 Task: Find connections with filter location Dewas with filter topic #homeofficewith filter profile language French with filter current company Automation Anywhere with filter school Pune jobs with filter industry Oil, Gas, and Mining with filter service category Life Coaching with filter keywords title Mining Engineer
Action: Mouse moved to (574, 76)
Screenshot: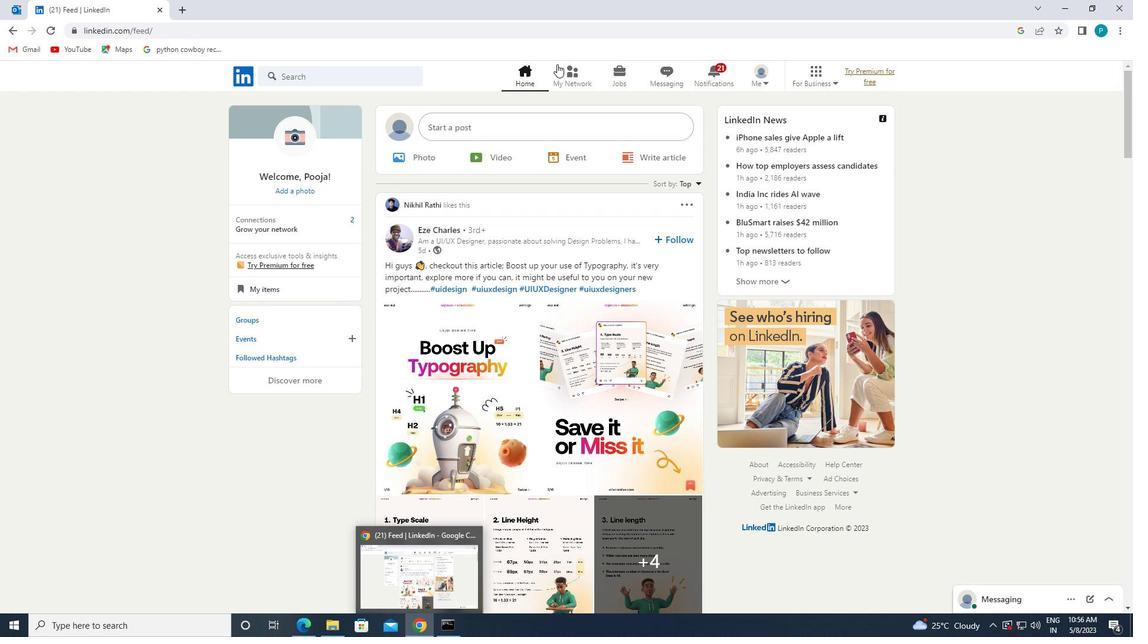 
Action: Mouse pressed left at (574, 76)
Screenshot: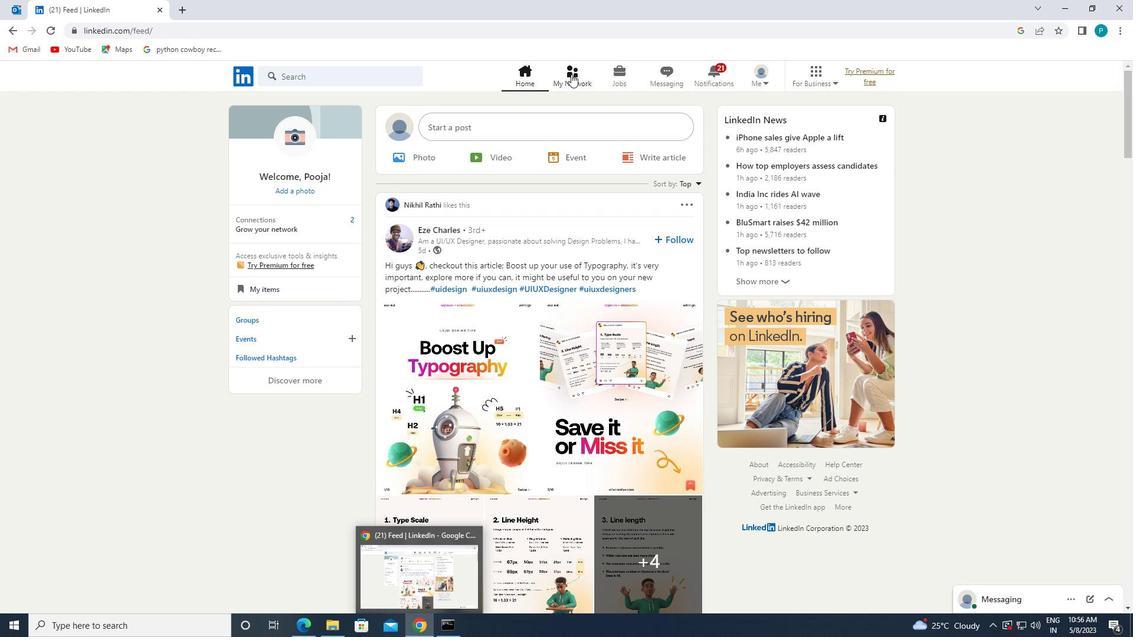 
Action: Mouse moved to (332, 137)
Screenshot: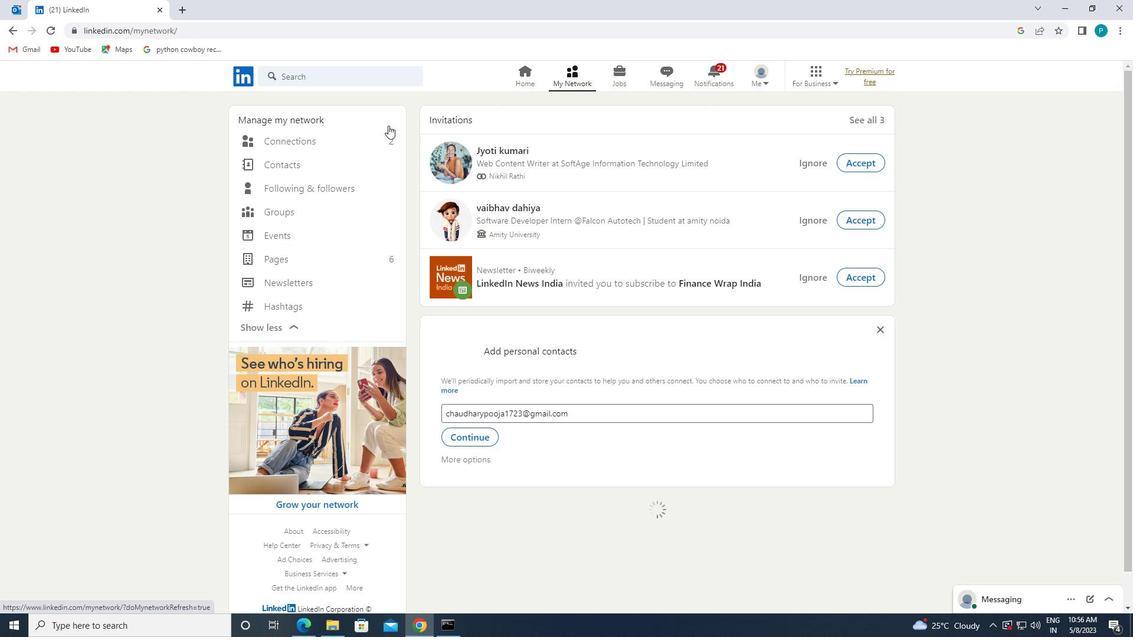 
Action: Mouse pressed left at (332, 137)
Screenshot: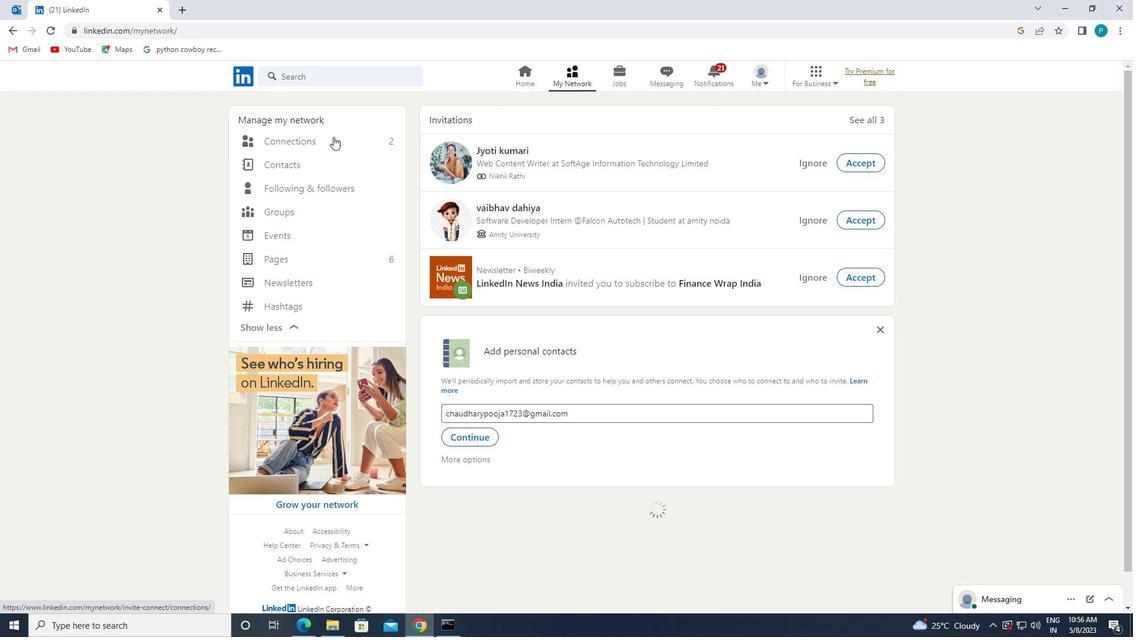 
Action: Mouse moved to (644, 141)
Screenshot: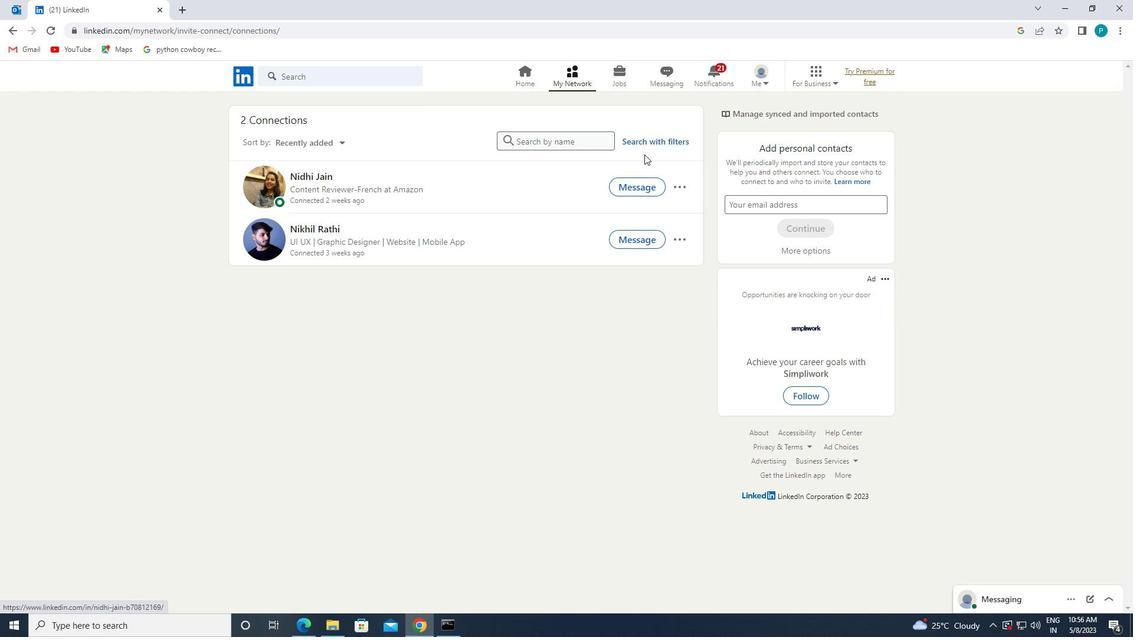 
Action: Mouse pressed left at (644, 141)
Screenshot: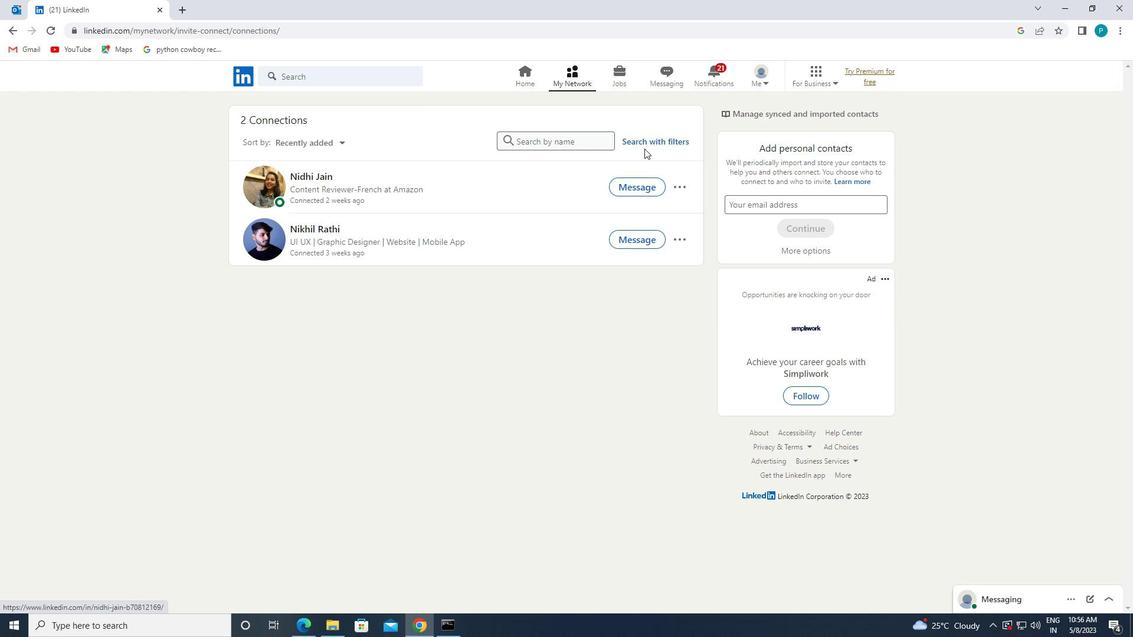 
Action: Mouse moved to (598, 104)
Screenshot: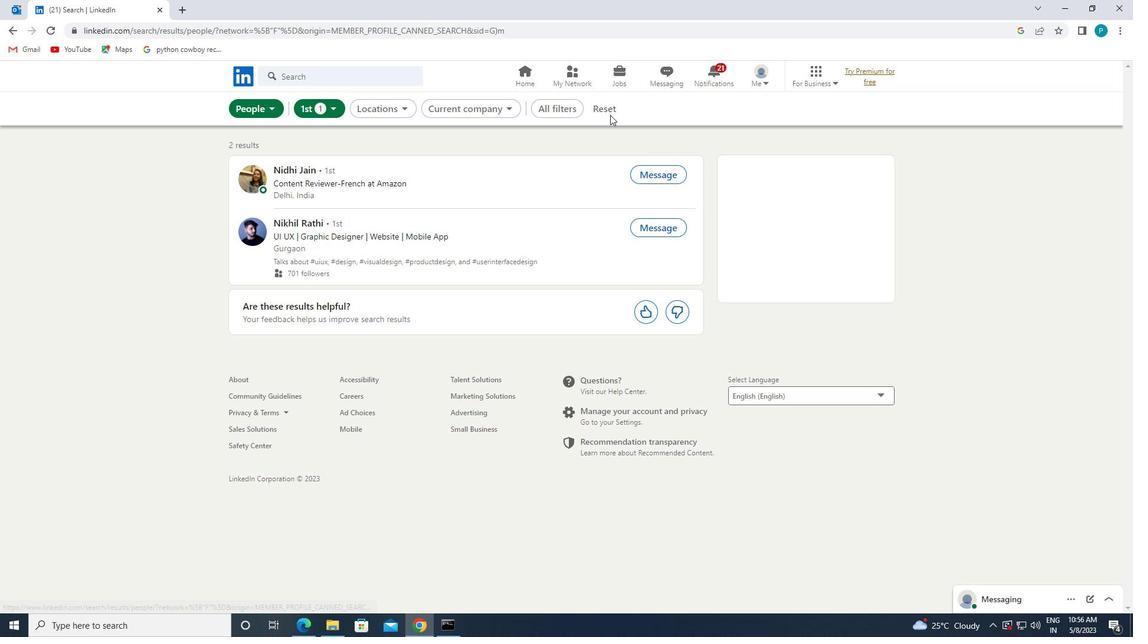 
Action: Mouse pressed left at (598, 104)
Screenshot: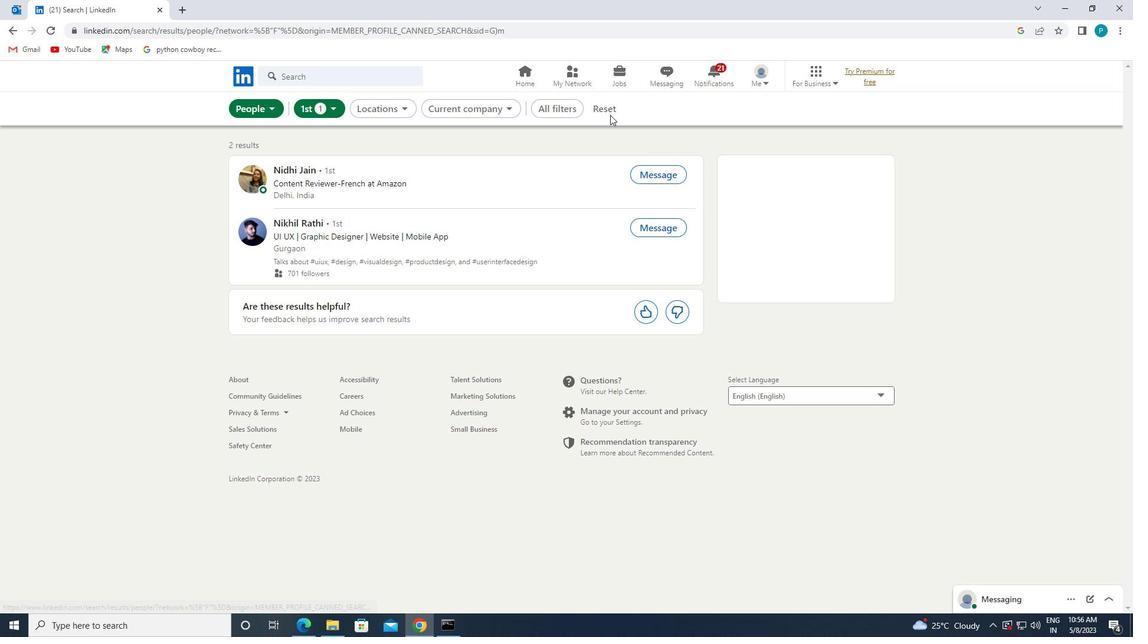 
Action: Mouse moved to (595, 102)
Screenshot: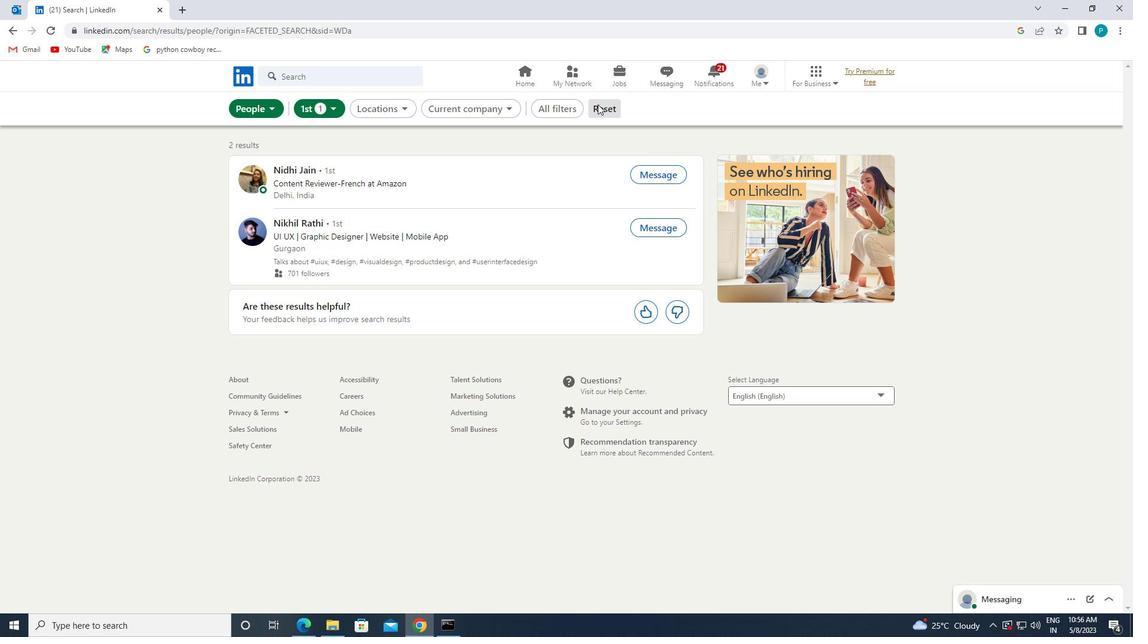 
Action: Mouse pressed left at (595, 102)
Screenshot: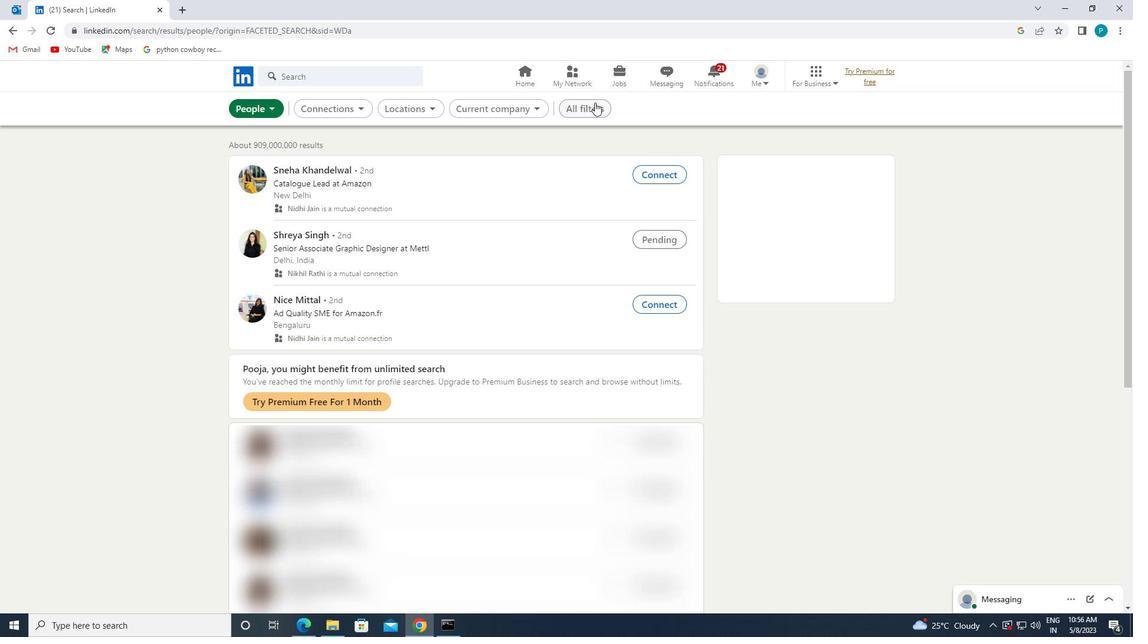 
Action: Mouse moved to (1080, 359)
Screenshot: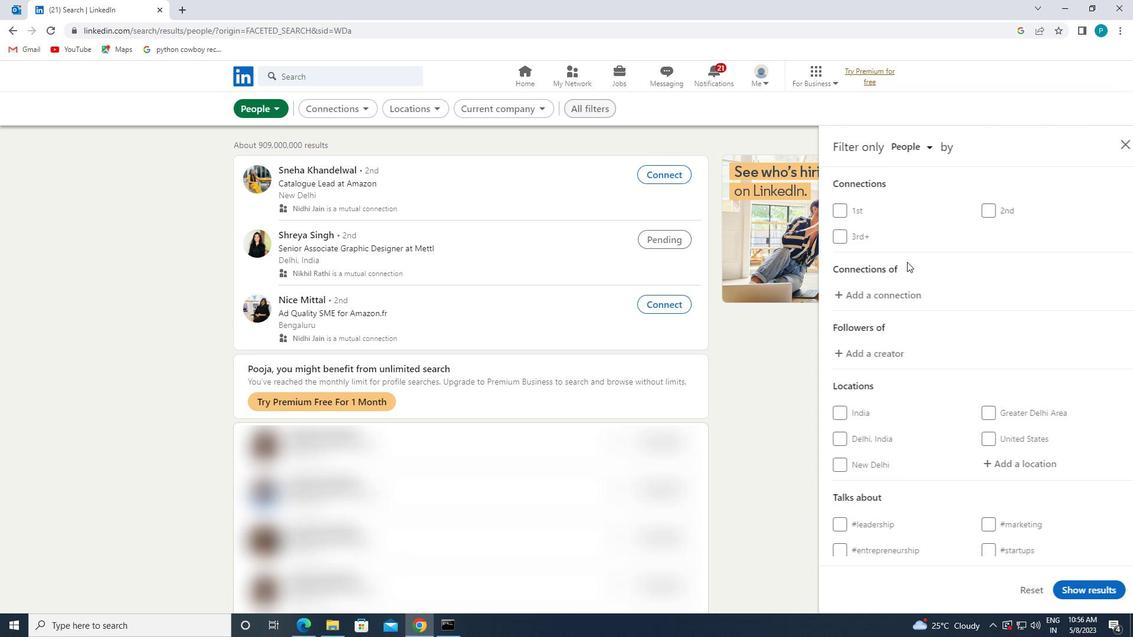 
Action: Mouse scrolled (1080, 358) with delta (0, 0)
Screenshot: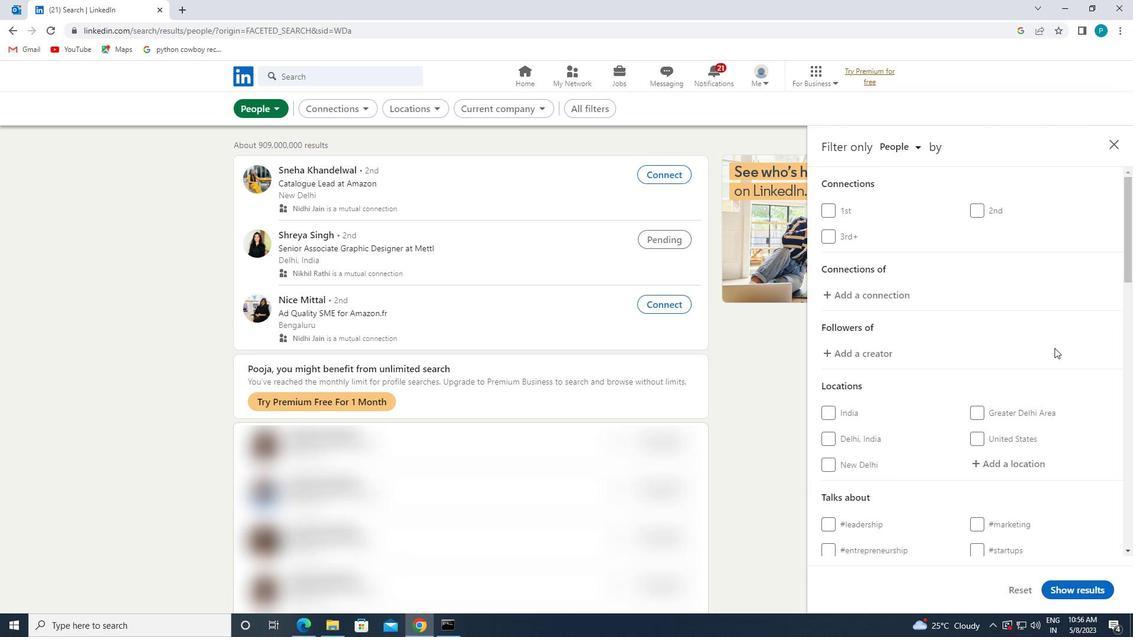 
Action: Mouse scrolled (1080, 358) with delta (0, 0)
Screenshot: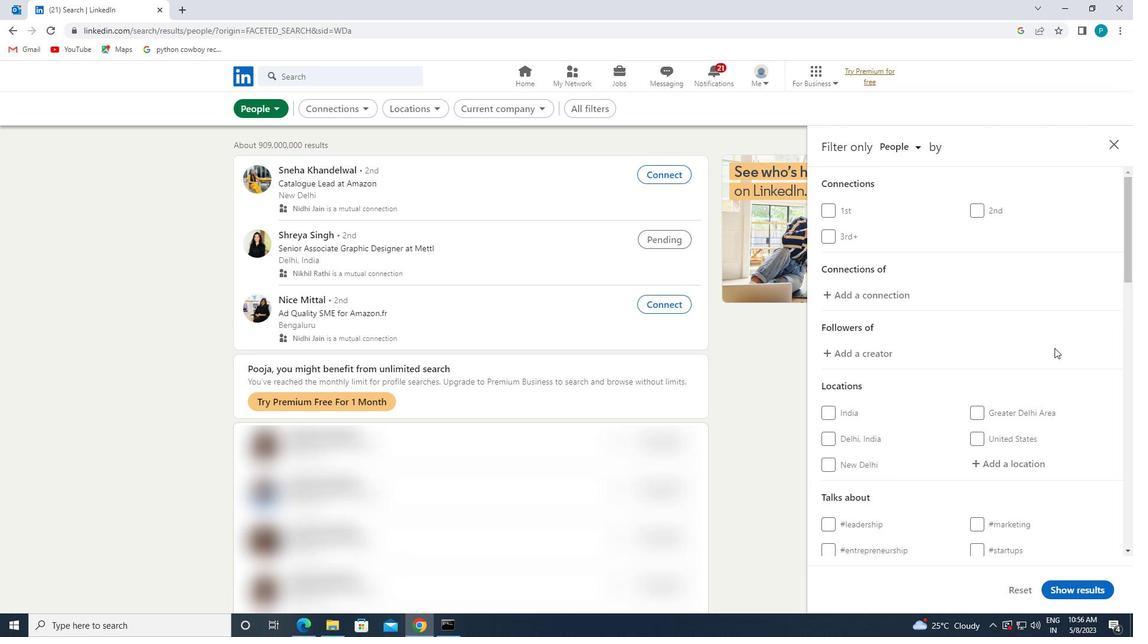 
Action: Mouse scrolled (1080, 358) with delta (0, 0)
Screenshot: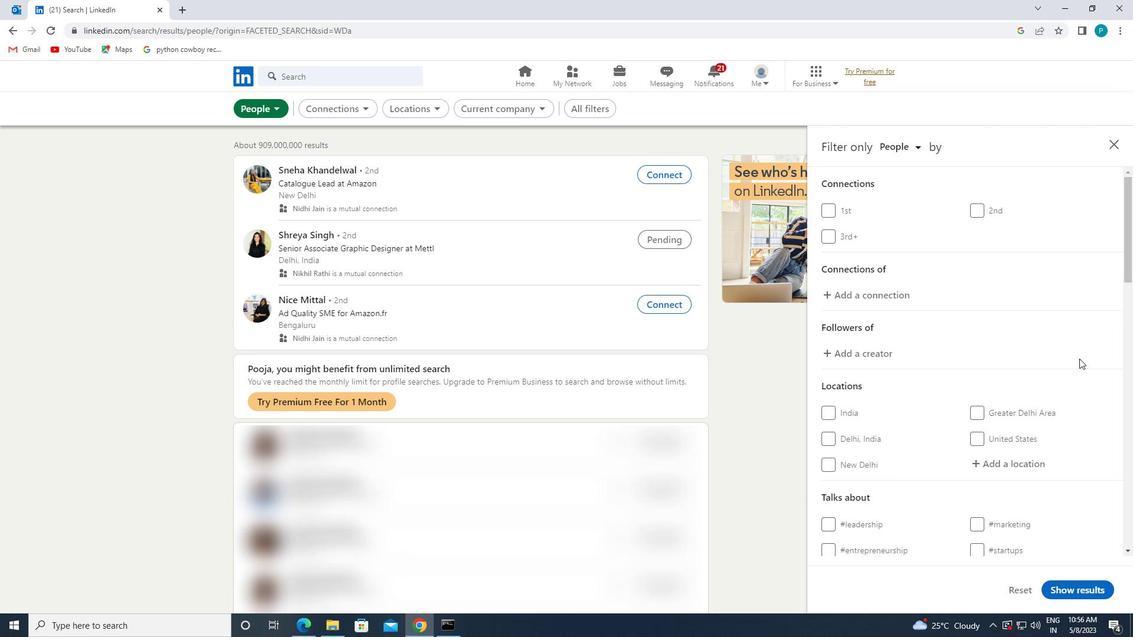 
Action: Mouse moved to (994, 288)
Screenshot: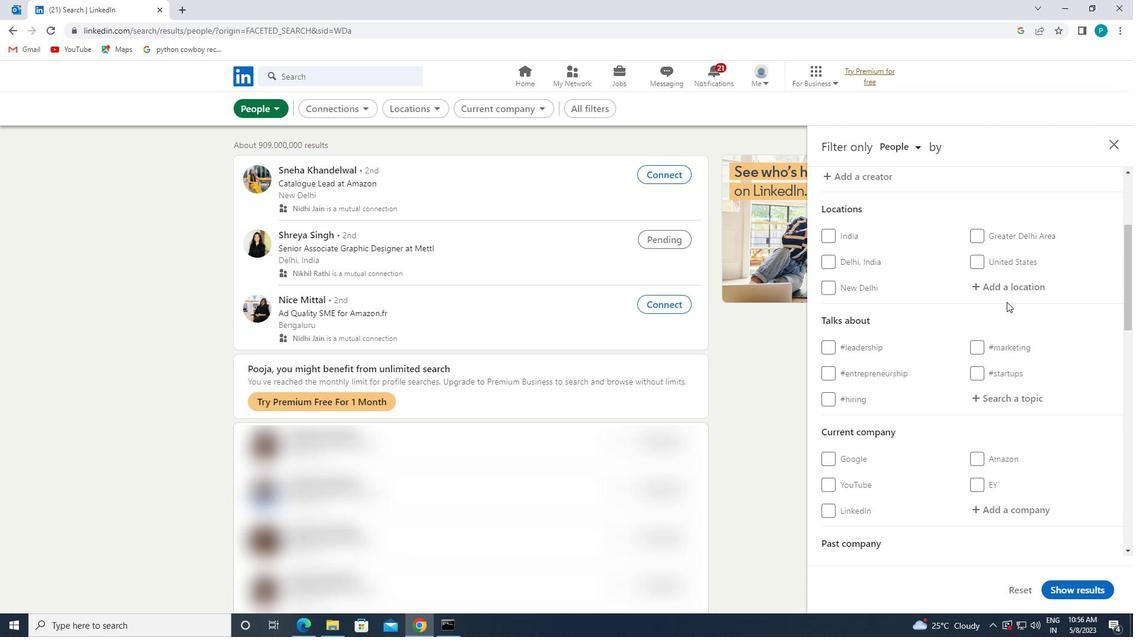 
Action: Mouse pressed left at (994, 288)
Screenshot: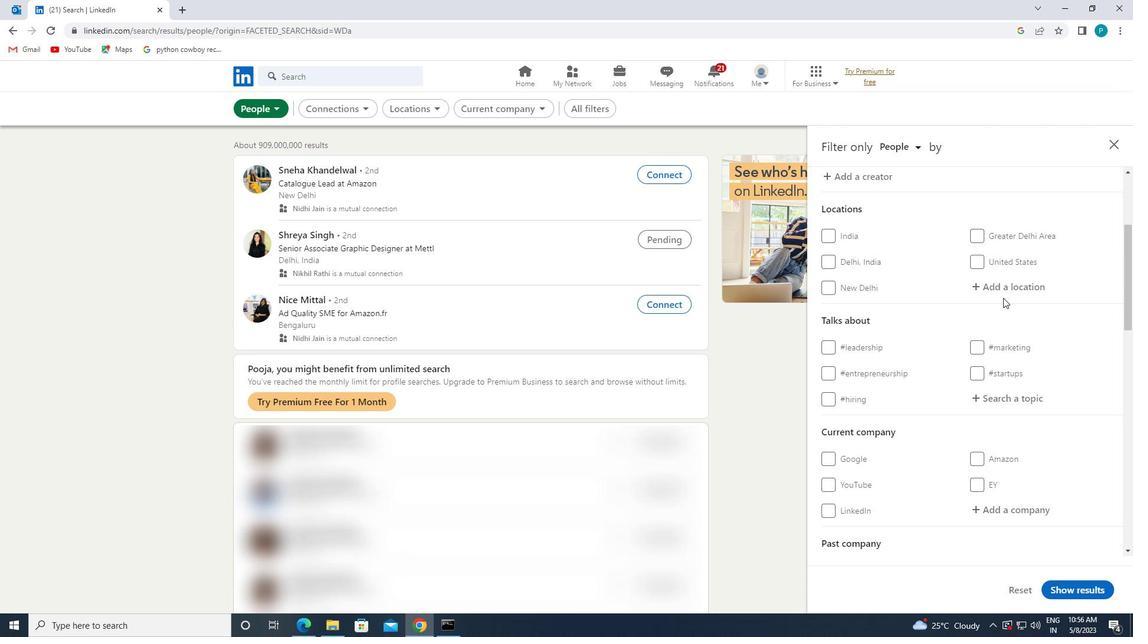 
Action: Key pressed <Key.caps_lock>d<Key.caps_lock>ewas
Screenshot: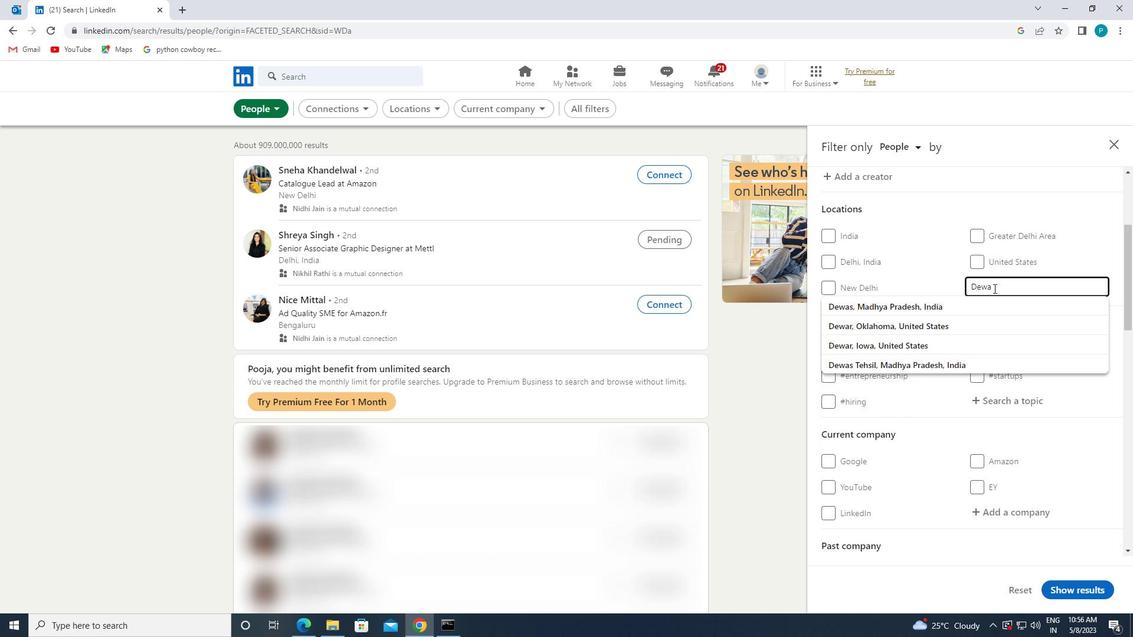 
Action: Mouse moved to (969, 304)
Screenshot: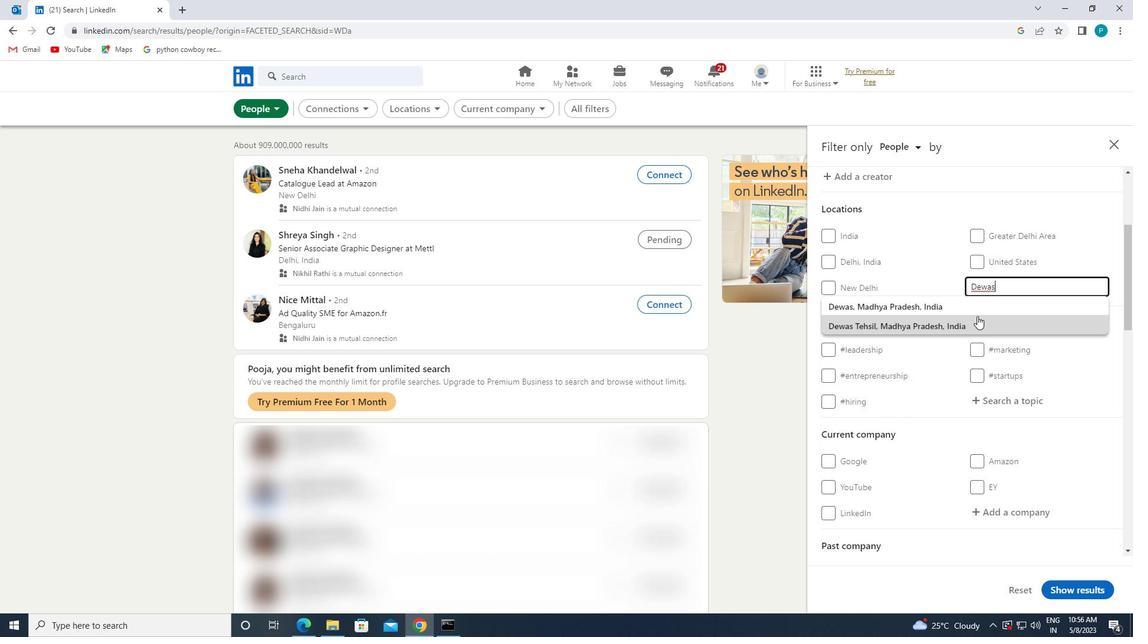 
Action: Mouse pressed left at (969, 304)
Screenshot: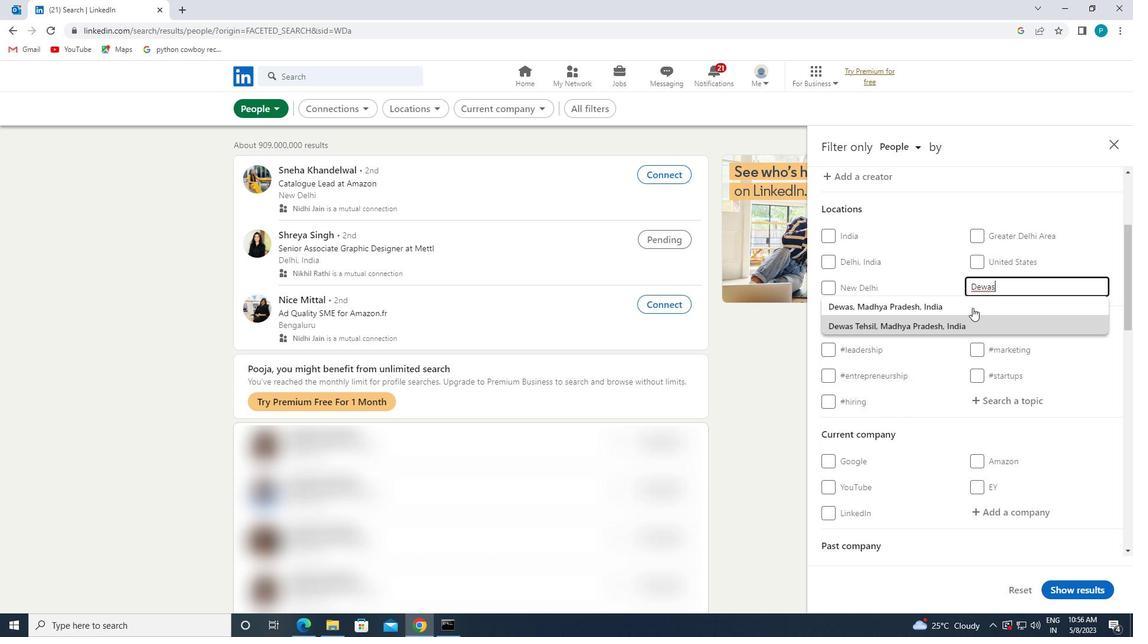 
Action: Mouse moved to (972, 317)
Screenshot: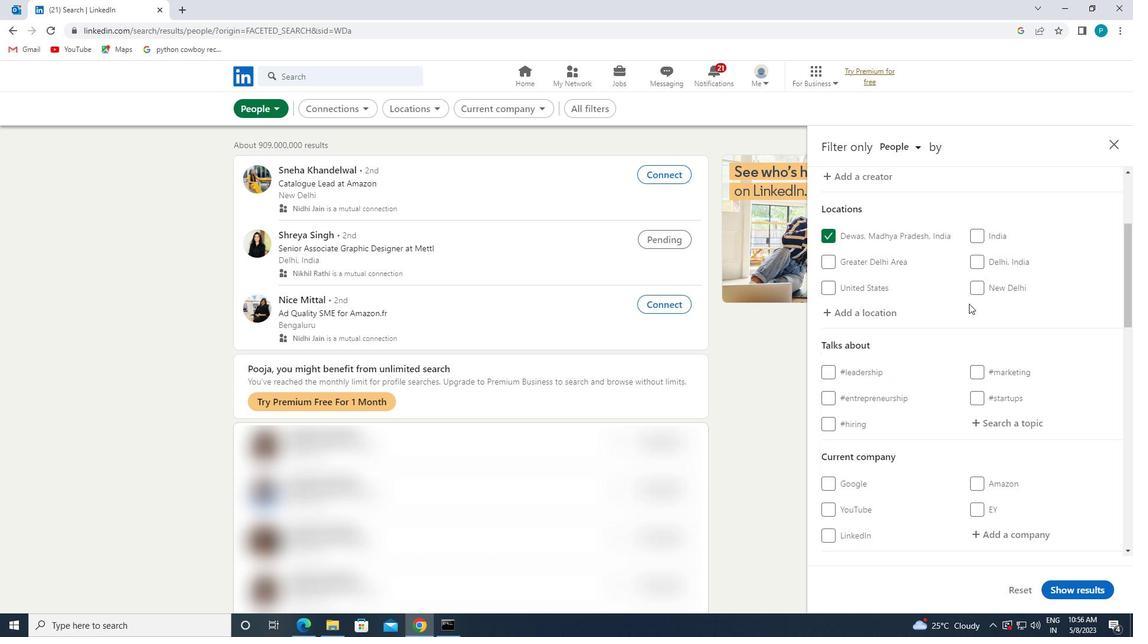 
Action: Mouse scrolled (972, 316) with delta (0, 0)
Screenshot: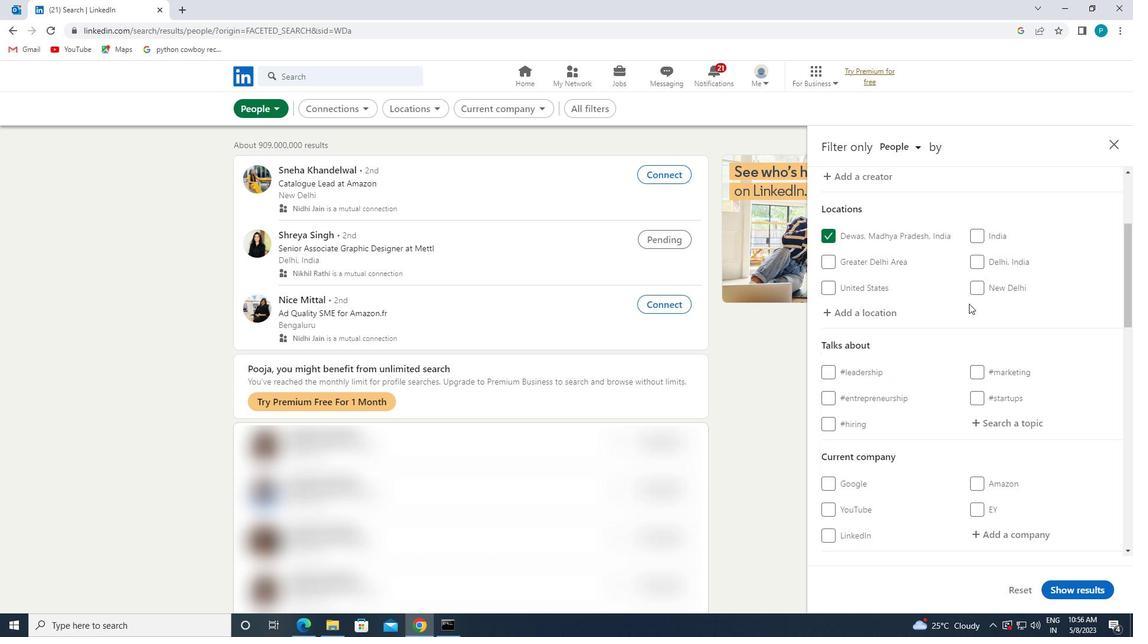 
Action: Mouse moved to (973, 322)
Screenshot: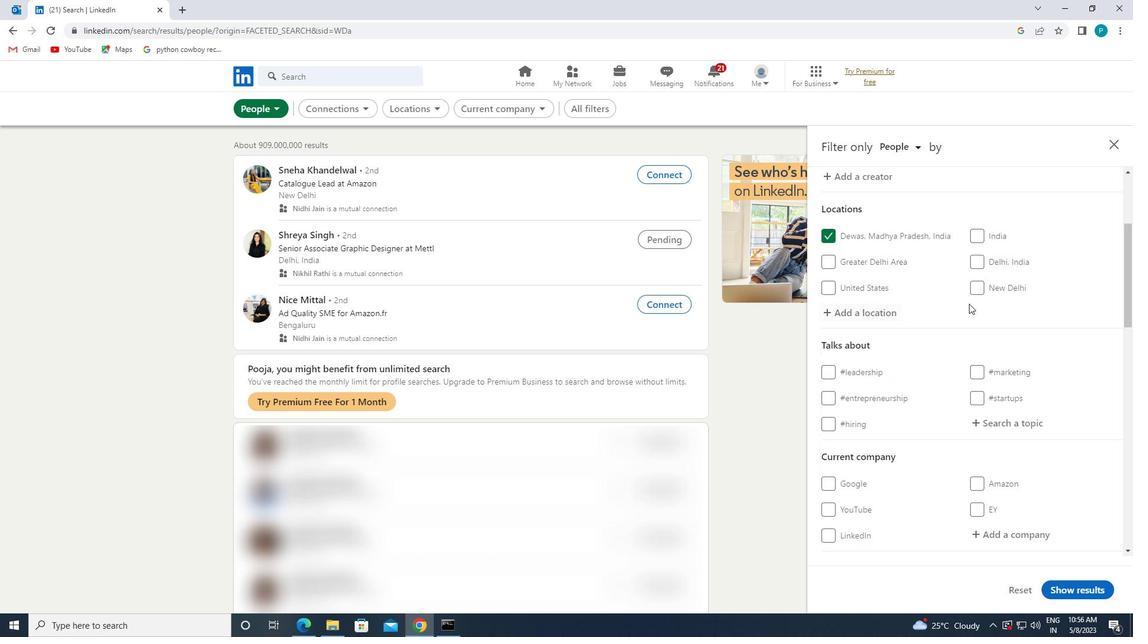 
Action: Mouse scrolled (973, 321) with delta (0, 0)
Screenshot: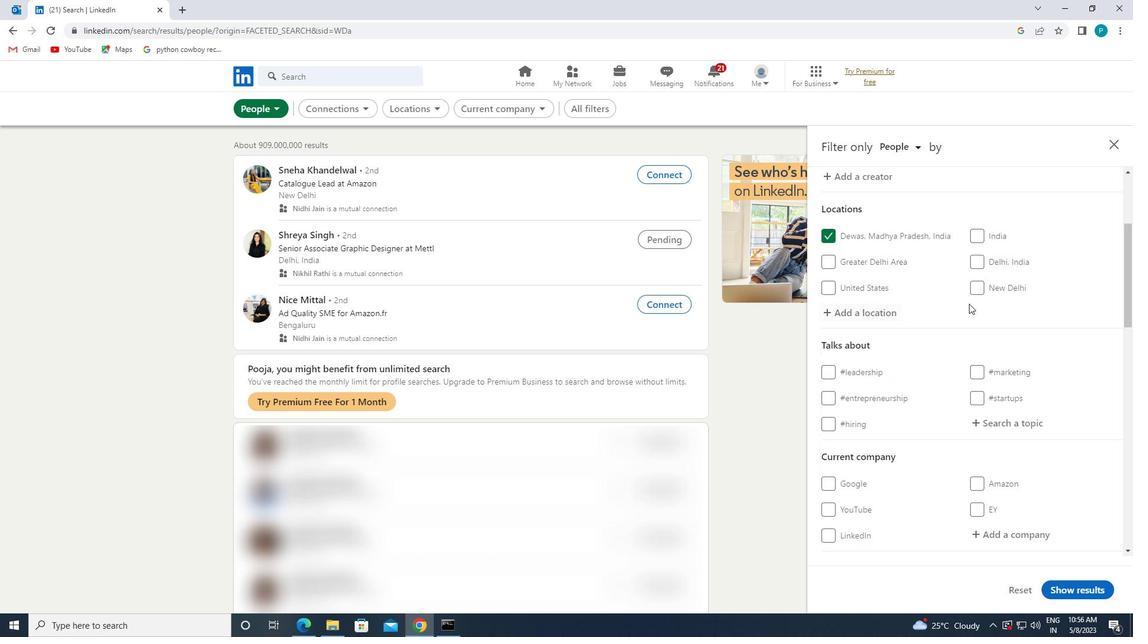 
Action: Mouse moved to (989, 286)
Screenshot: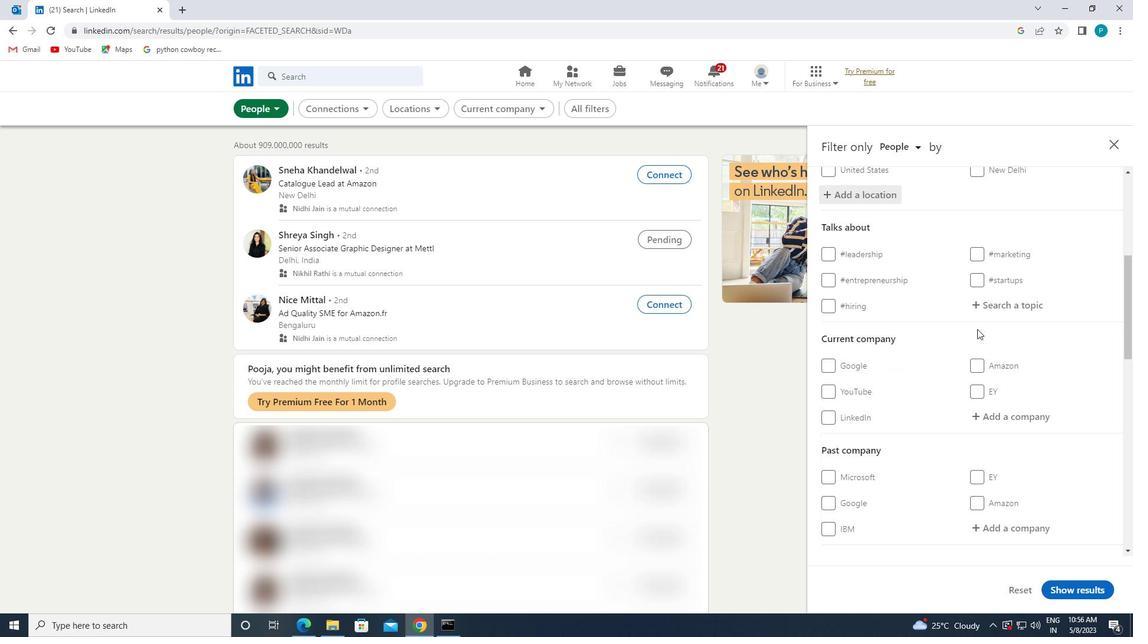 
Action: Mouse pressed left at (989, 286)
Screenshot: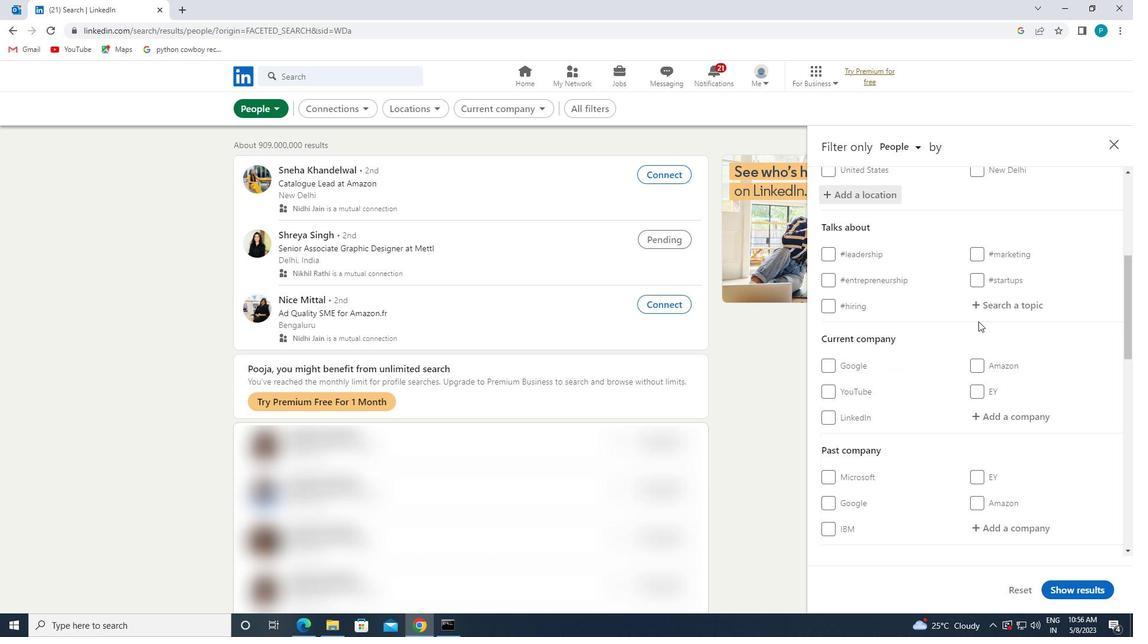 
Action: Mouse moved to (993, 298)
Screenshot: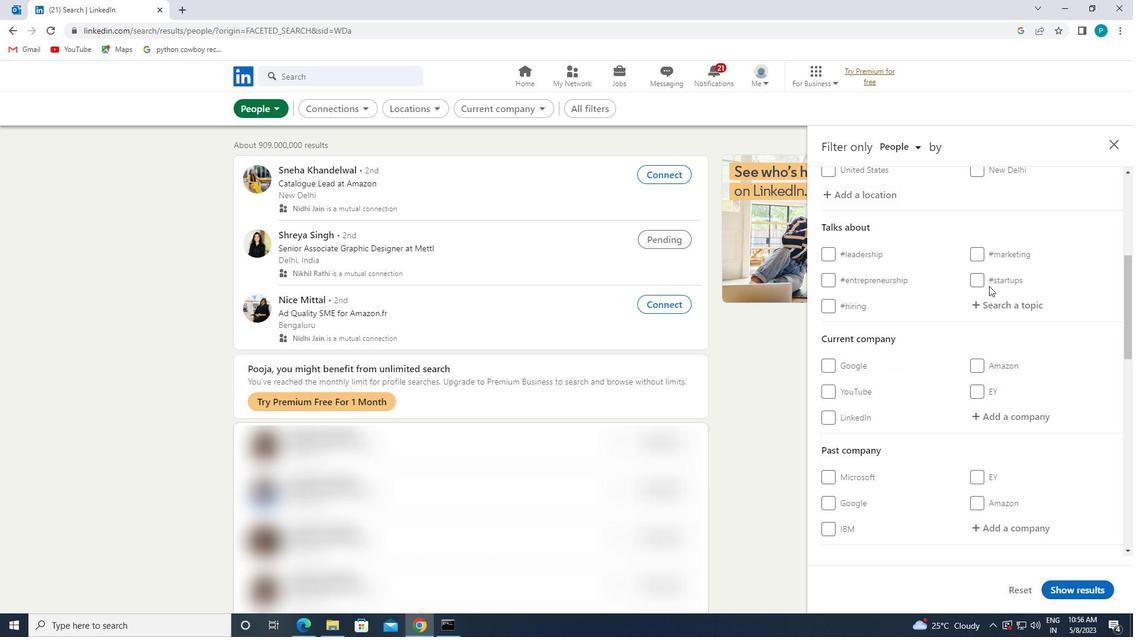 
Action: Mouse pressed left at (993, 298)
Screenshot: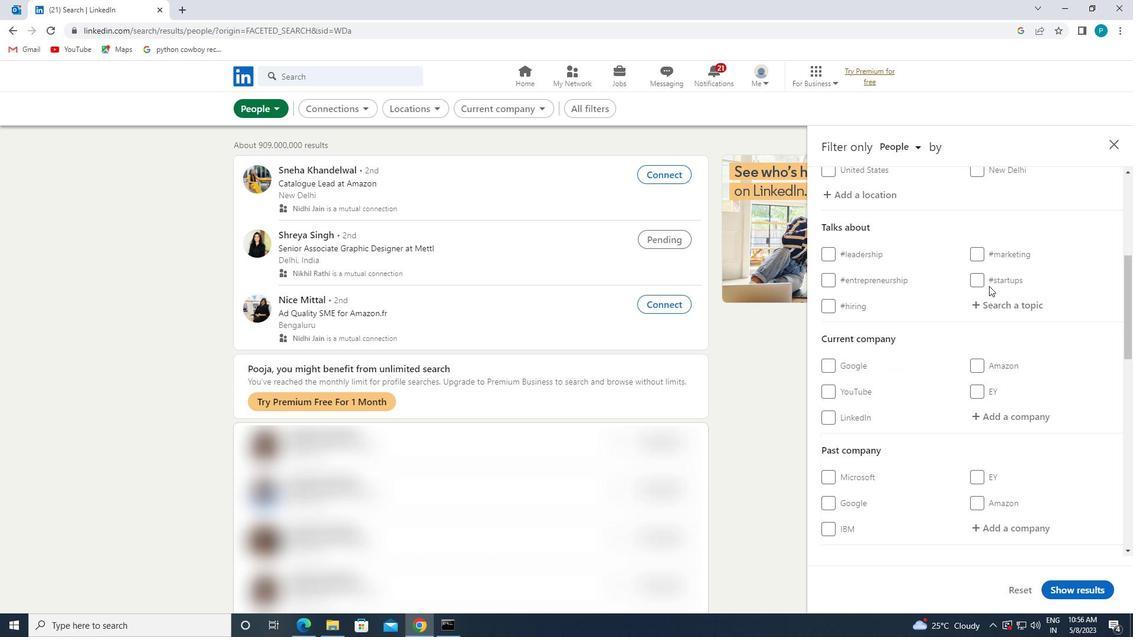 
Action: Key pressed <Key.shift>#HOMEOFFOCE
Screenshot: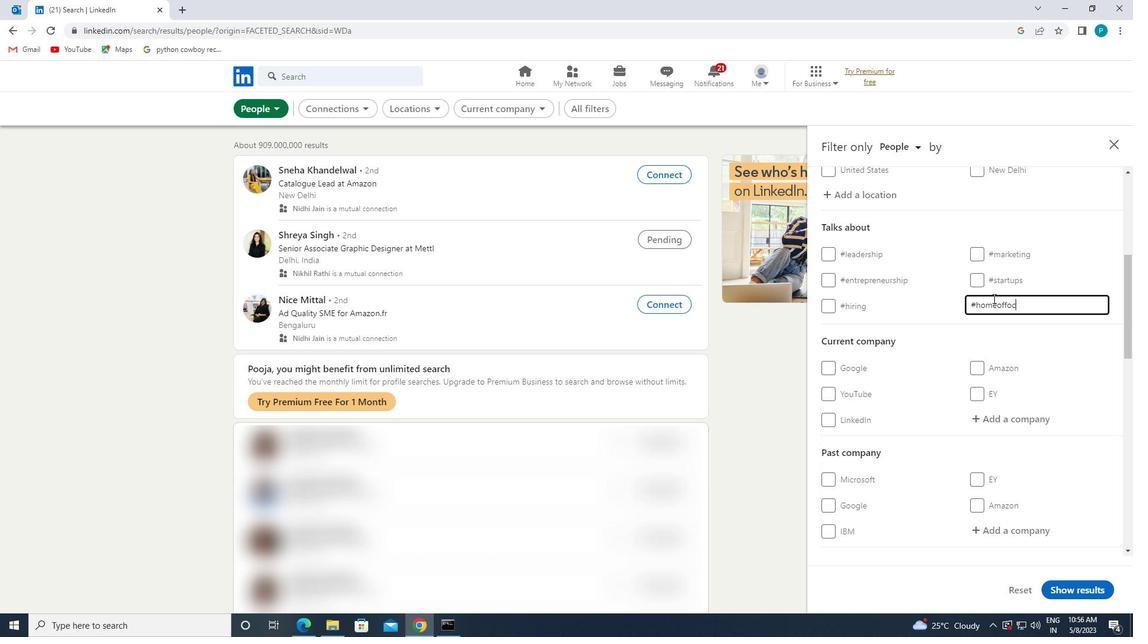 
Action: Mouse moved to (981, 313)
Screenshot: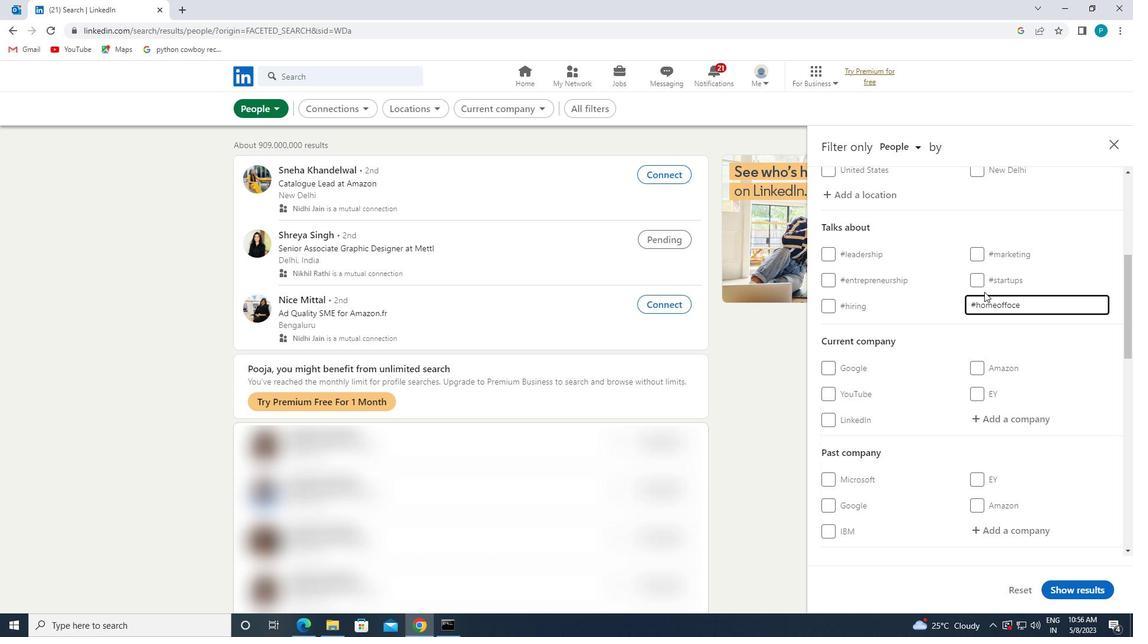 
Action: Mouse scrolled (981, 312) with delta (0, 0)
Screenshot: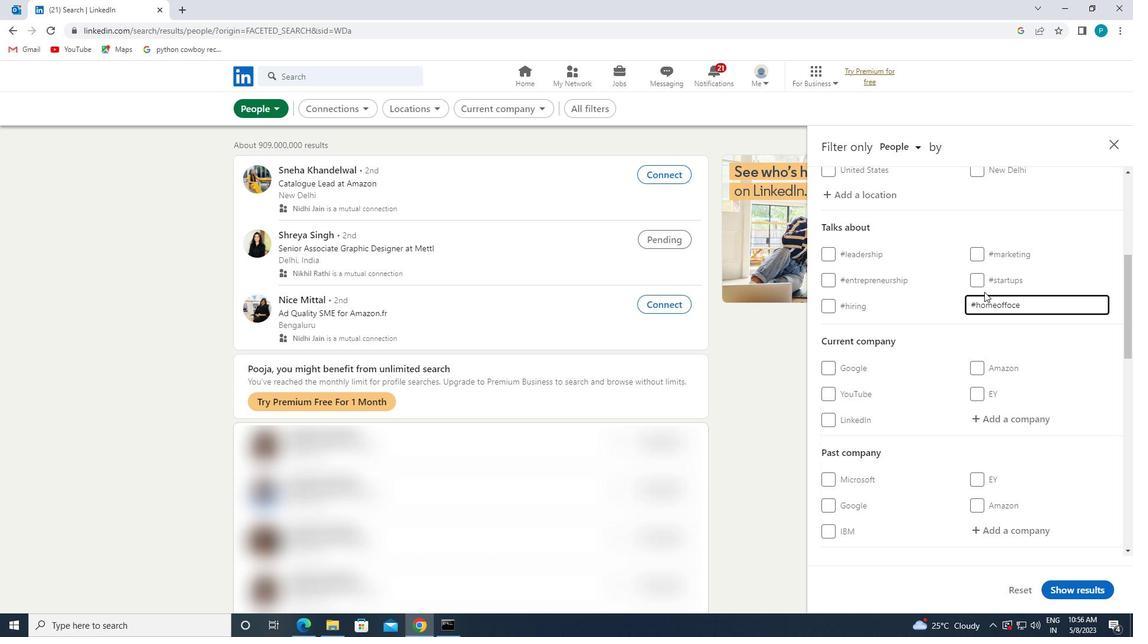 
Action: Mouse moved to (980, 317)
Screenshot: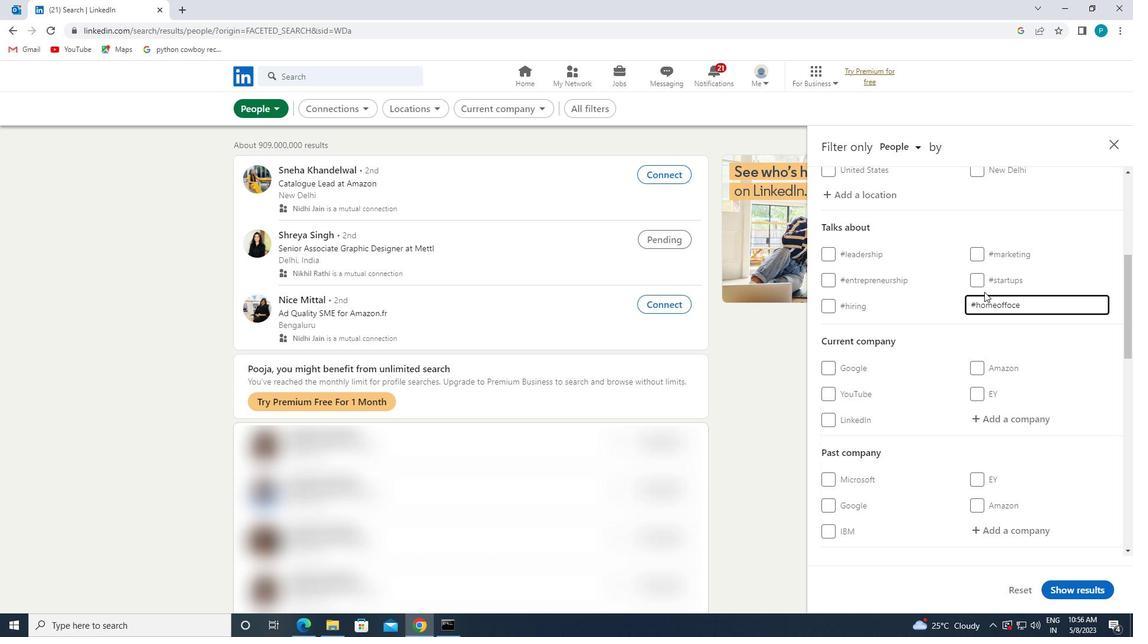 
Action: Mouse scrolled (980, 316) with delta (0, 0)
Screenshot: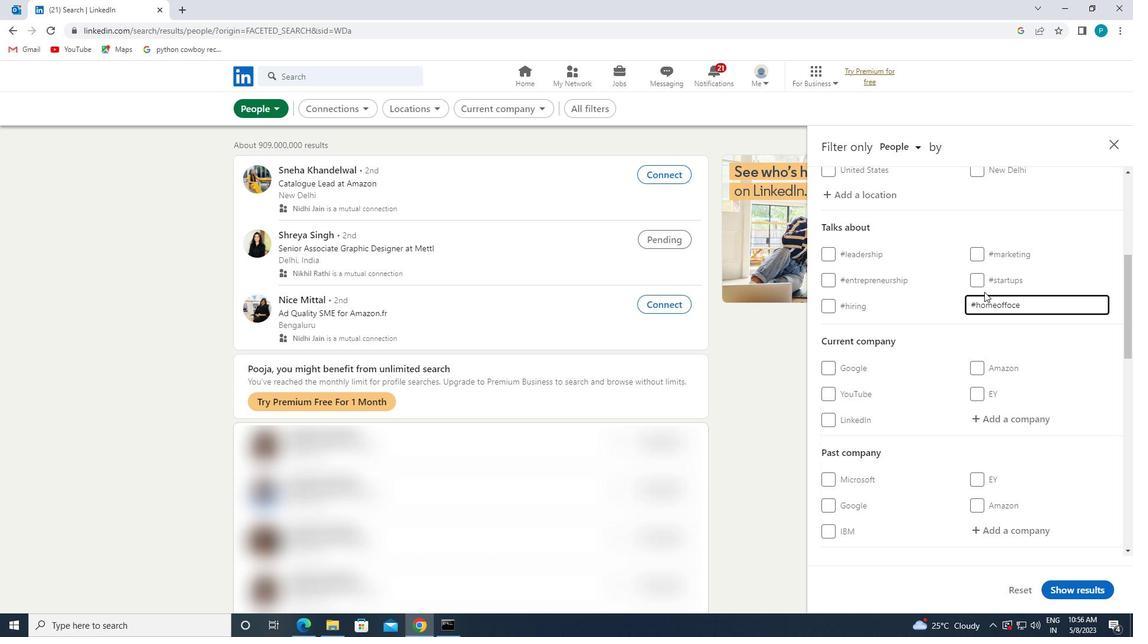 
Action: Mouse moved to (1012, 184)
Screenshot: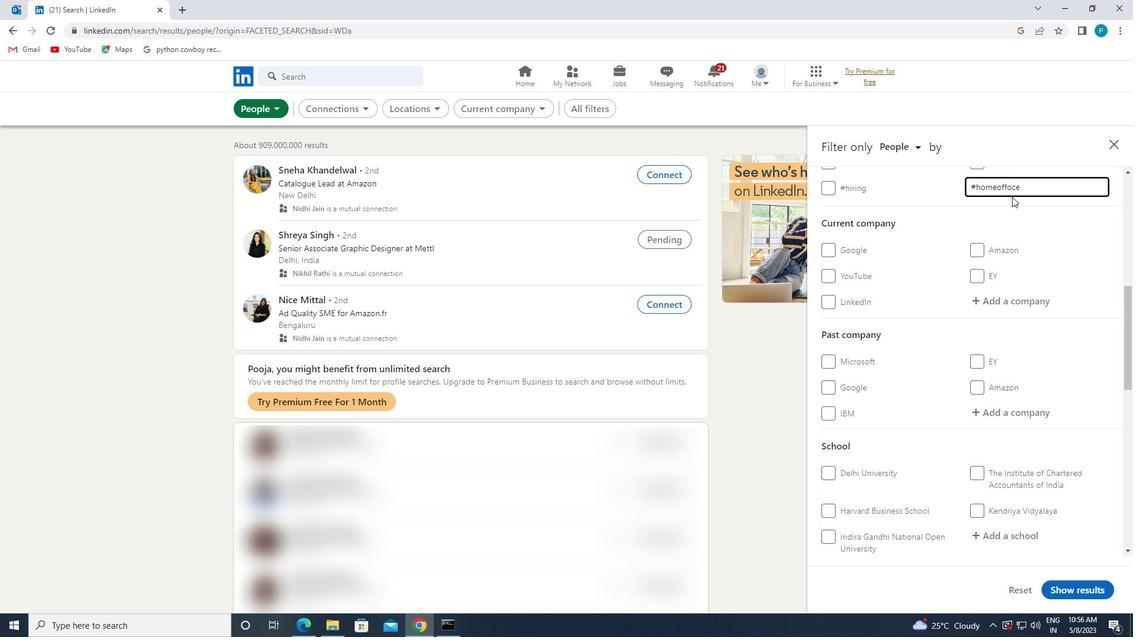 
Action: Mouse pressed left at (1012, 184)
Screenshot: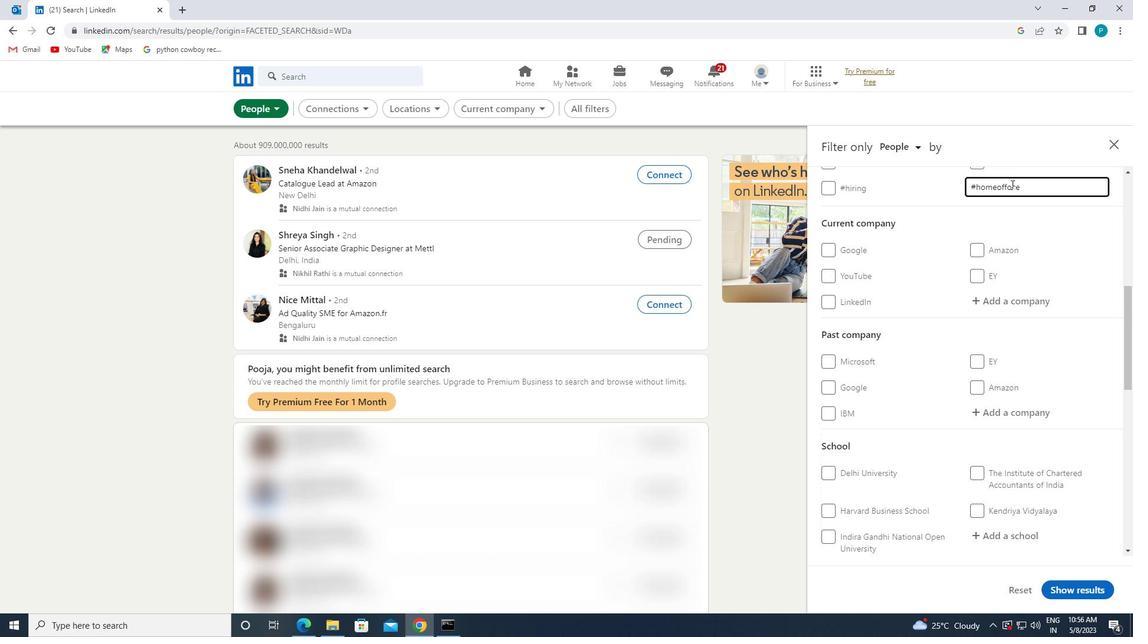 
Action: Key pressed <Key.backspace>I
Screenshot: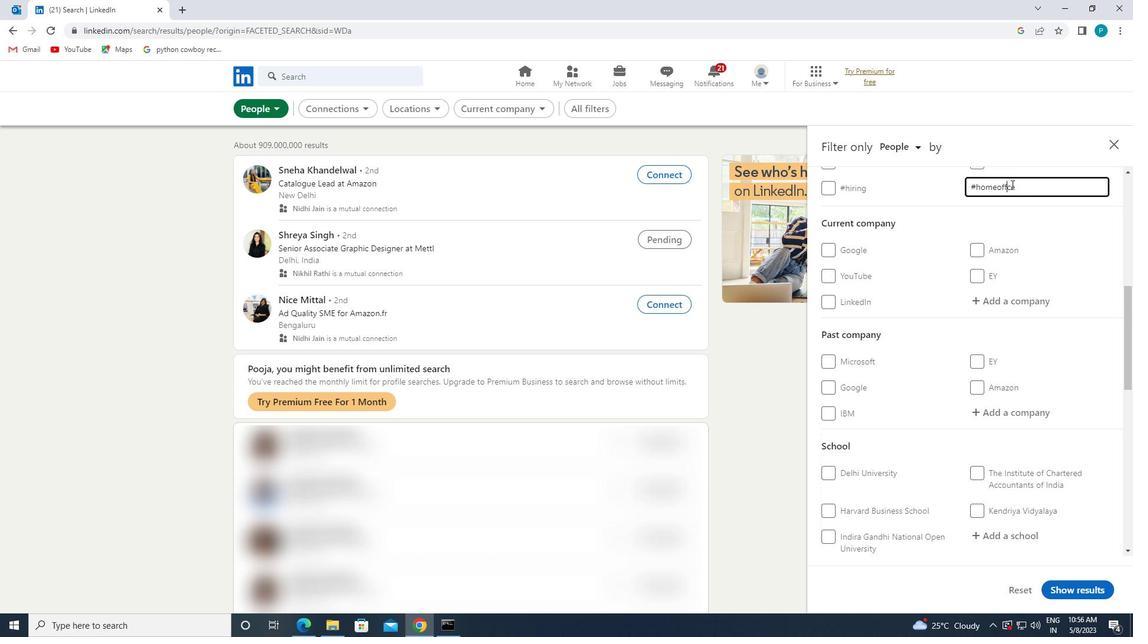 
Action: Mouse moved to (1024, 285)
Screenshot: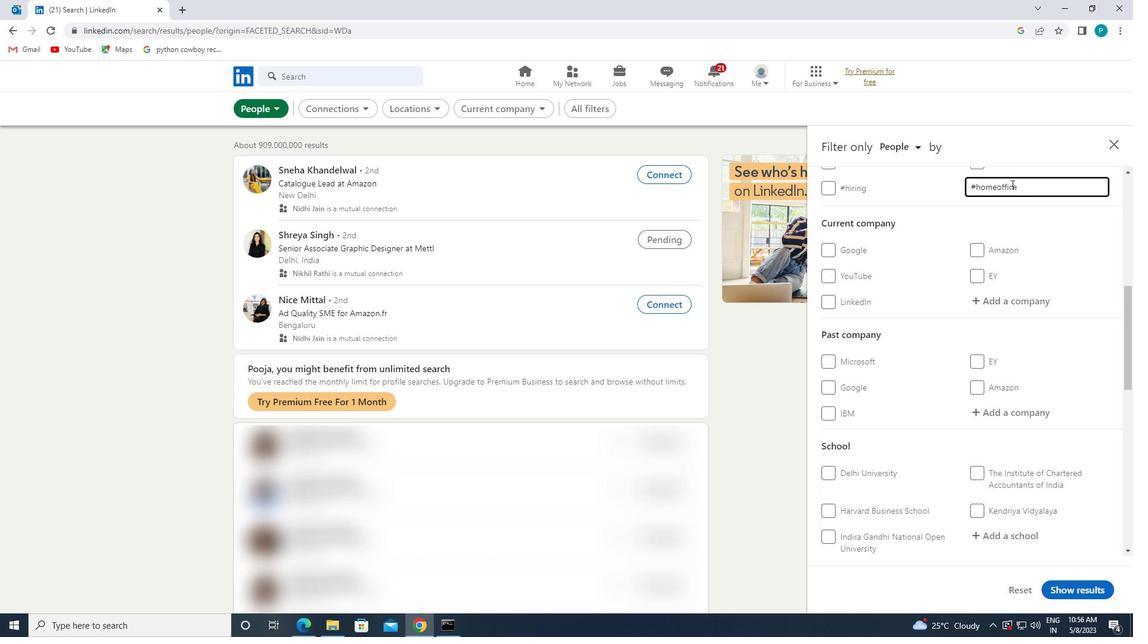
Action: Mouse scrolled (1024, 284) with delta (0, 0)
Screenshot: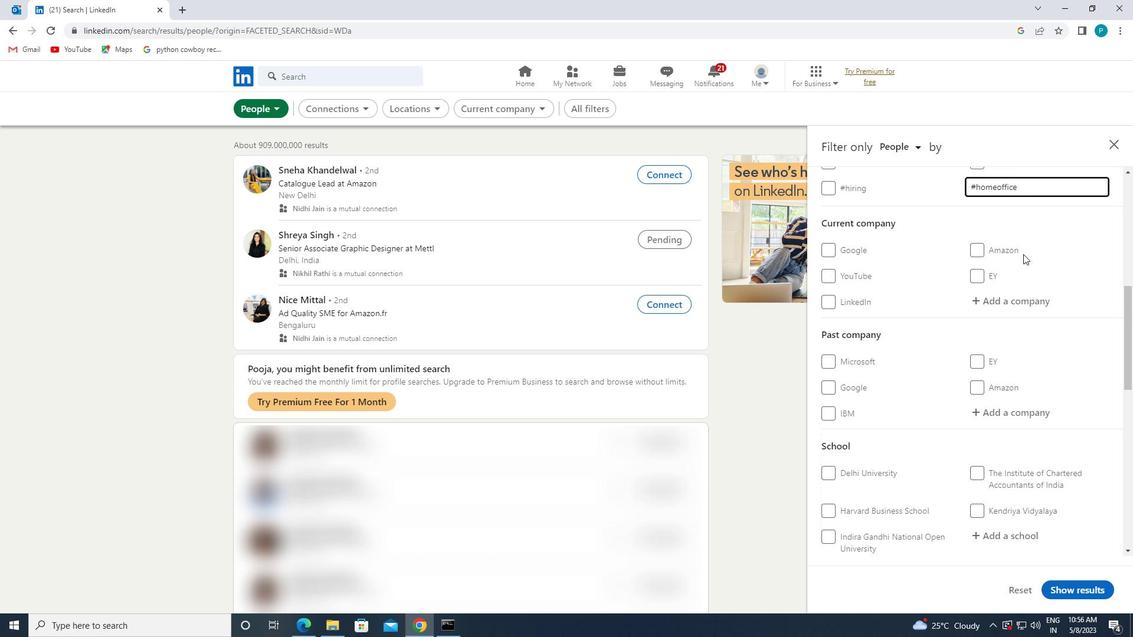 
Action: Mouse scrolled (1024, 284) with delta (0, 0)
Screenshot: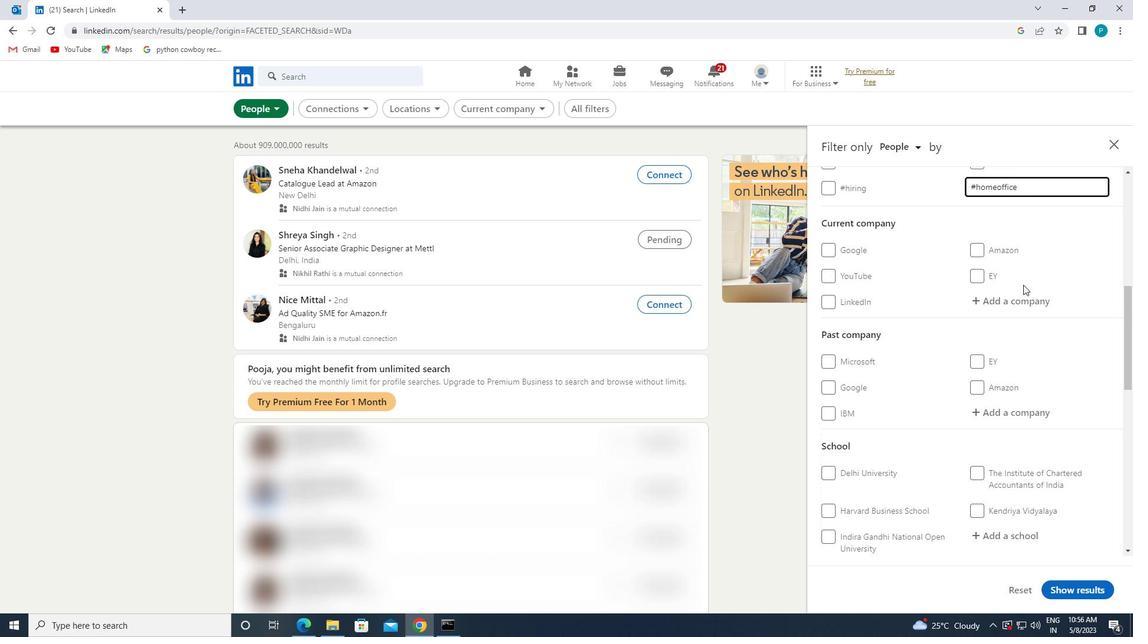 
Action: Mouse scrolled (1024, 284) with delta (0, 0)
Screenshot: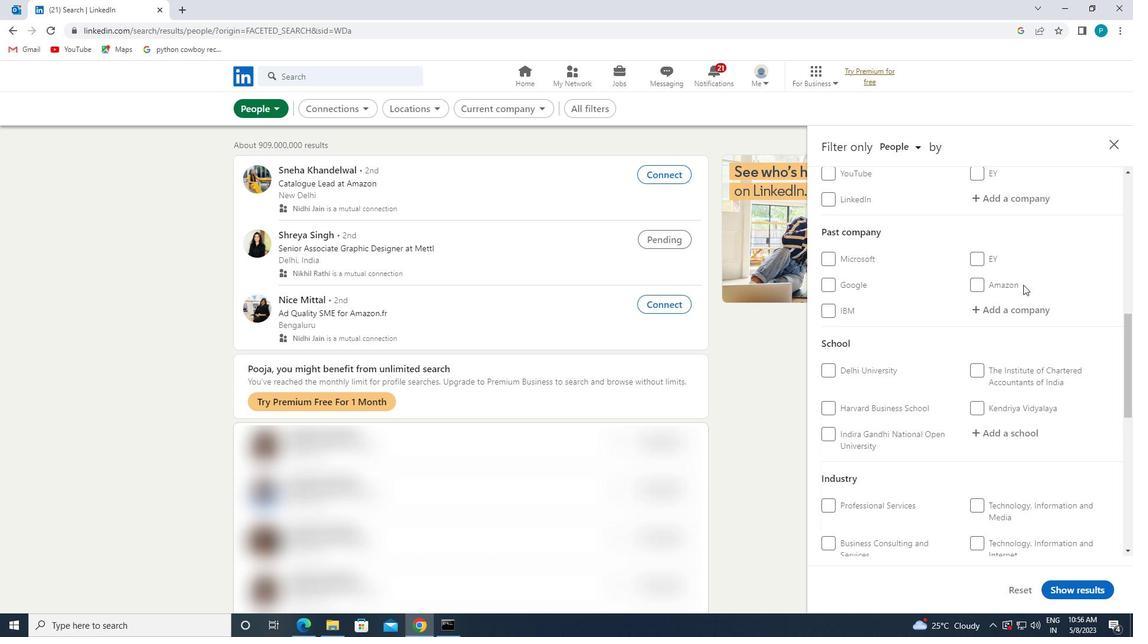 
Action: Mouse scrolled (1024, 284) with delta (0, 0)
Screenshot: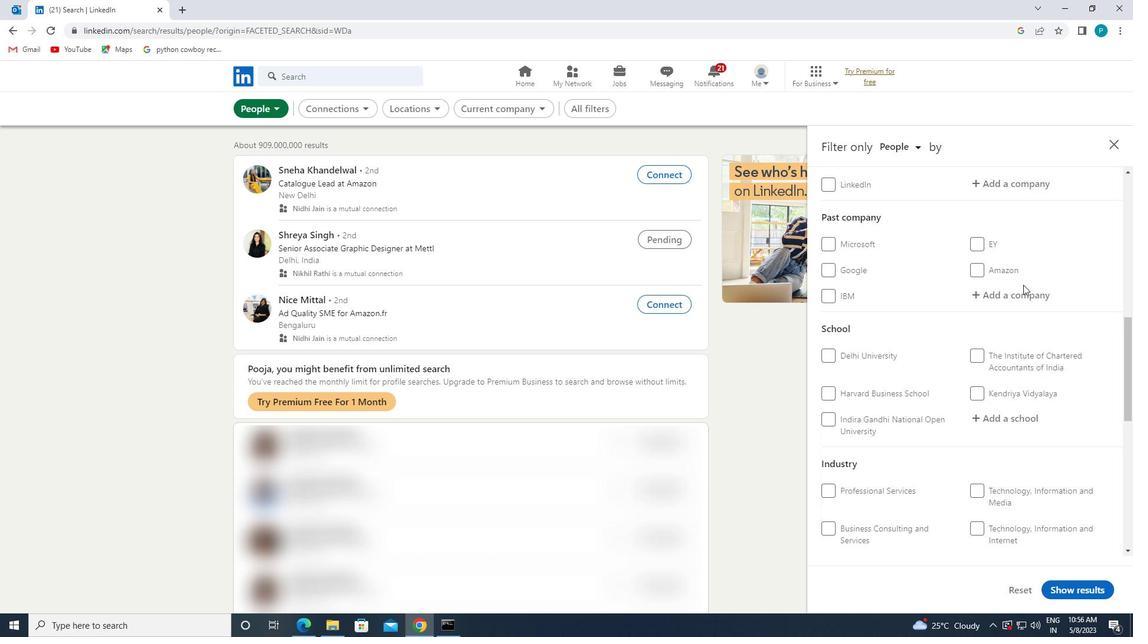 
Action: Mouse moved to (1024, 291)
Screenshot: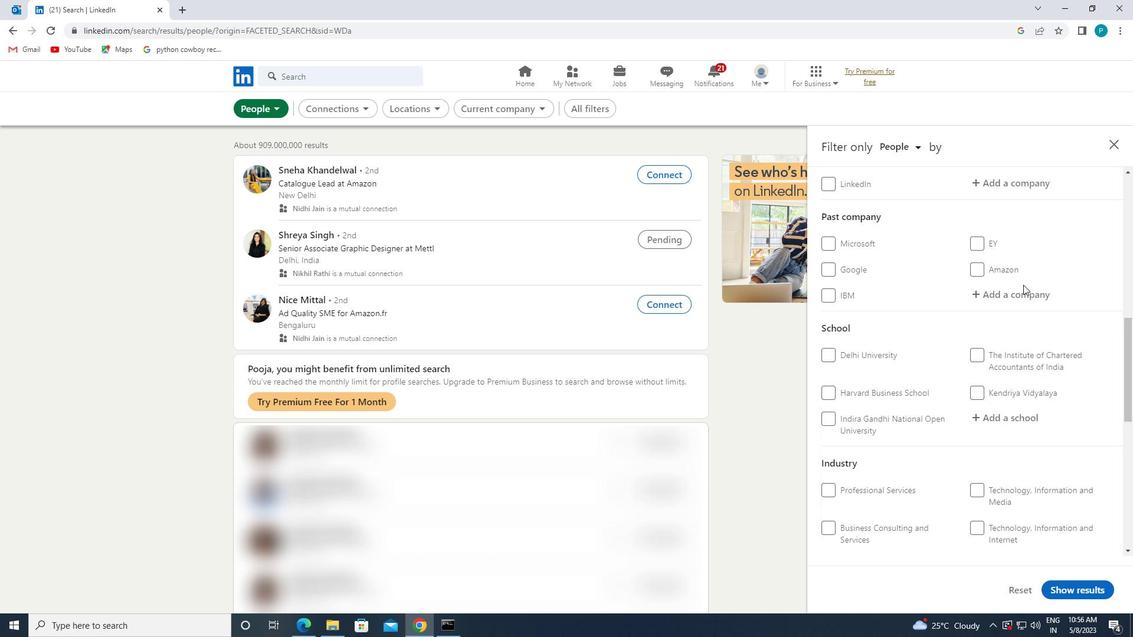 
Action: Mouse scrolled (1024, 290) with delta (0, 0)
Screenshot: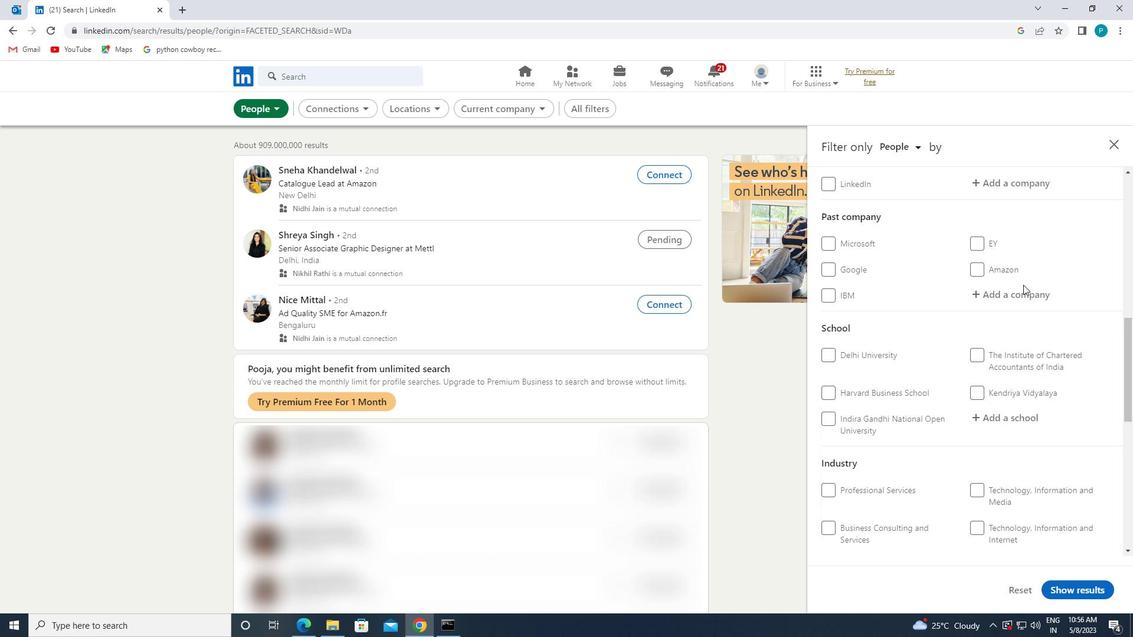 
Action: Mouse moved to (1019, 297)
Screenshot: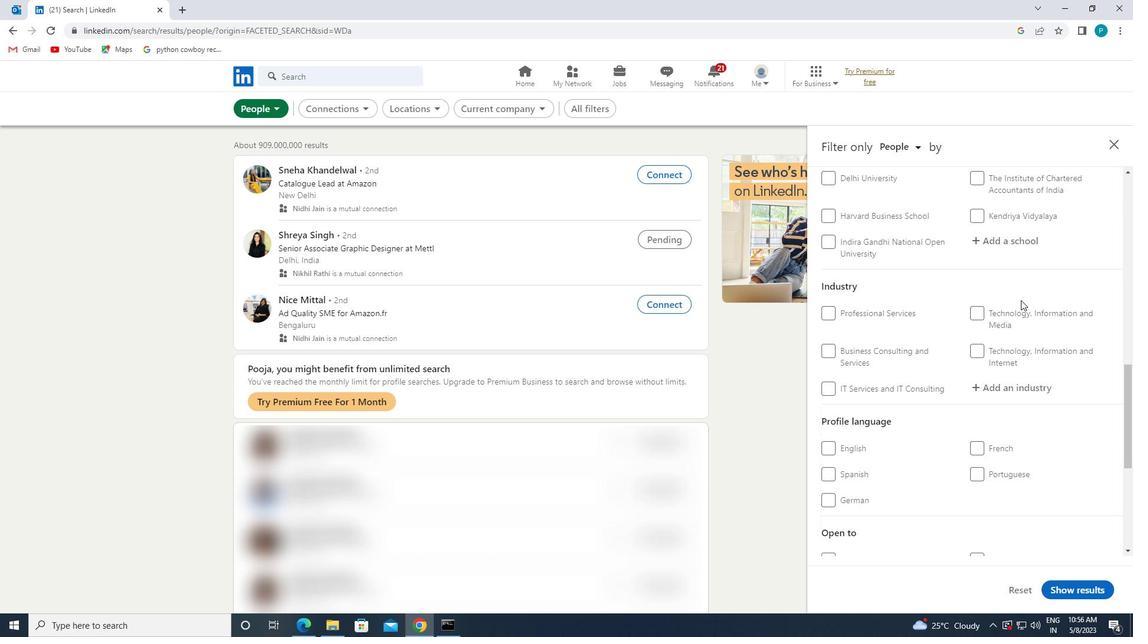 
Action: Mouse scrolled (1019, 296) with delta (0, 0)
Screenshot: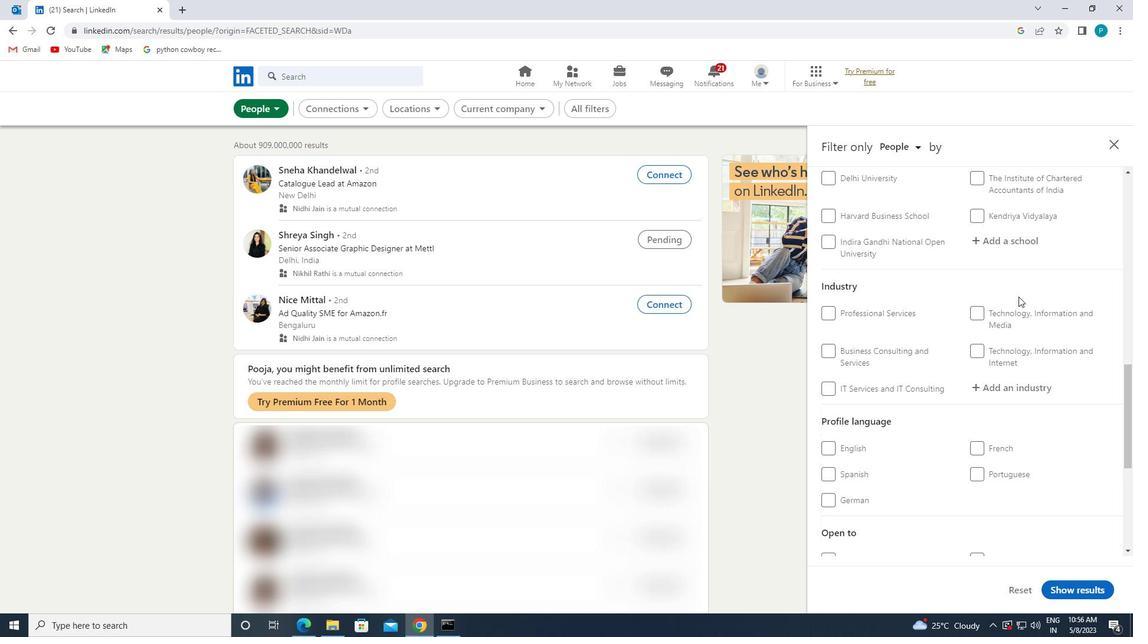 
Action: Mouse scrolled (1019, 296) with delta (0, 0)
Screenshot: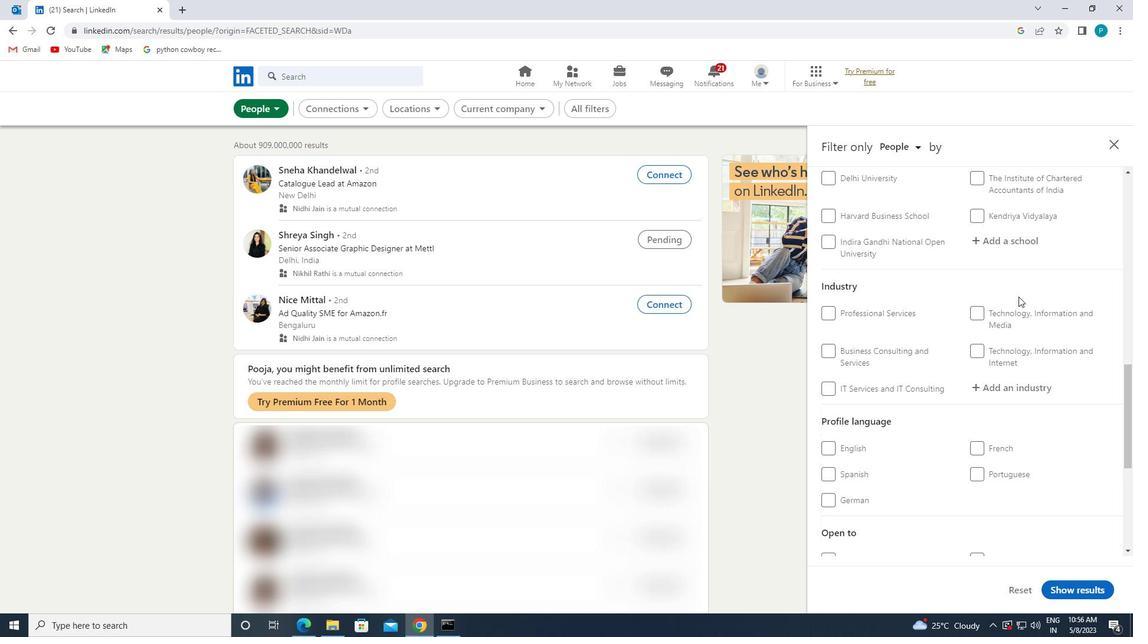 
Action: Mouse scrolled (1019, 296) with delta (0, 0)
Screenshot: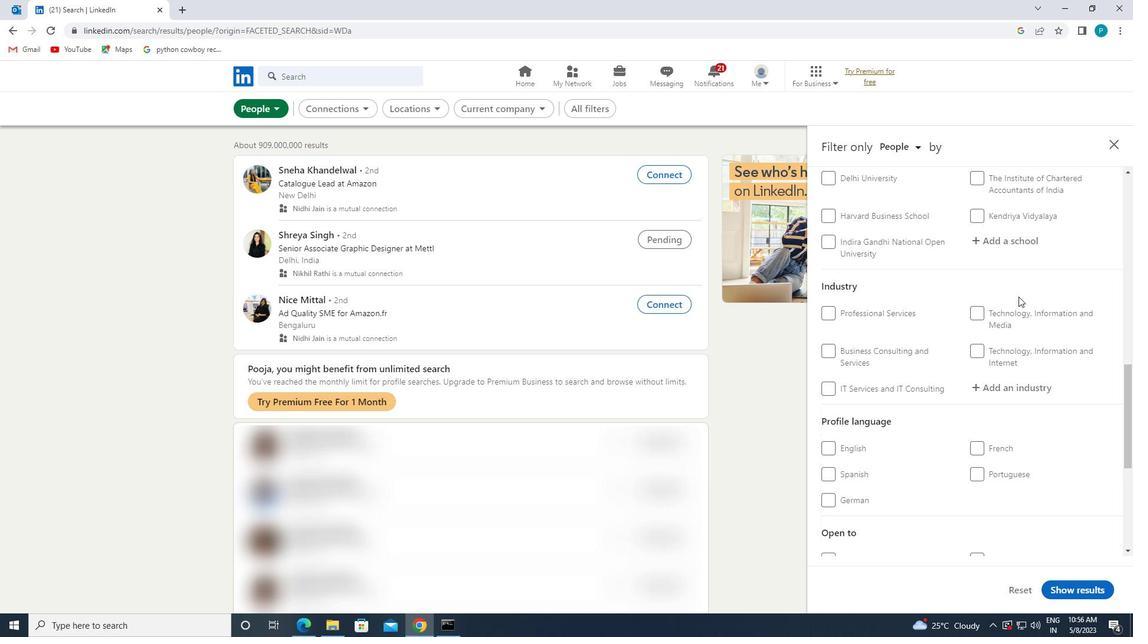
Action: Mouse moved to (987, 271)
Screenshot: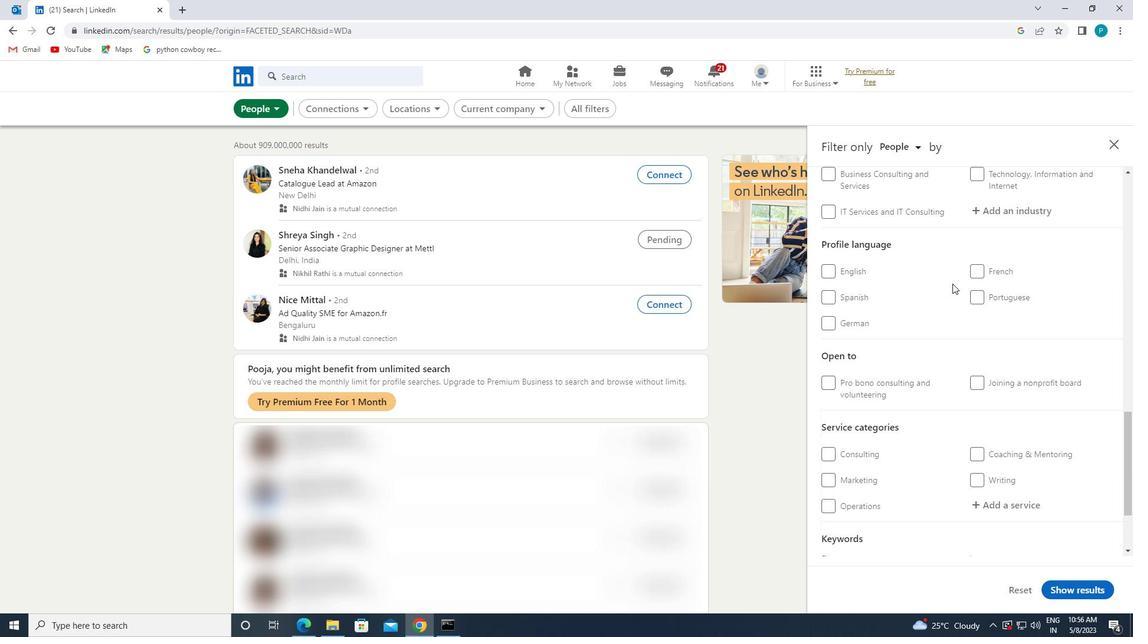
Action: Mouse pressed left at (987, 271)
Screenshot: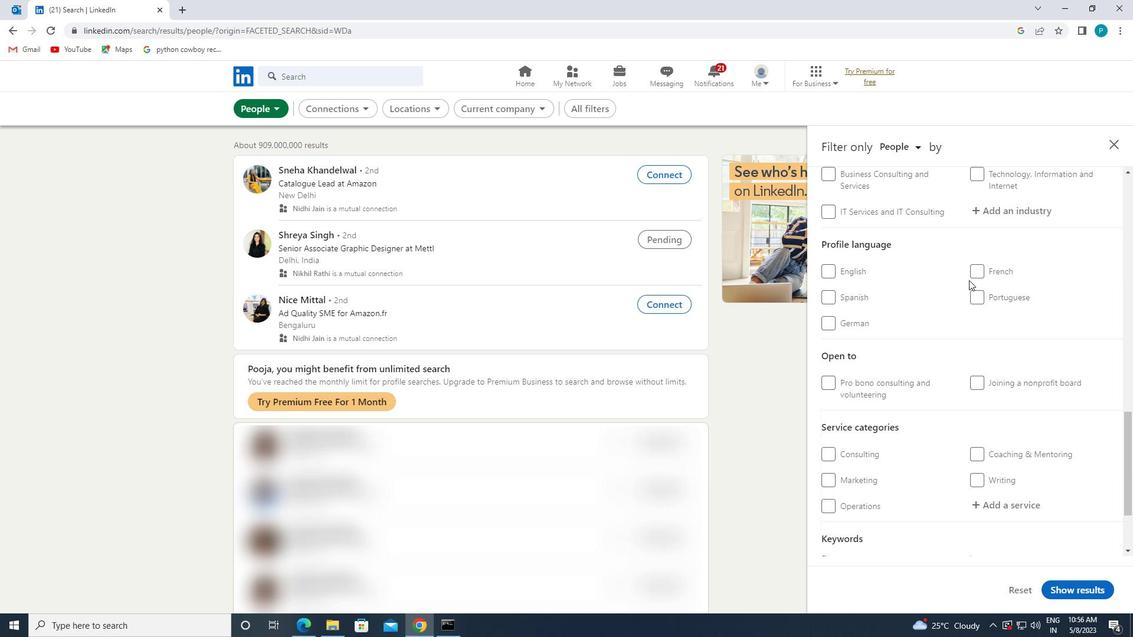 
Action: Mouse moved to (1005, 263)
Screenshot: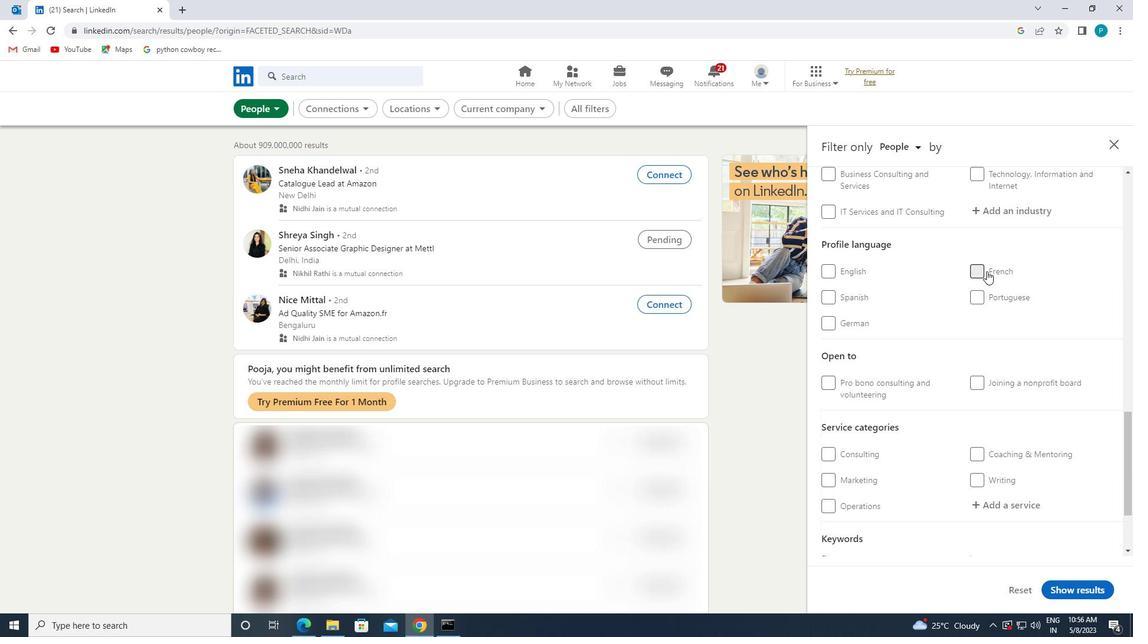 
Action: Mouse scrolled (1005, 264) with delta (0, 0)
Screenshot: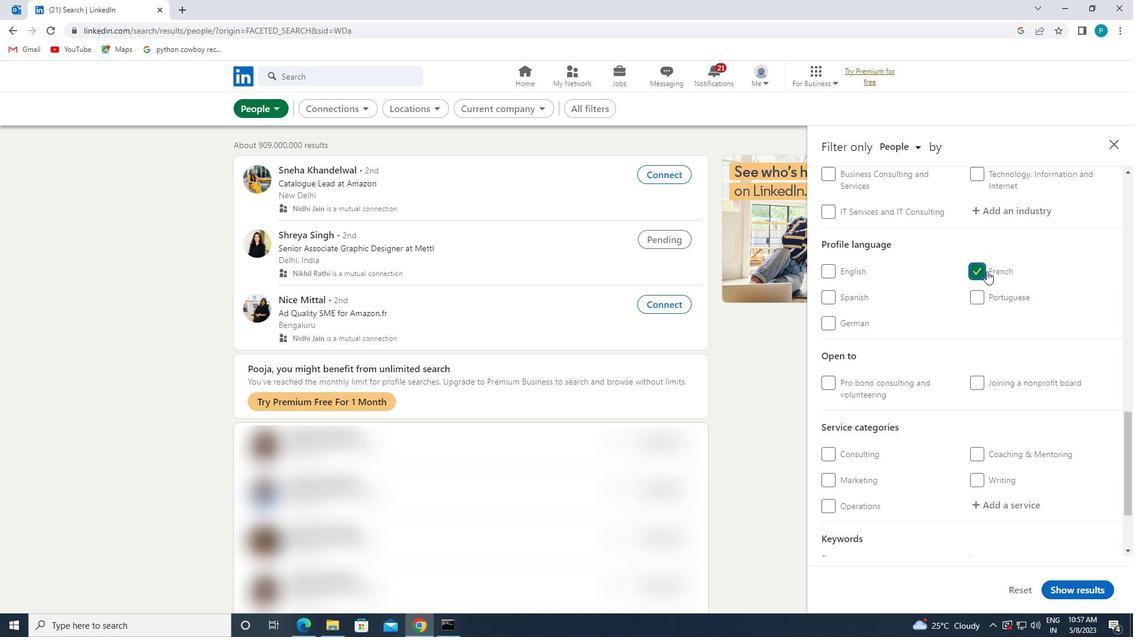 
Action: Mouse scrolled (1005, 264) with delta (0, 0)
Screenshot: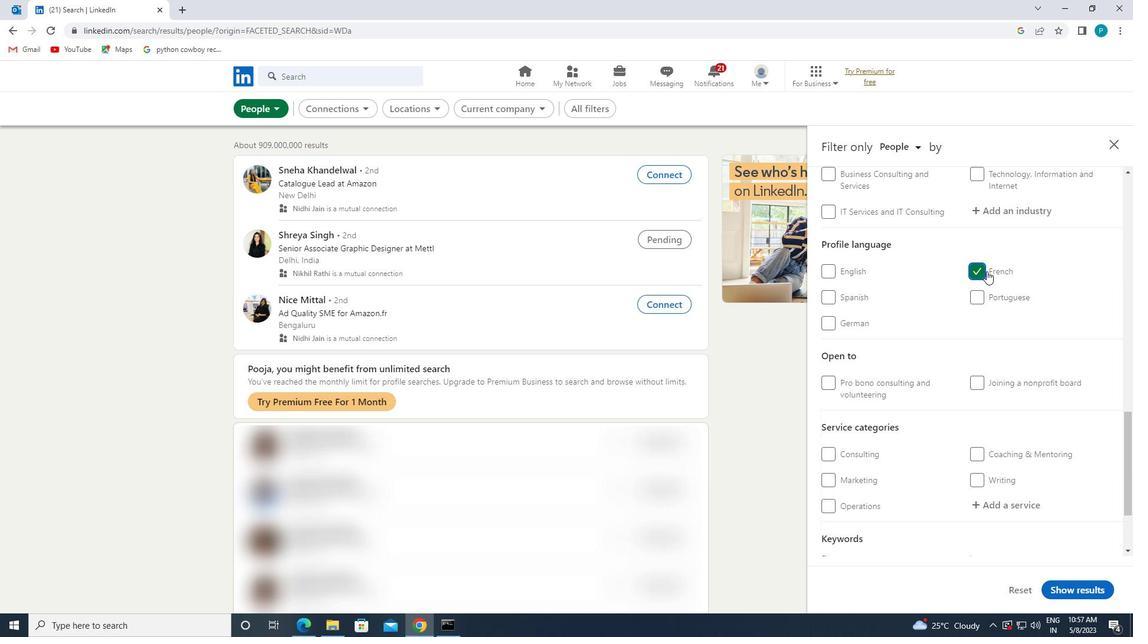 
Action: Mouse scrolled (1005, 264) with delta (0, 0)
Screenshot: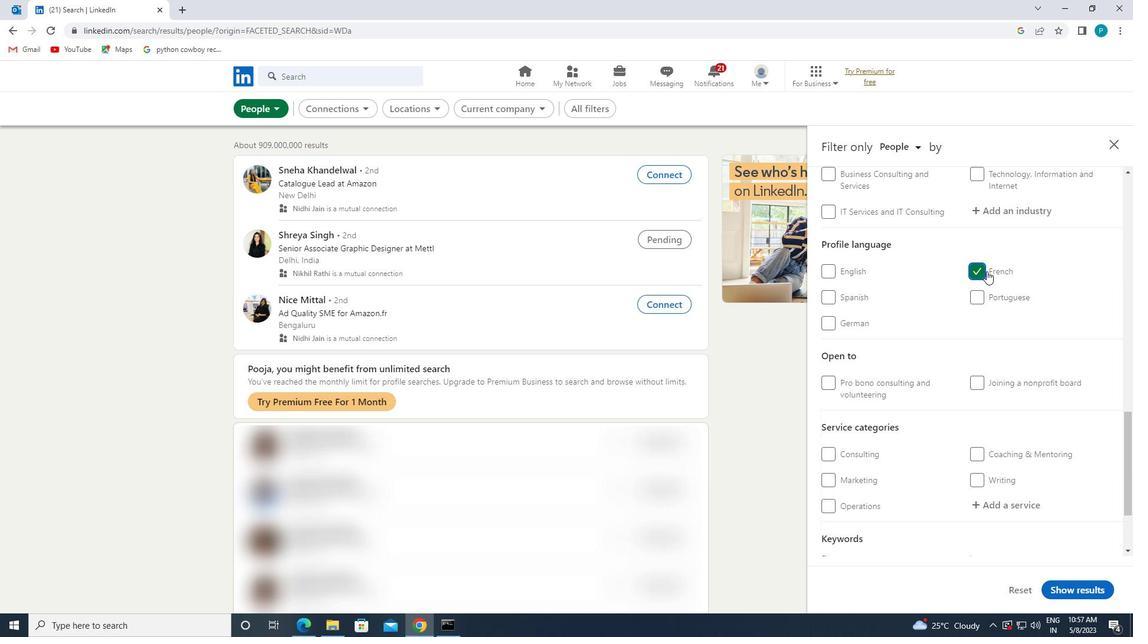 
Action: Mouse scrolled (1005, 264) with delta (0, 0)
Screenshot: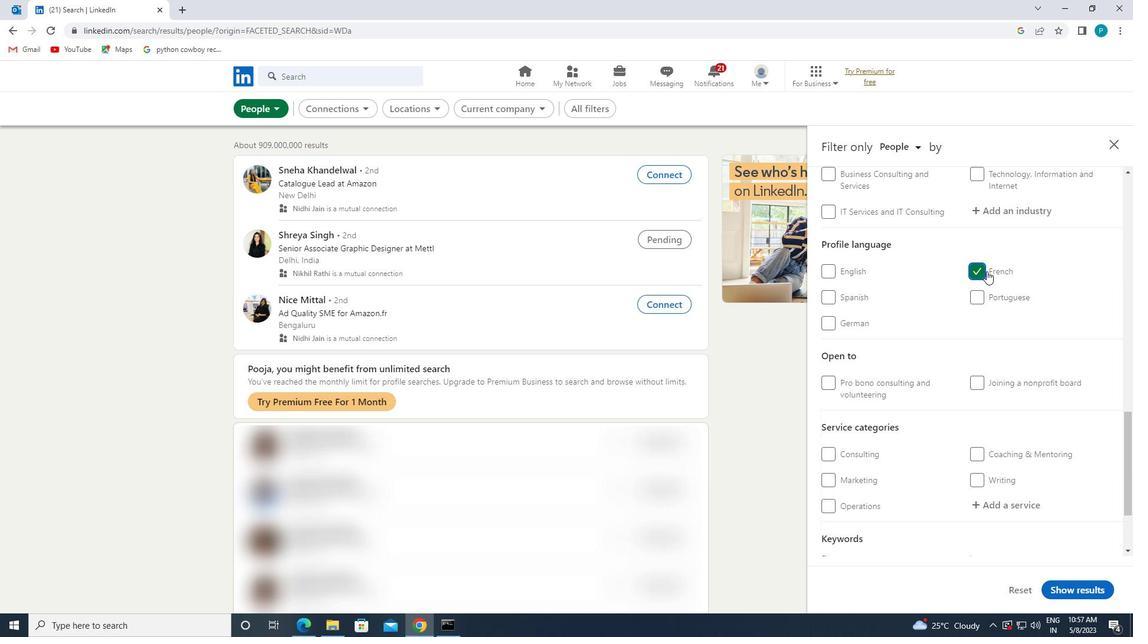 
Action: Mouse scrolled (1005, 264) with delta (0, 0)
Screenshot: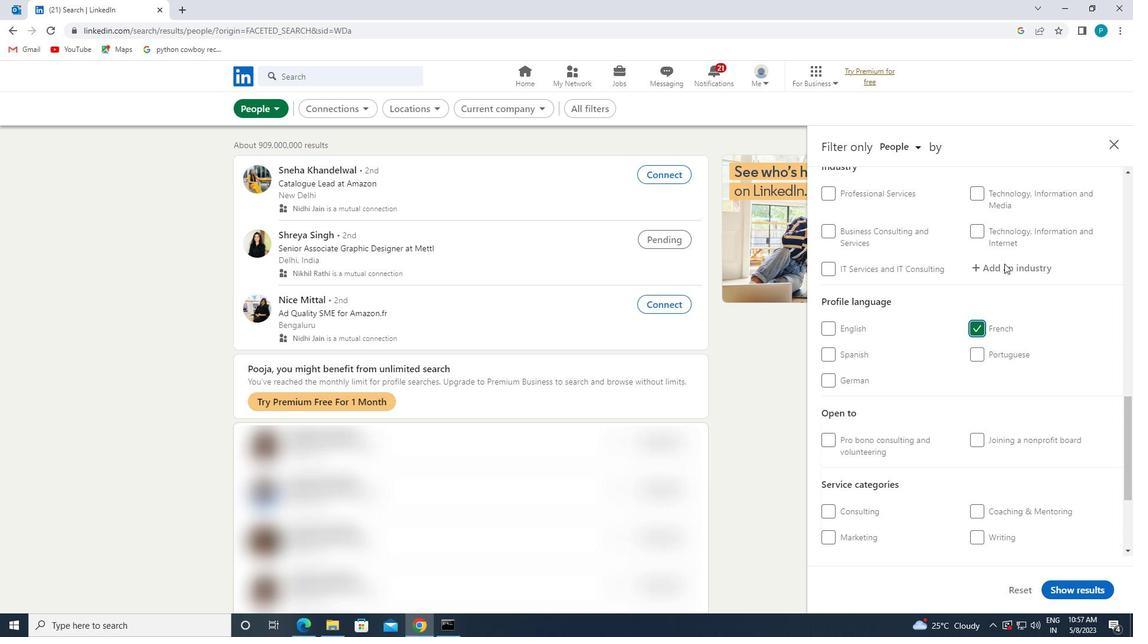 
Action: Mouse scrolled (1005, 264) with delta (0, 0)
Screenshot: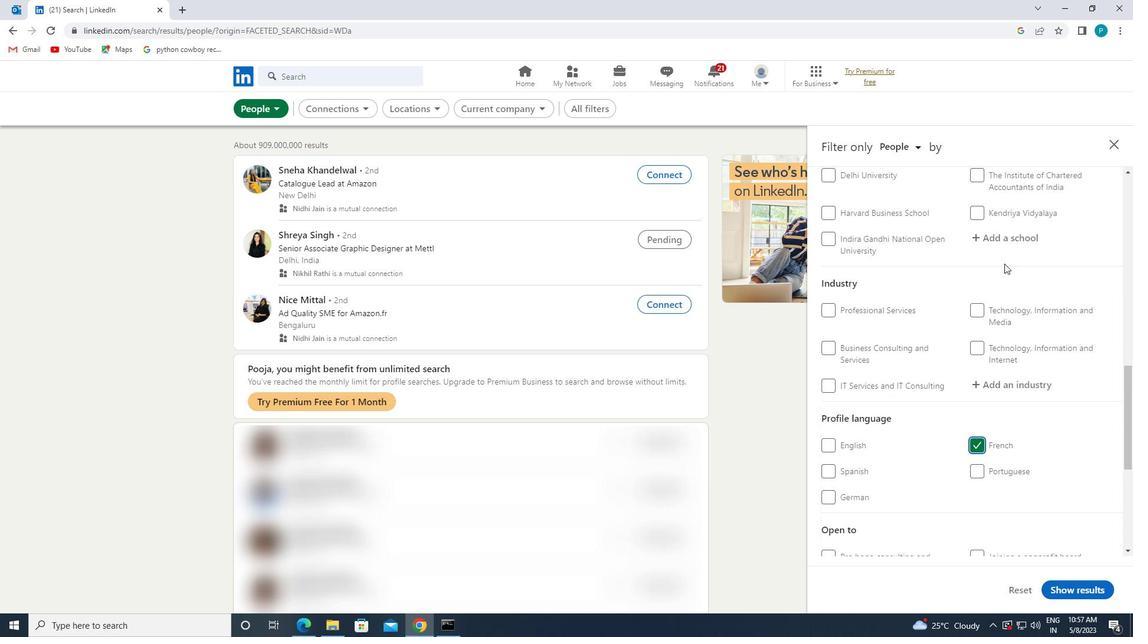 
Action: Mouse scrolled (1005, 264) with delta (0, 0)
Screenshot: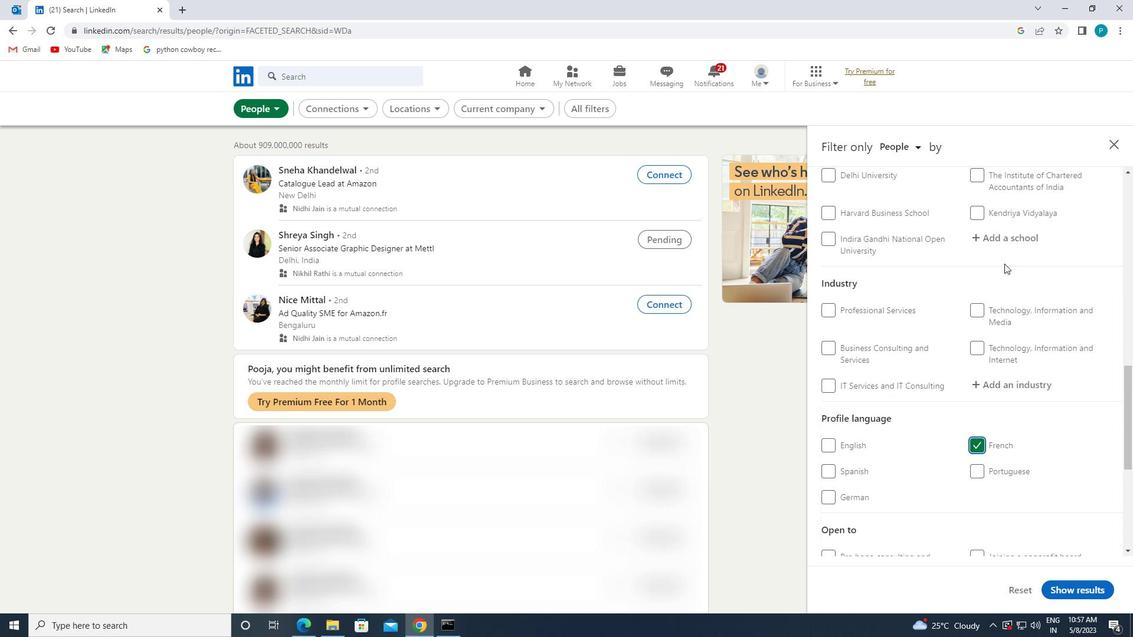 
Action: Mouse scrolled (1005, 264) with delta (0, 0)
Screenshot: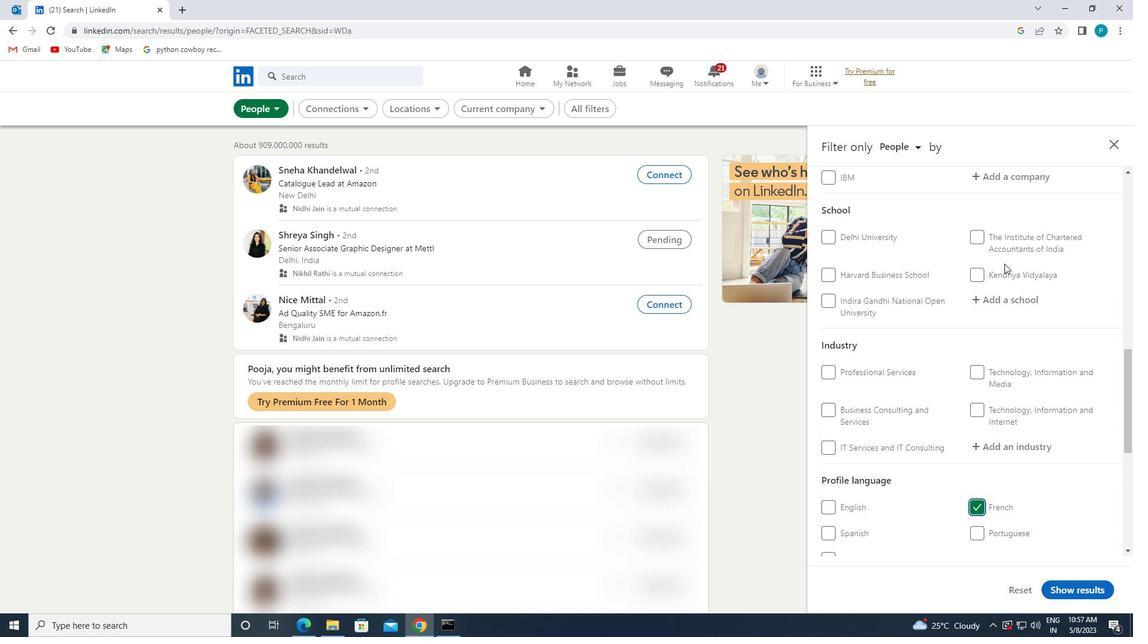 
Action: Mouse scrolled (1005, 264) with delta (0, 0)
Screenshot: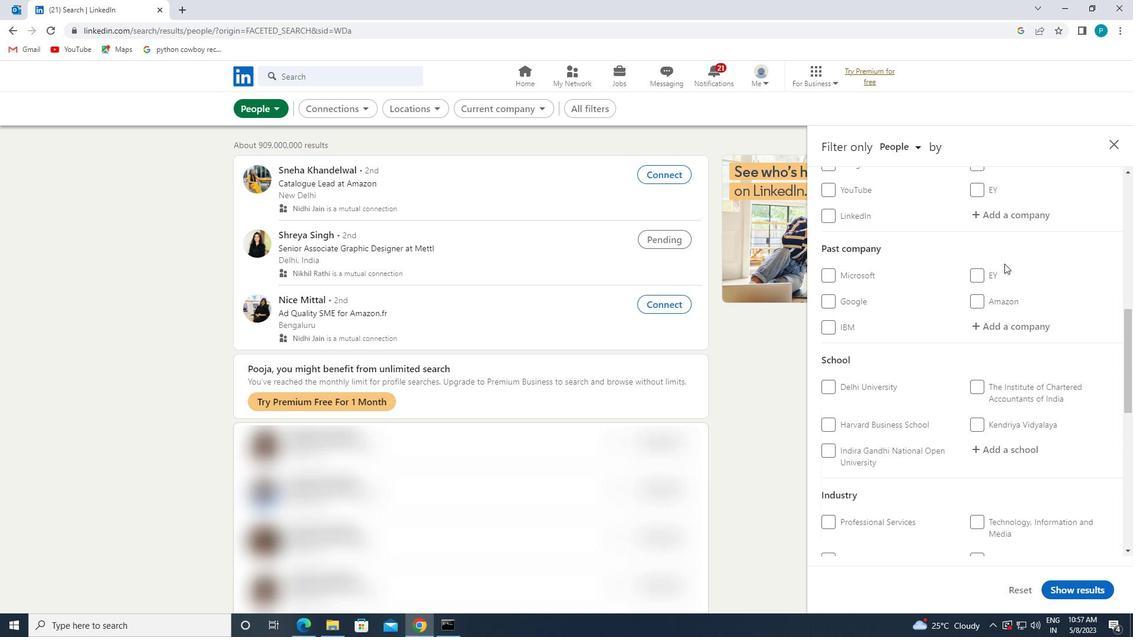 
Action: Mouse scrolled (1005, 264) with delta (0, 0)
Screenshot: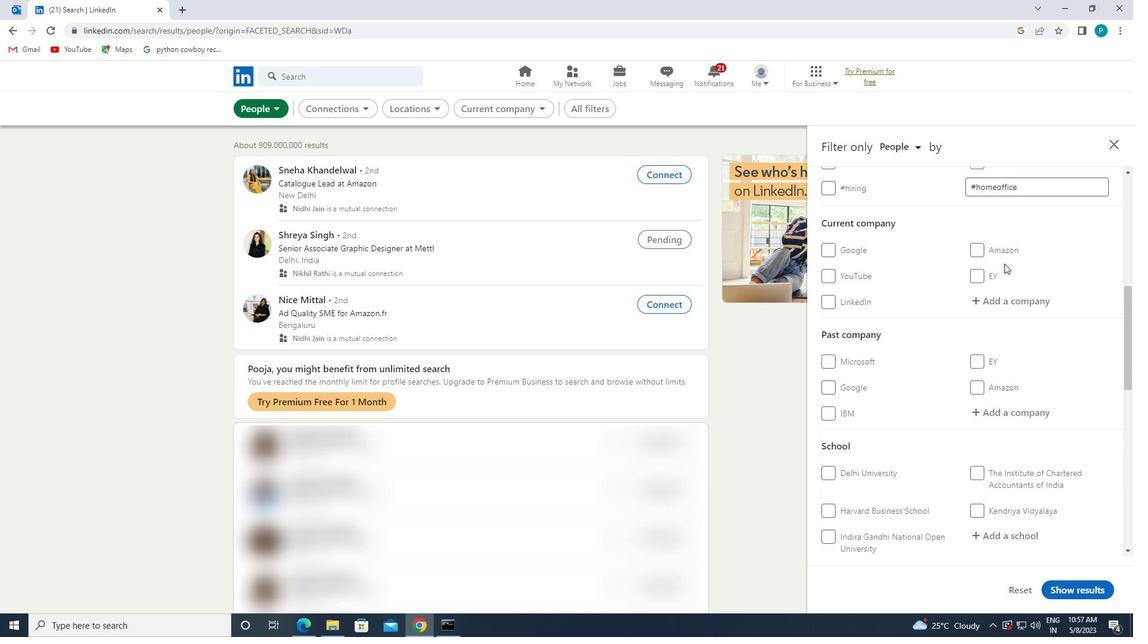 
Action: Mouse moved to (1001, 319)
Screenshot: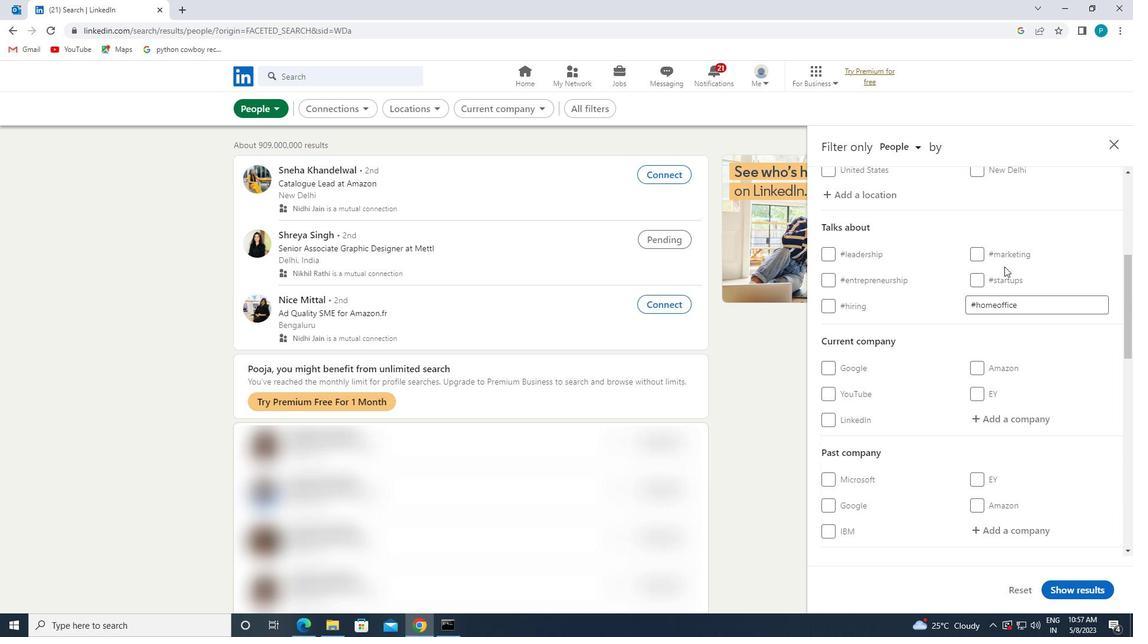 
Action: Mouse scrolled (1001, 318) with delta (0, 0)
Screenshot: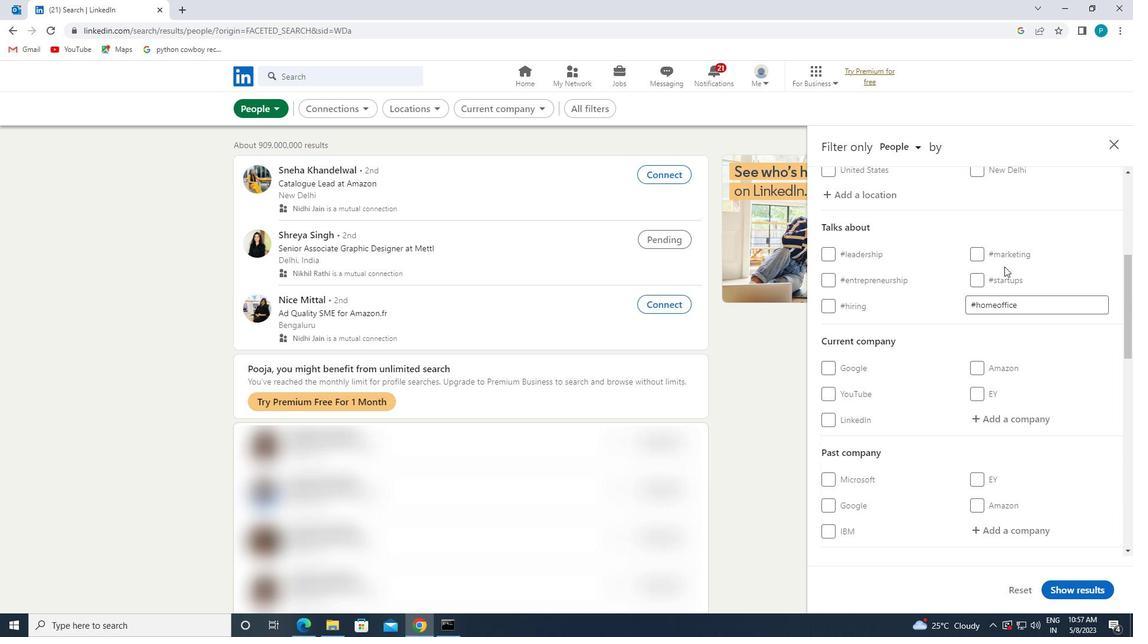 
Action: Mouse moved to (994, 350)
Screenshot: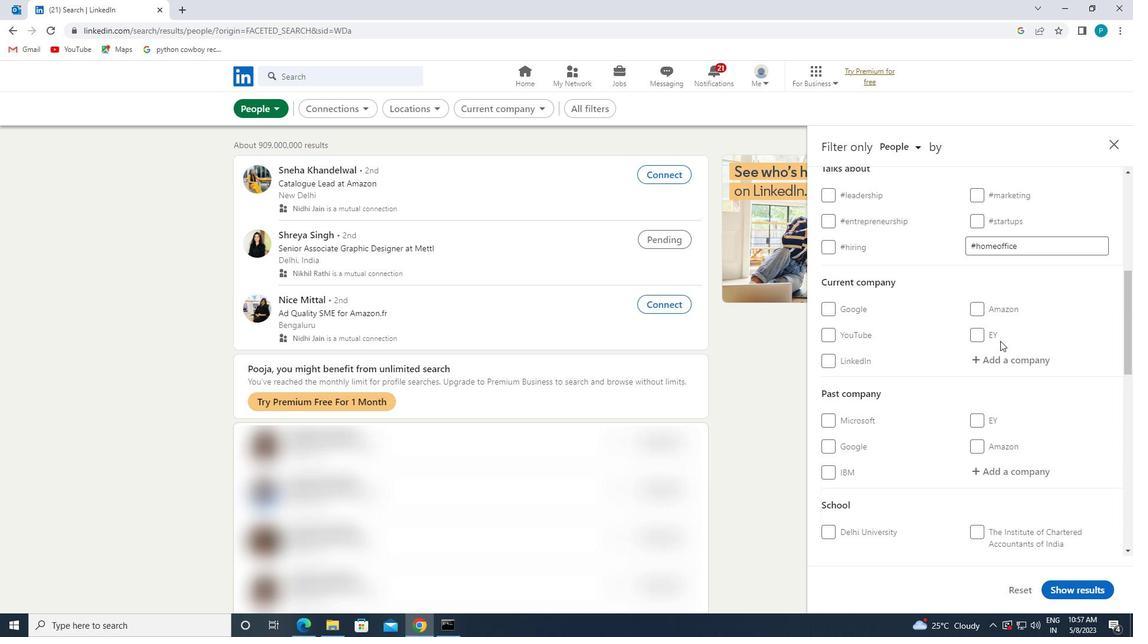 
Action: Mouse pressed left at (994, 350)
Screenshot: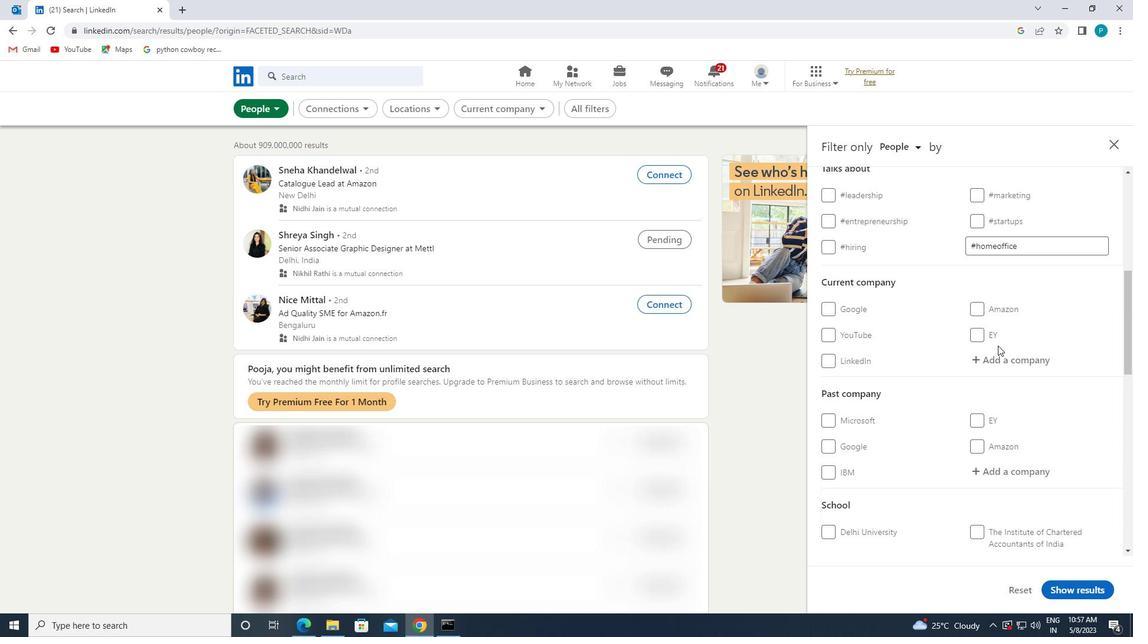
Action: Key pressed <Key.caps_lock>A<Key.caps_lock>UTP<Key.backspace>OMATION
Screenshot: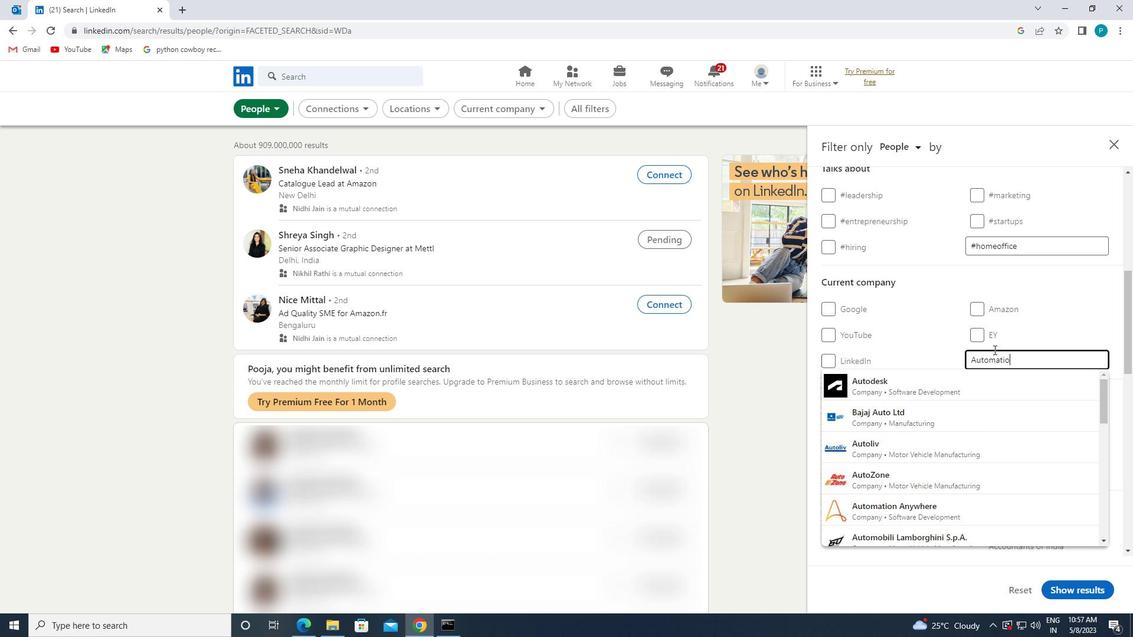 
Action: Mouse moved to (992, 386)
Screenshot: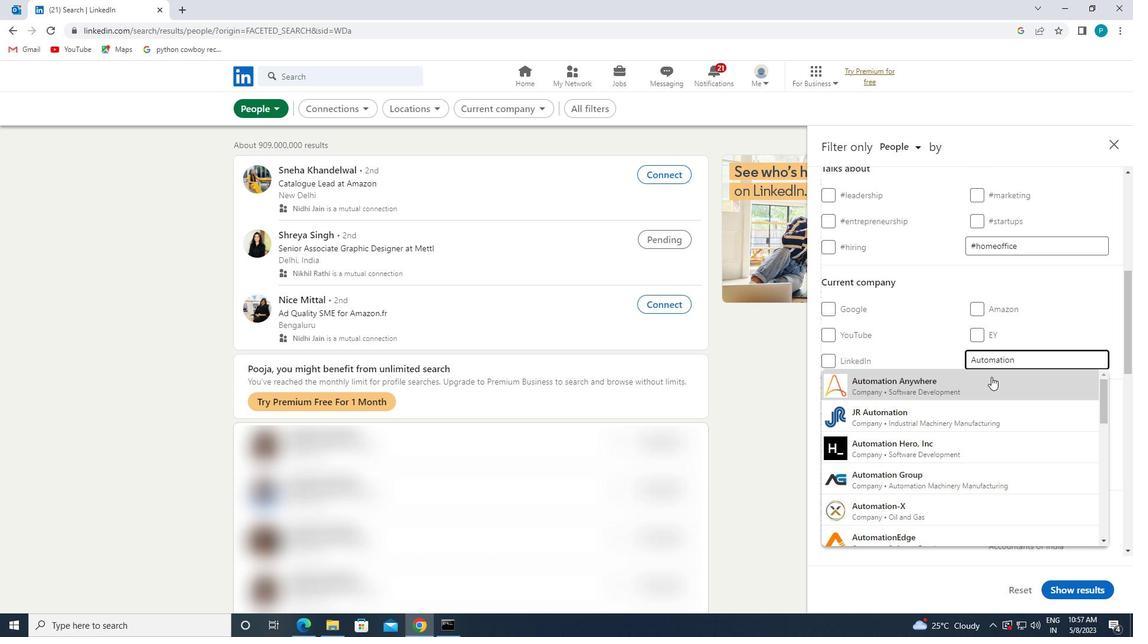 
Action: Mouse pressed left at (992, 386)
Screenshot: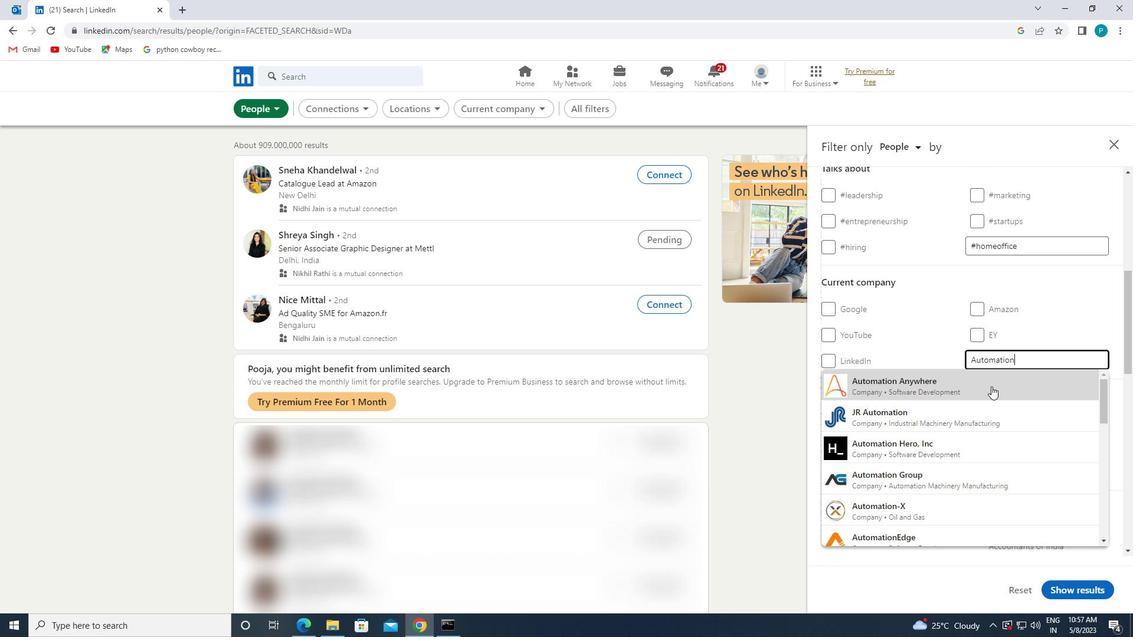 
Action: Mouse scrolled (992, 386) with delta (0, 0)
Screenshot: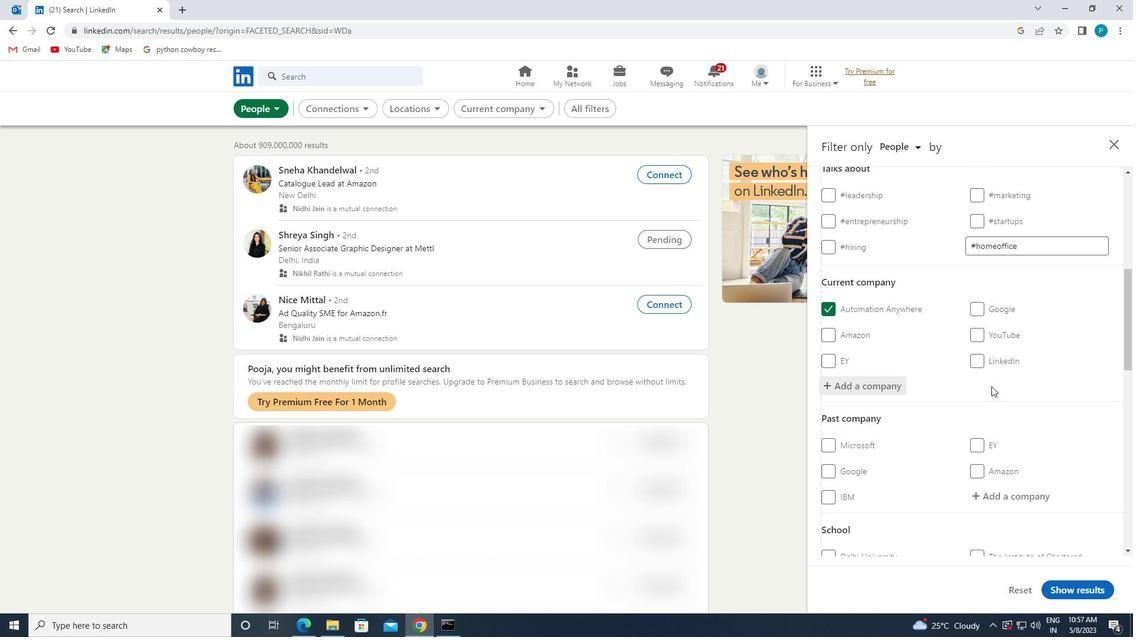
Action: Mouse scrolled (992, 386) with delta (0, 0)
Screenshot: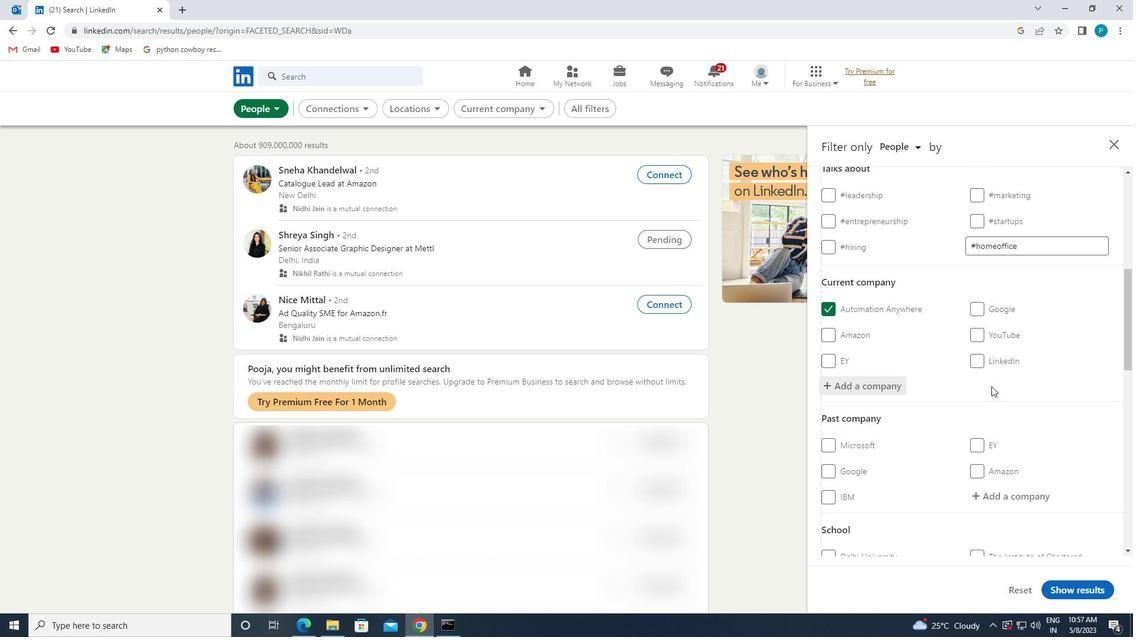
Action: Mouse scrolled (992, 386) with delta (0, 0)
Screenshot: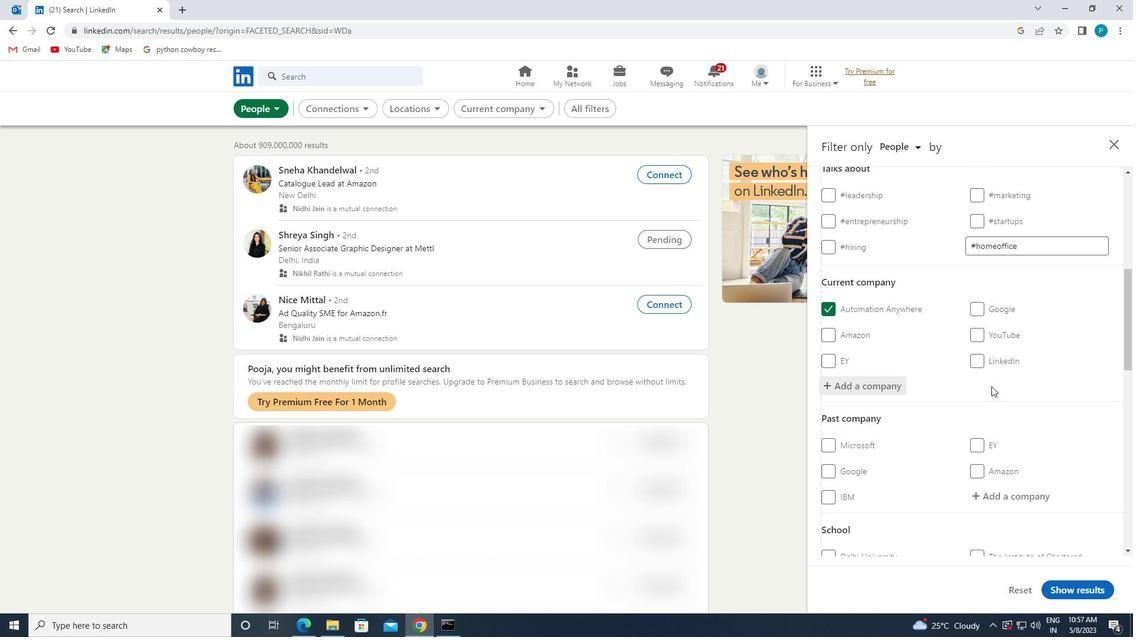 
Action: Mouse moved to (1006, 362)
Screenshot: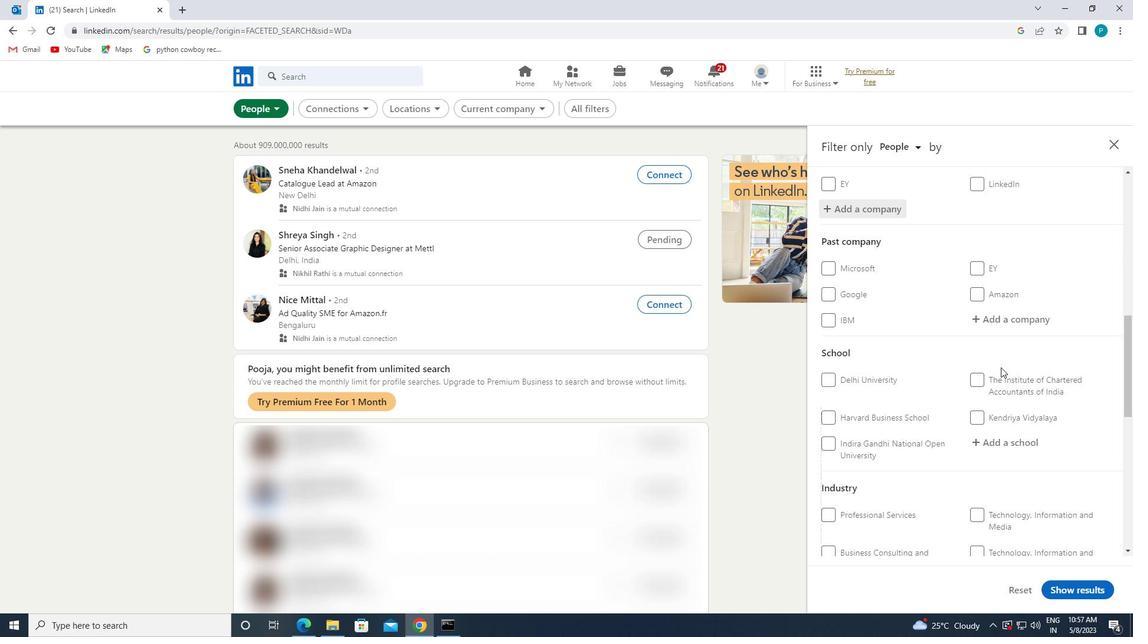 
Action: Mouse scrolled (1006, 362) with delta (0, 0)
Screenshot: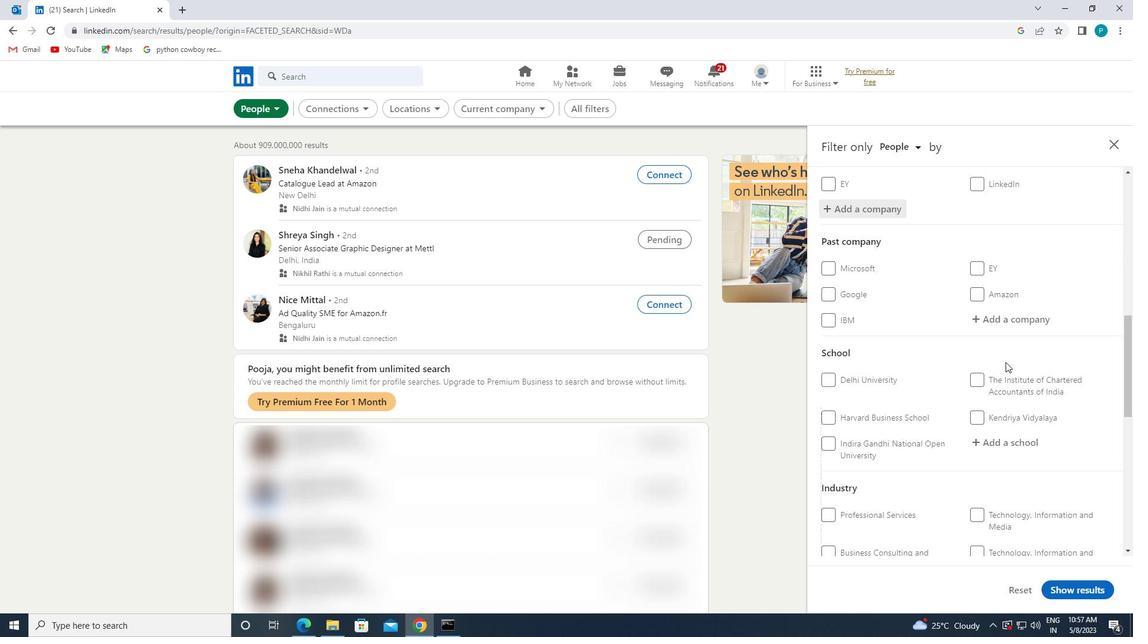 
Action: Mouse moved to (1000, 380)
Screenshot: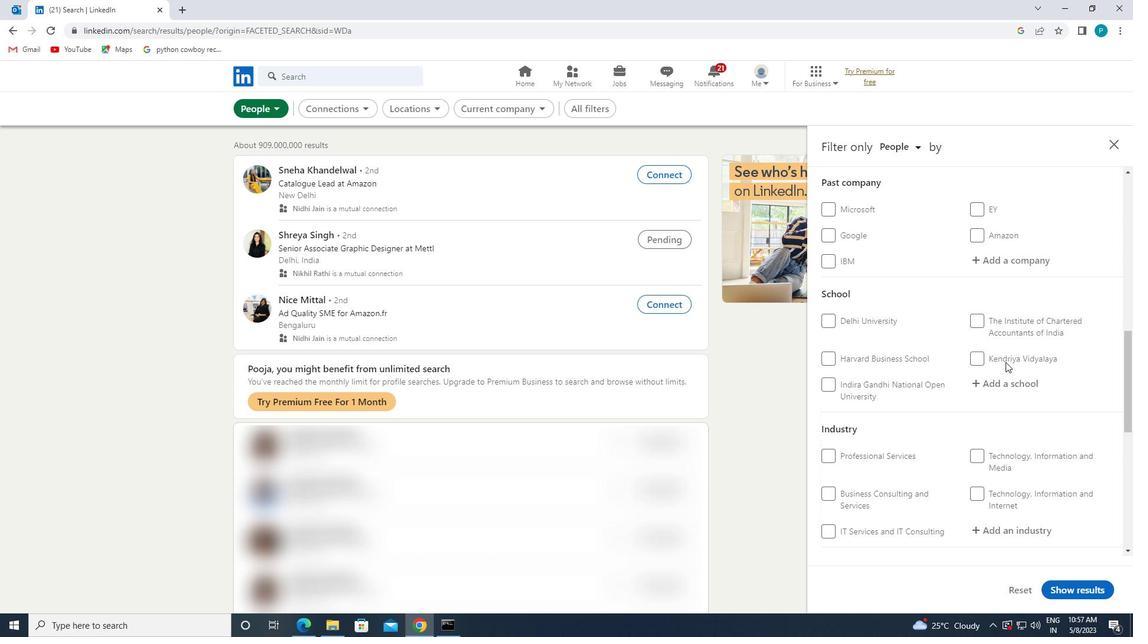
Action: Mouse pressed left at (1000, 380)
Screenshot: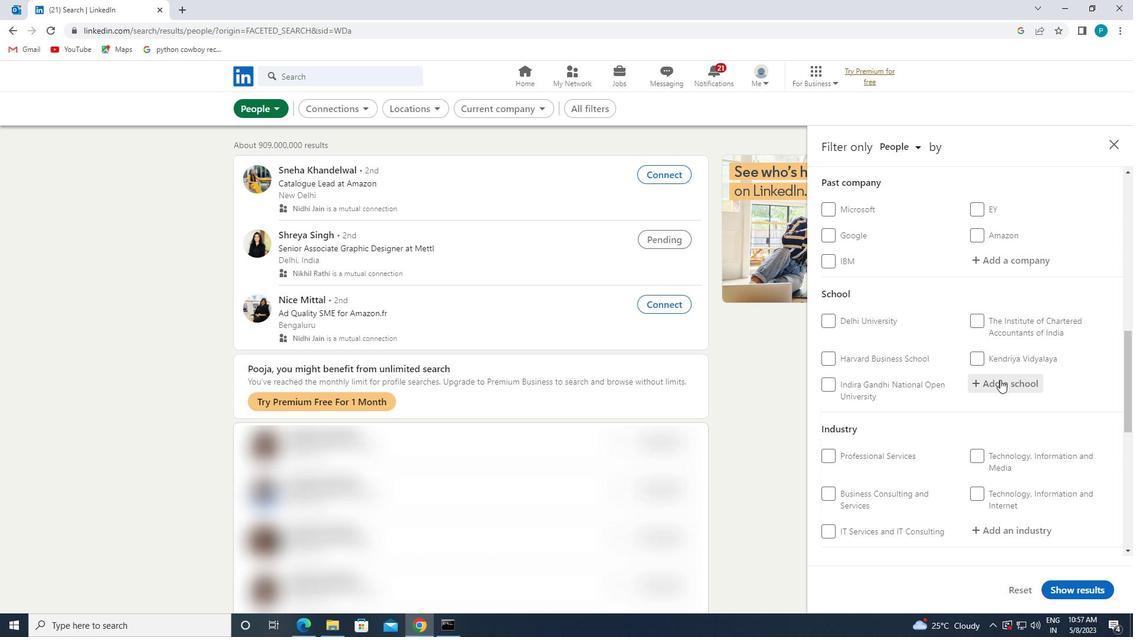 
Action: Key pressed <Key.caps_lock>P<Key.caps_lock>UNE
Screenshot: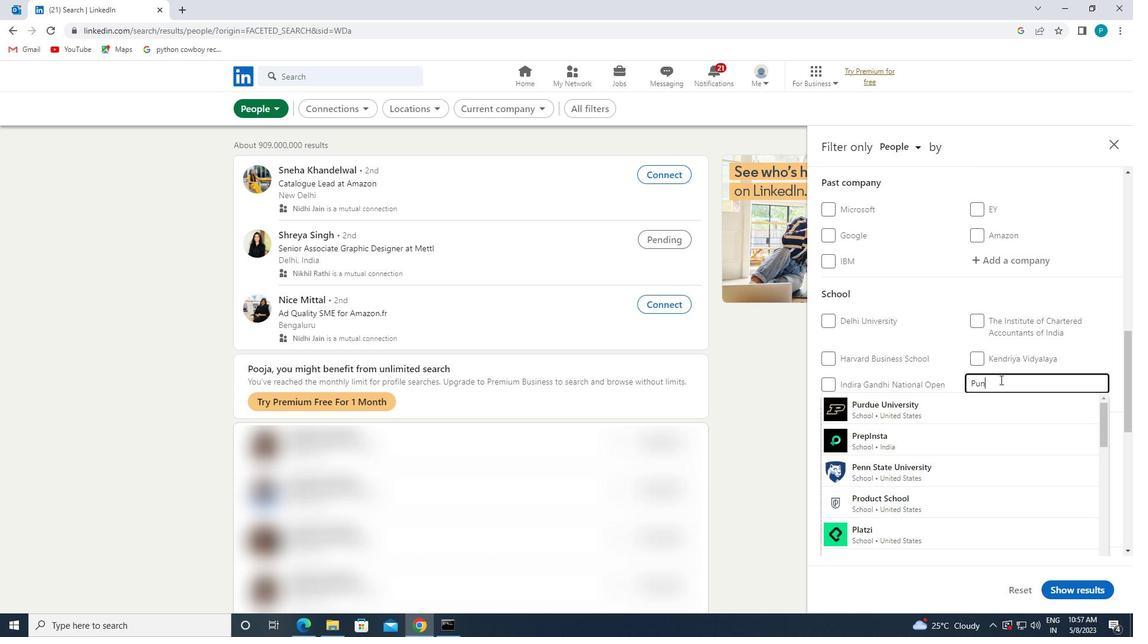 
Action: Mouse moved to (987, 414)
Screenshot: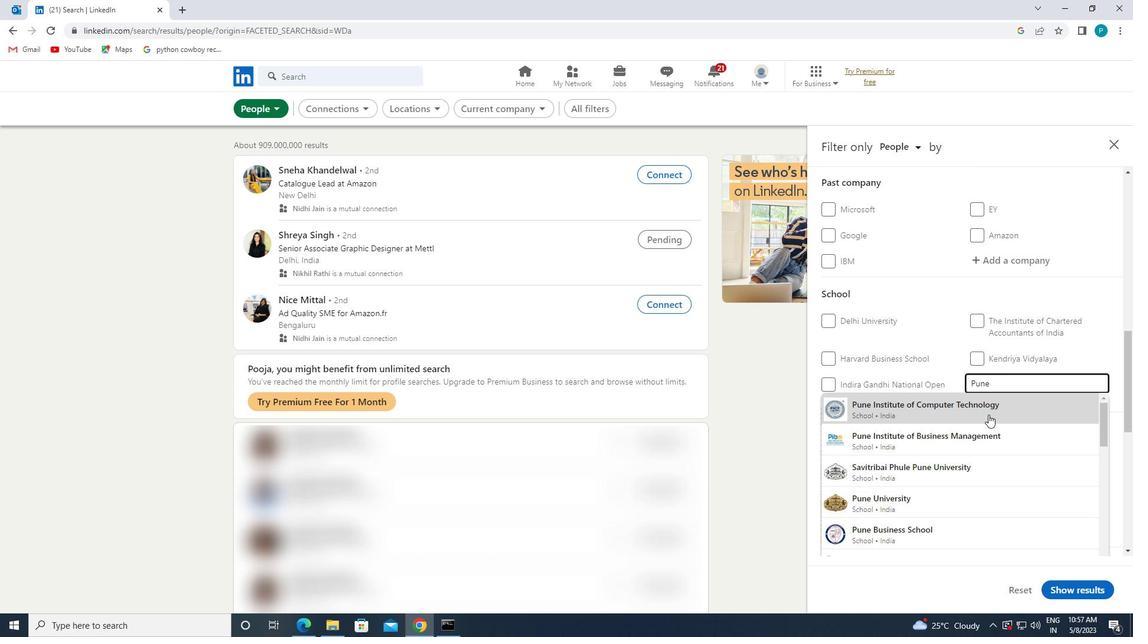 
Action: Mouse scrolled (987, 413) with delta (0, 0)
Screenshot: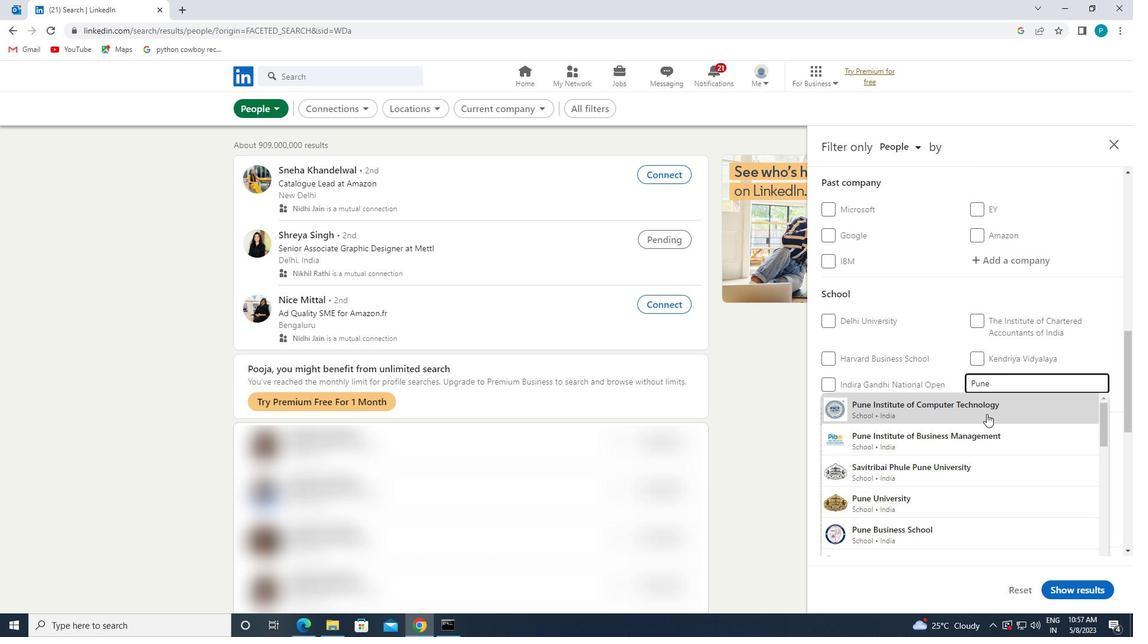 
Action: Mouse moved to (988, 415)
Screenshot: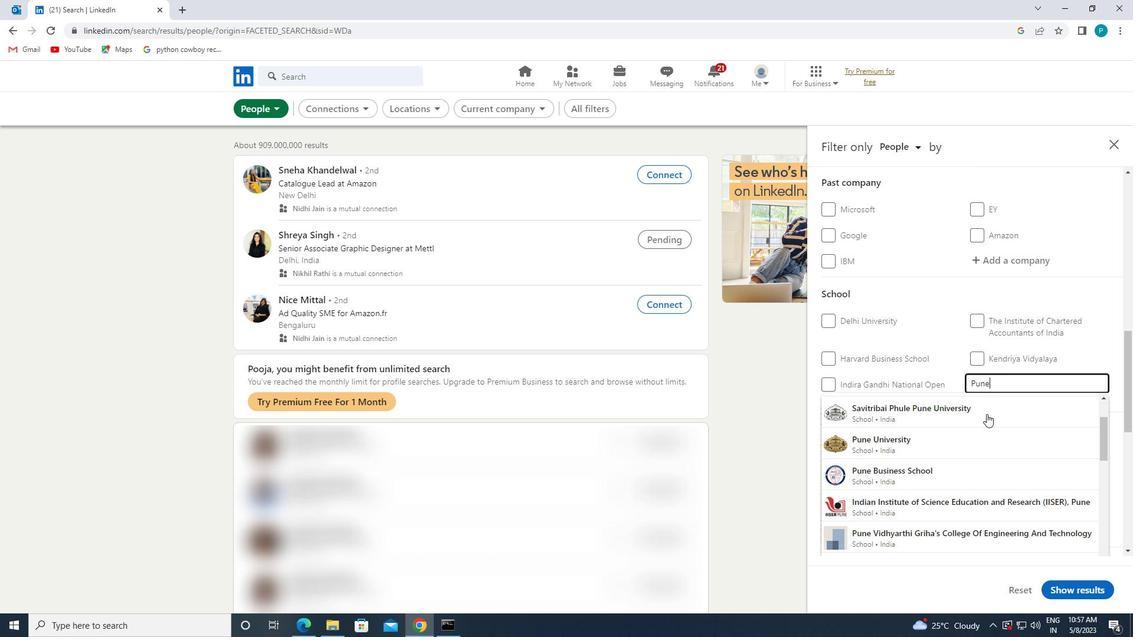 
Action: Mouse scrolled (988, 414) with delta (0, 0)
Screenshot: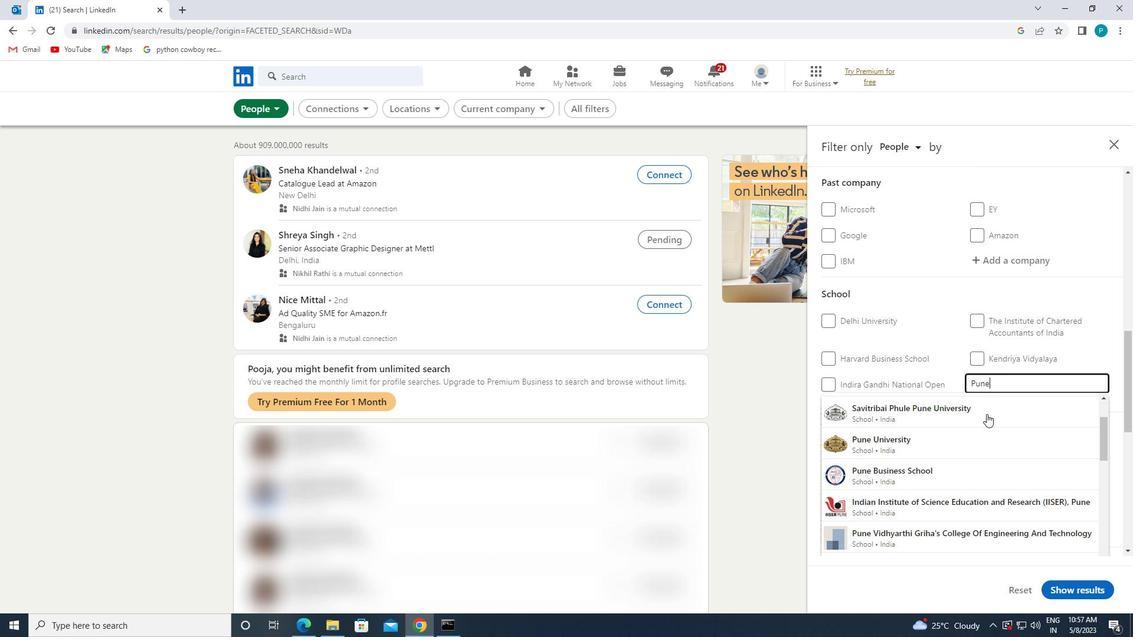 
Action: Mouse moved to (995, 412)
Screenshot: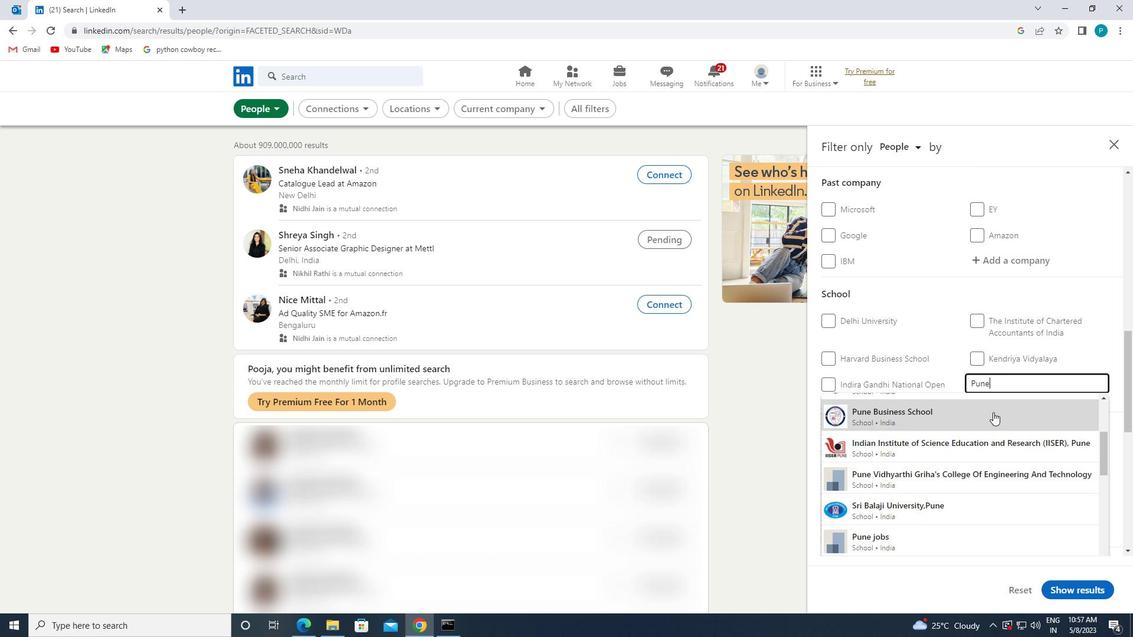 
Action: Mouse scrolled (995, 411) with delta (0, 0)
Screenshot: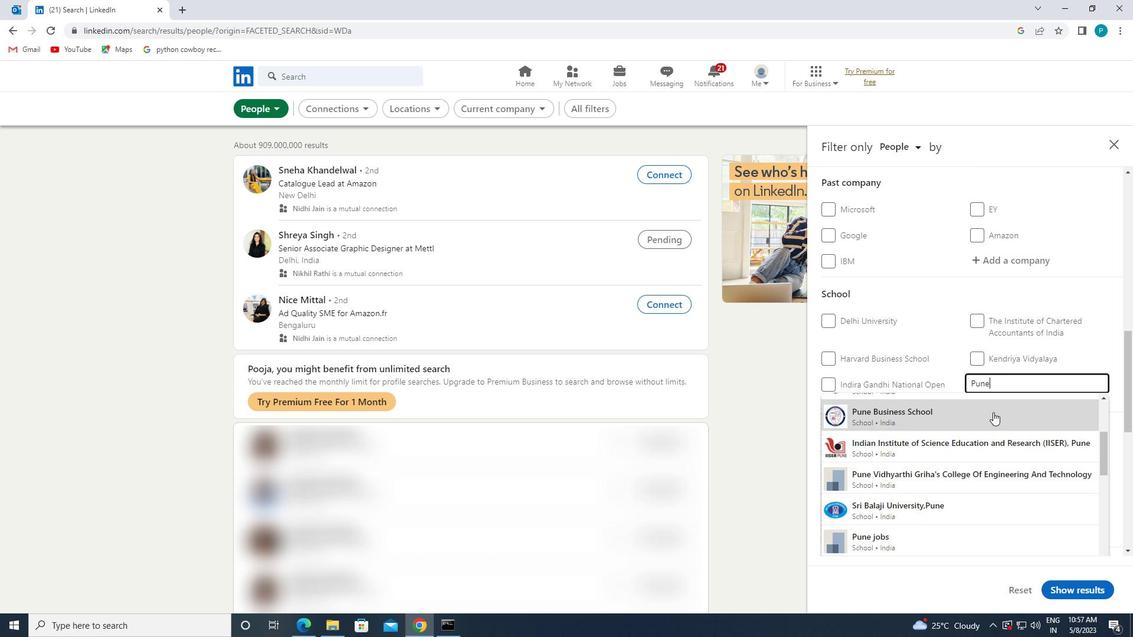 
Action: Mouse moved to (936, 484)
Screenshot: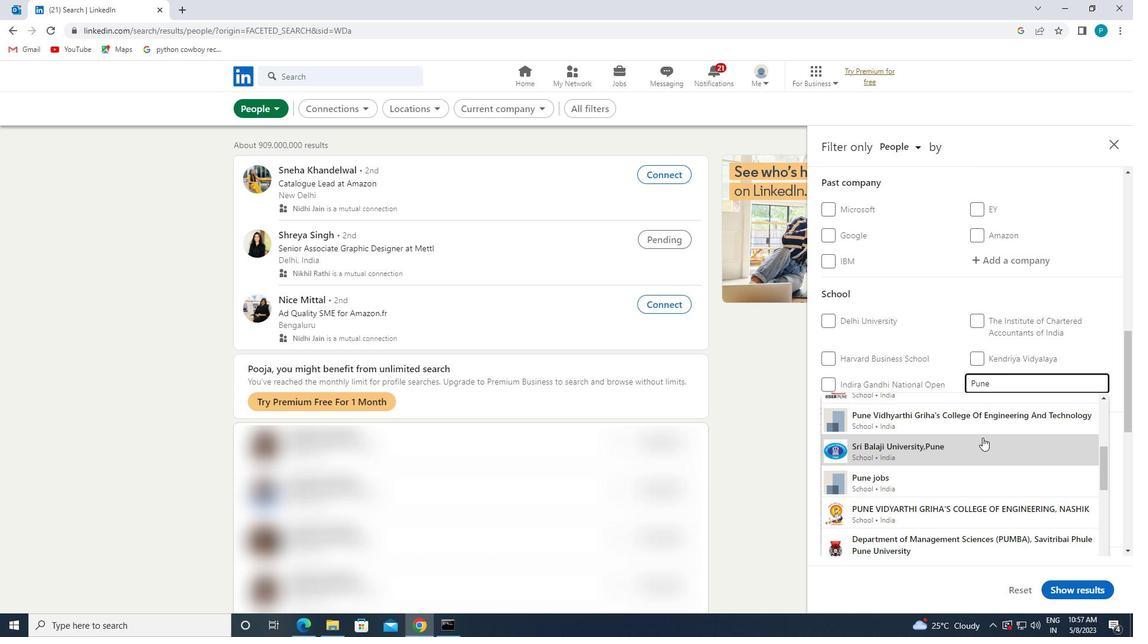
Action: Mouse pressed left at (936, 484)
Screenshot: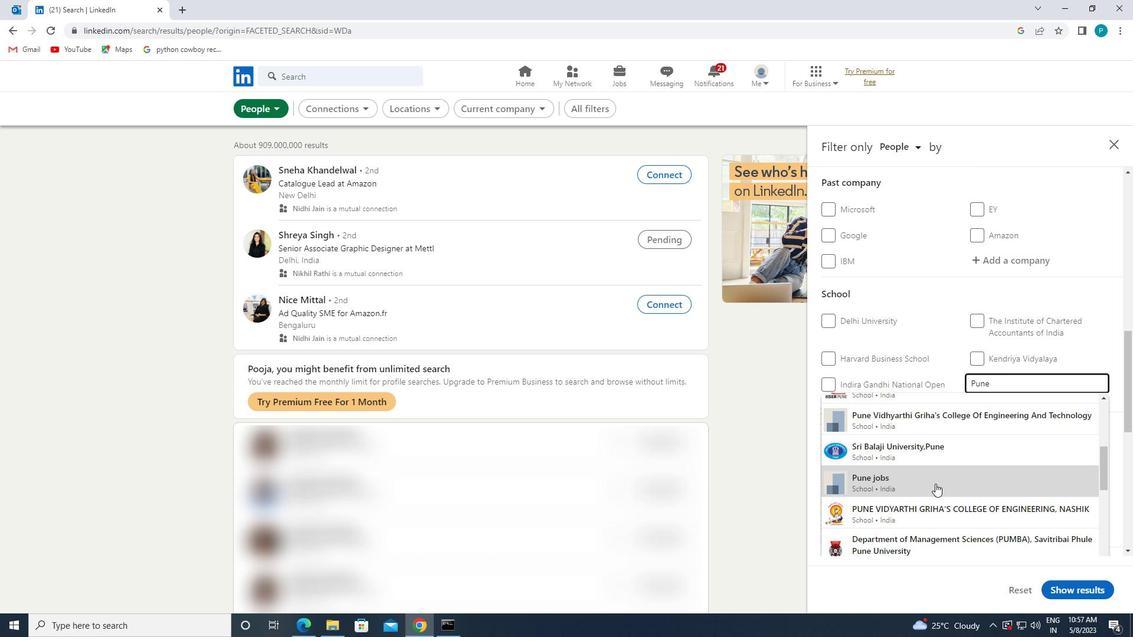 
Action: Mouse scrolled (936, 483) with delta (0, 0)
Screenshot: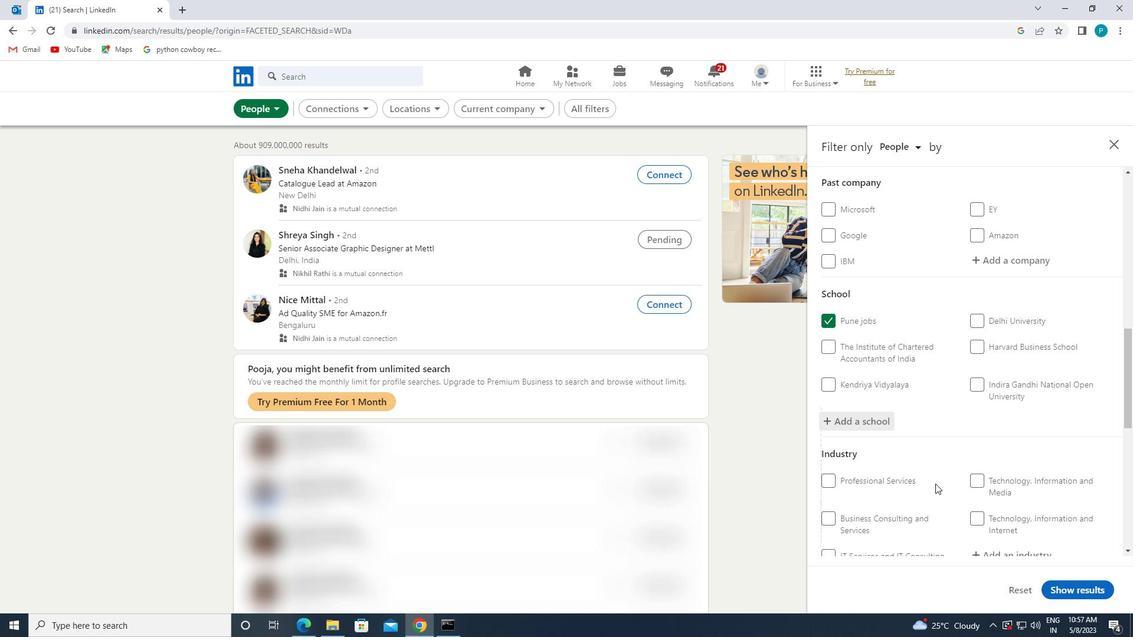 
Action: Mouse scrolled (936, 483) with delta (0, 0)
Screenshot: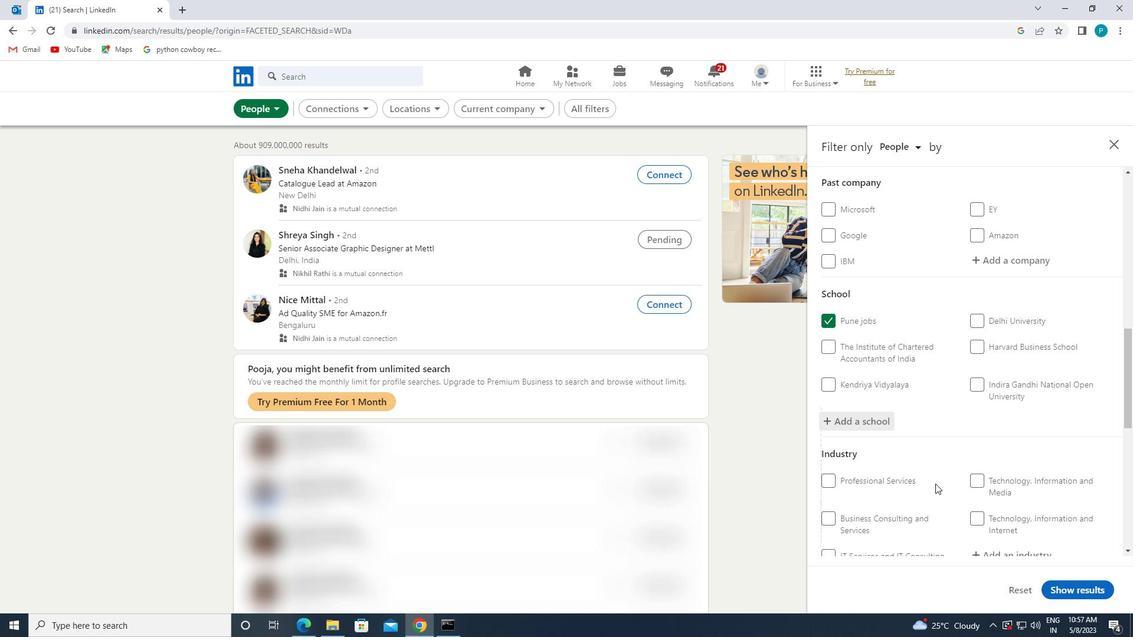 
Action: Mouse scrolled (936, 483) with delta (0, 0)
Screenshot: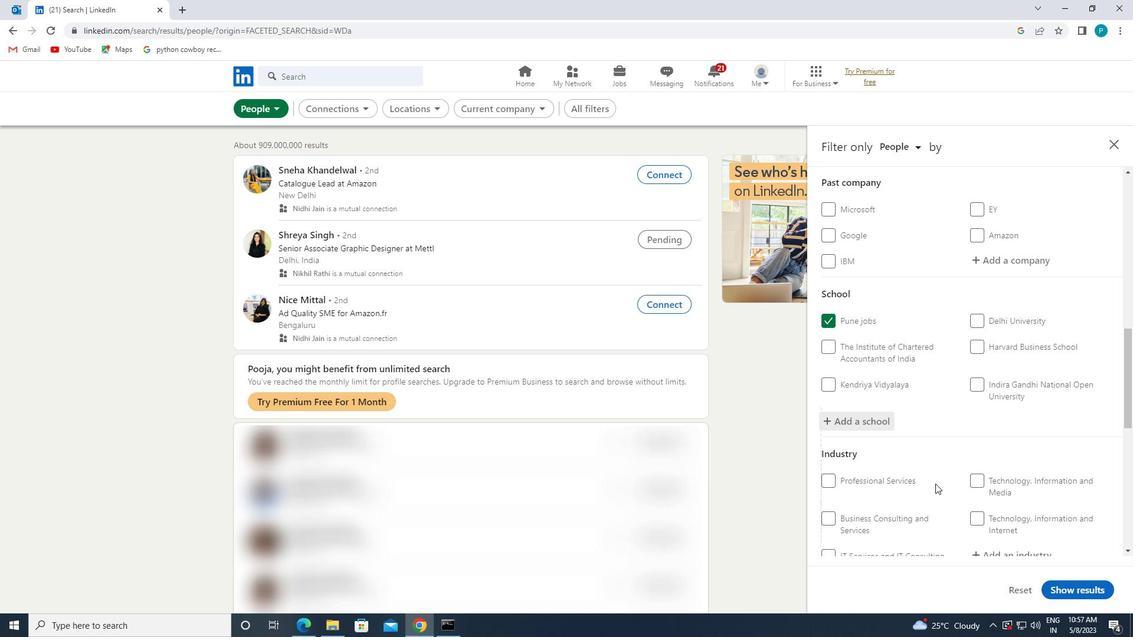 
Action: Mouse moved to (990, 382)
Screenshot: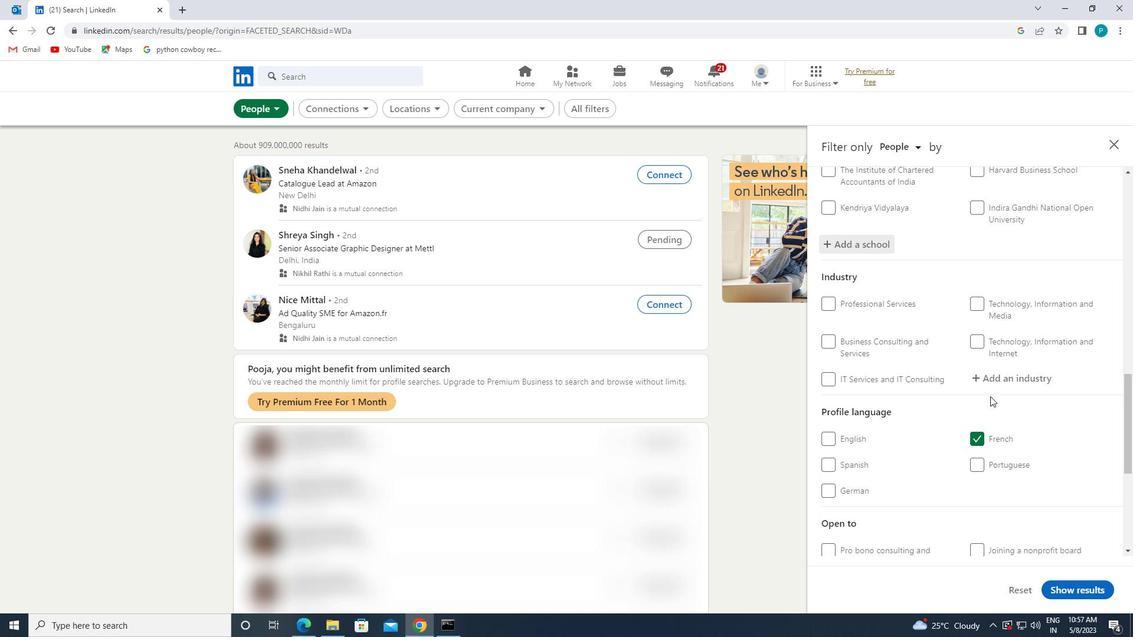 
Action: Mouse pressed left at (990, 382)
Screenshot: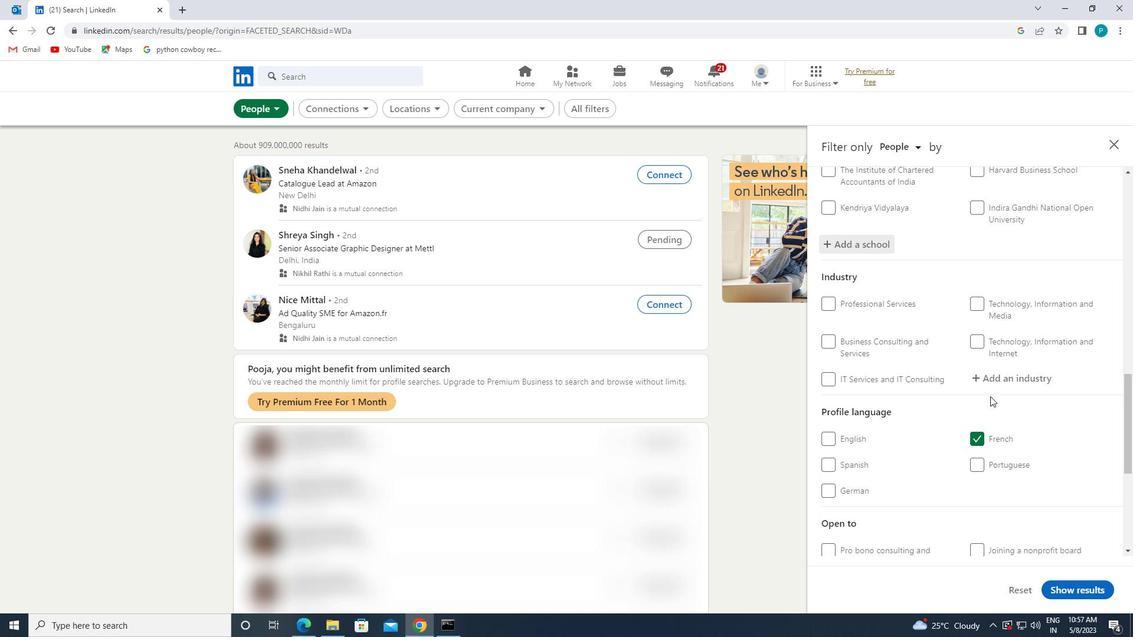 
Action: Key pressed <Key.caps_lock>O<Key.caps_lock>IL
Screenshot: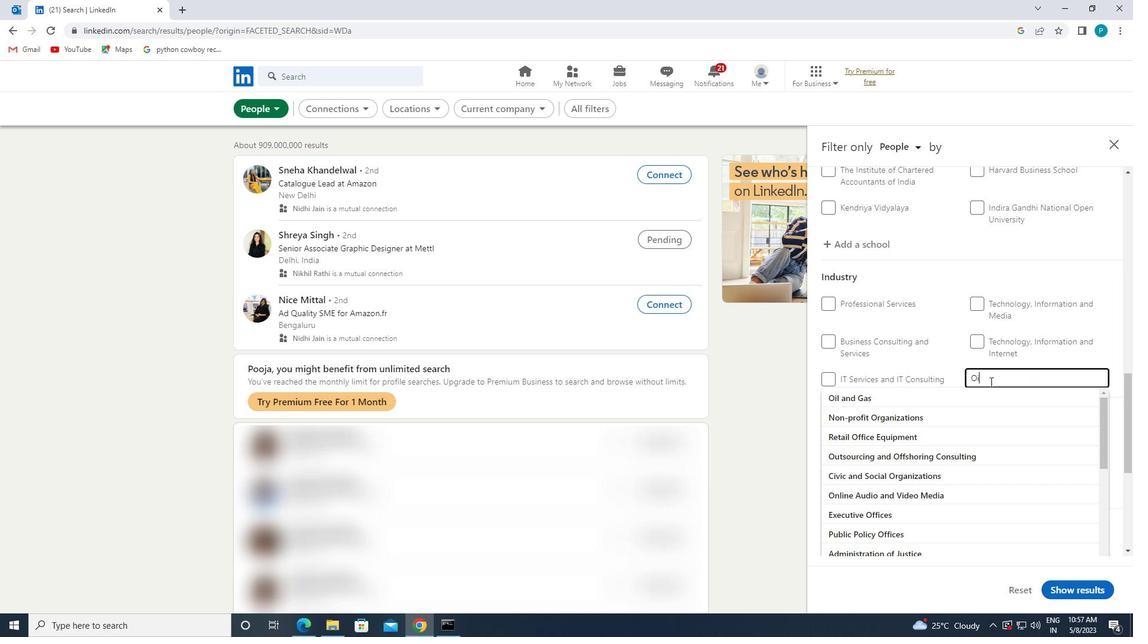 
Action: Mouse moved to (947, 454)
Screenshot: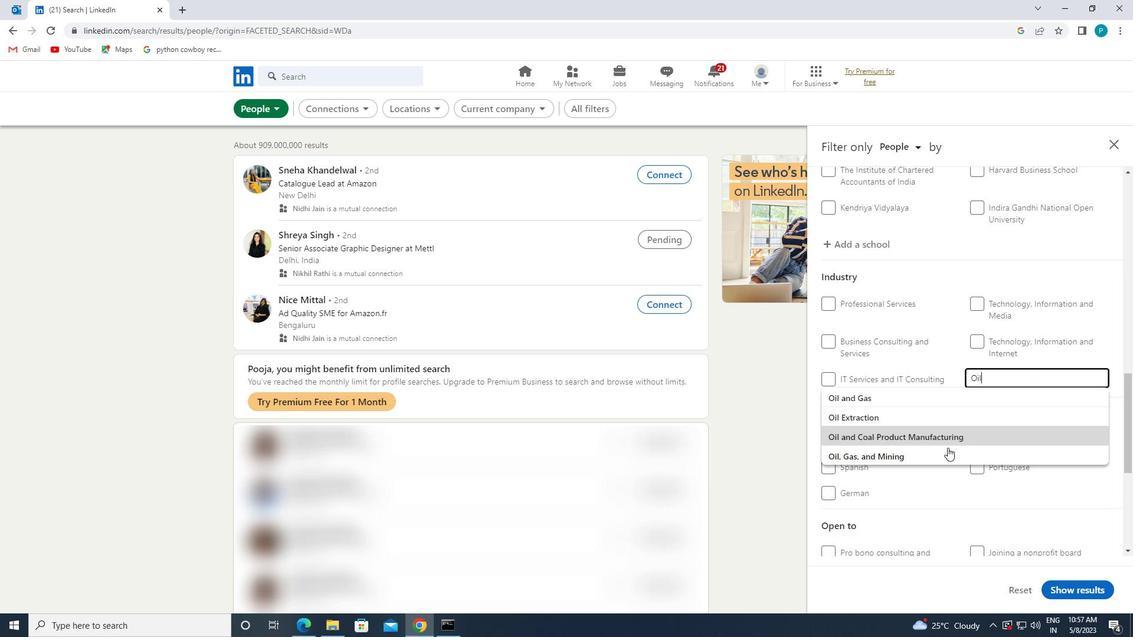
Action: Mouse pressed left at (947, 454)
Screenshot: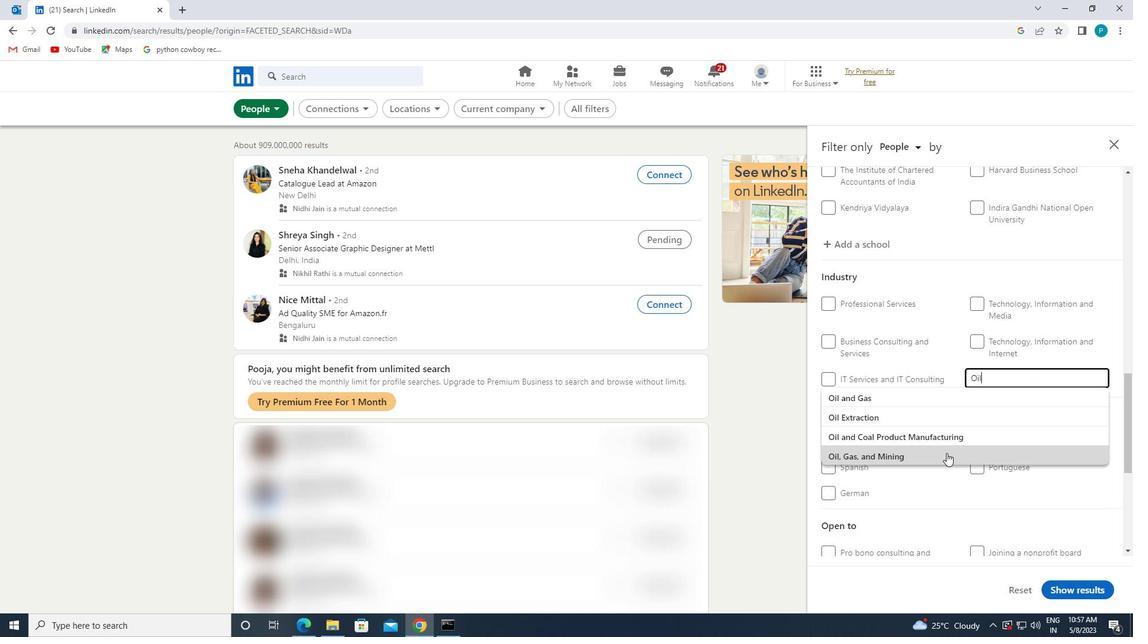 
Action: Mouse scrolled (947, 454) with delta (0, 0)
Screenshot: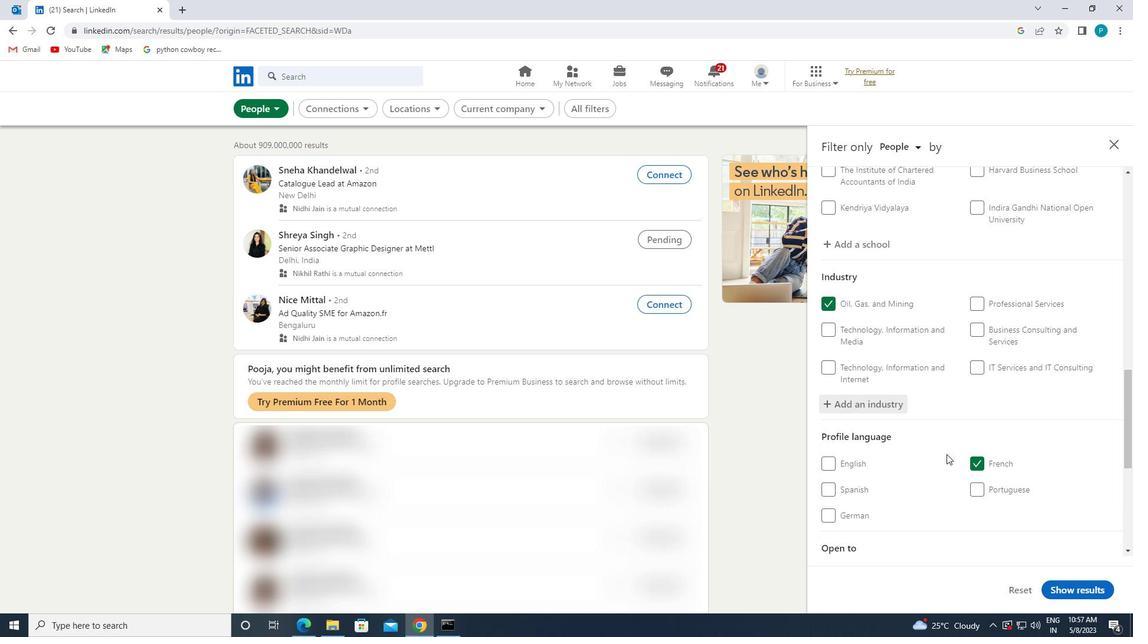 
Action: Mouse scrolled (947, 454) with delta (0, 0)
Screenshot: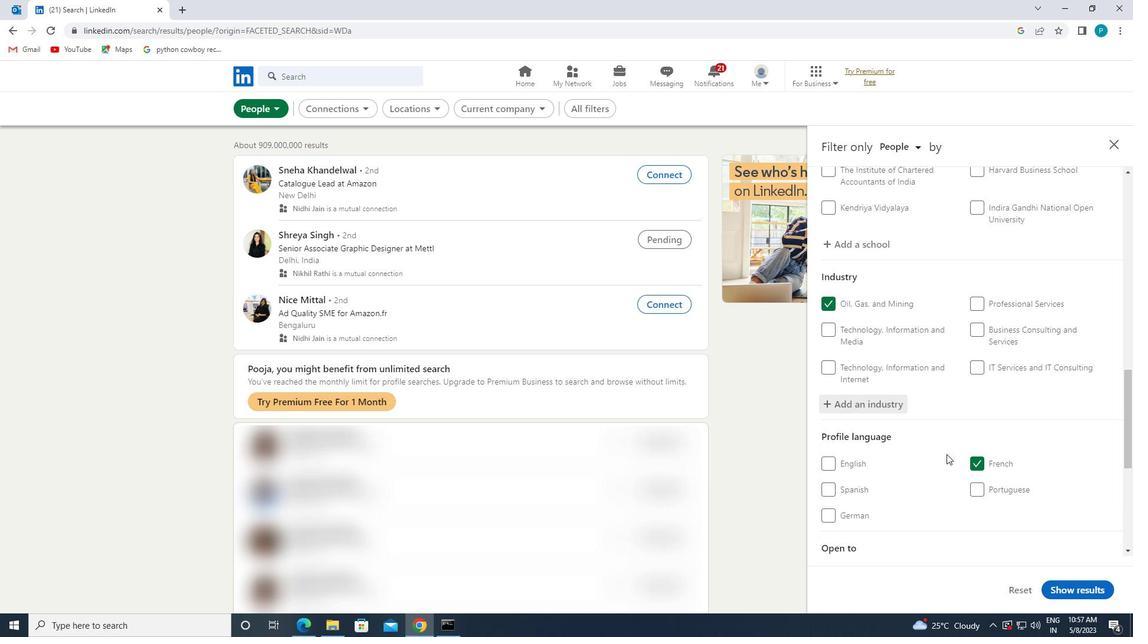 
Action: Mouse scrolled (947, 454) with delta (0, 0)
Screenshot: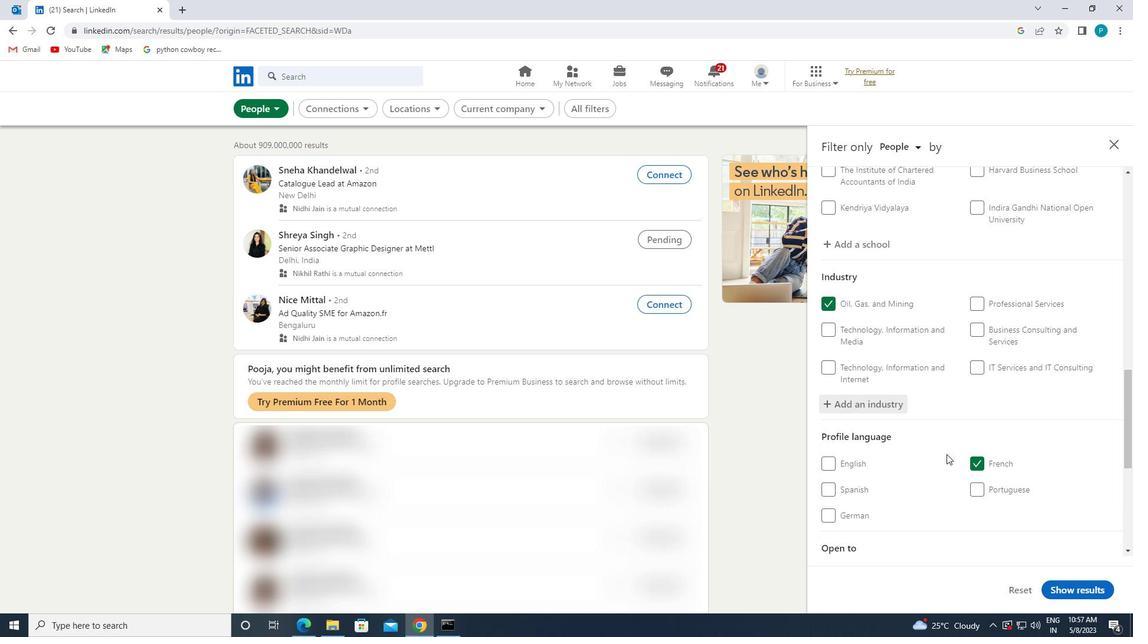 
Action: Mouse scrolled (947, 454) with delta (0, 0)
Screenshot: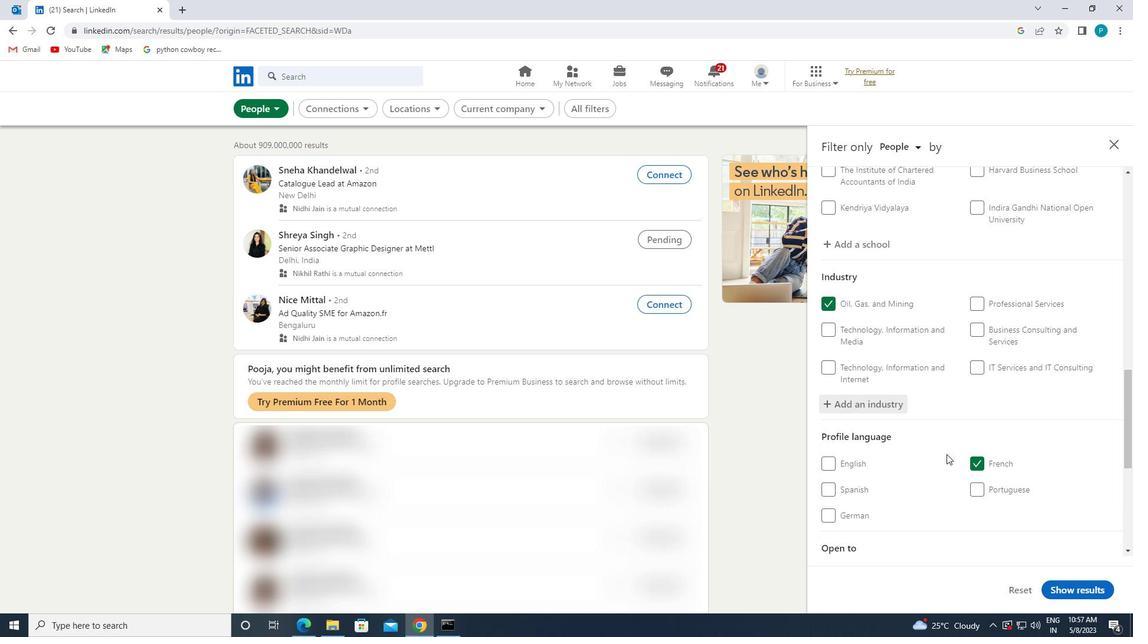 
Action: Mouse moved to (1000, 457)
Screenshot: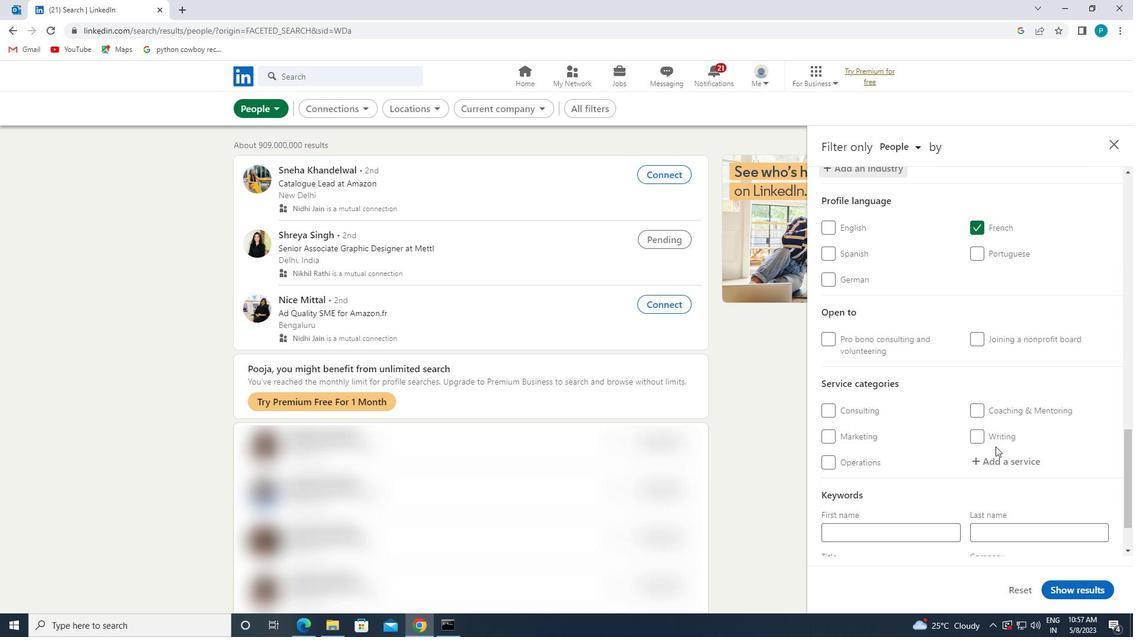 
Action: Mouse pressed left at (1000, 457)
Screenshot: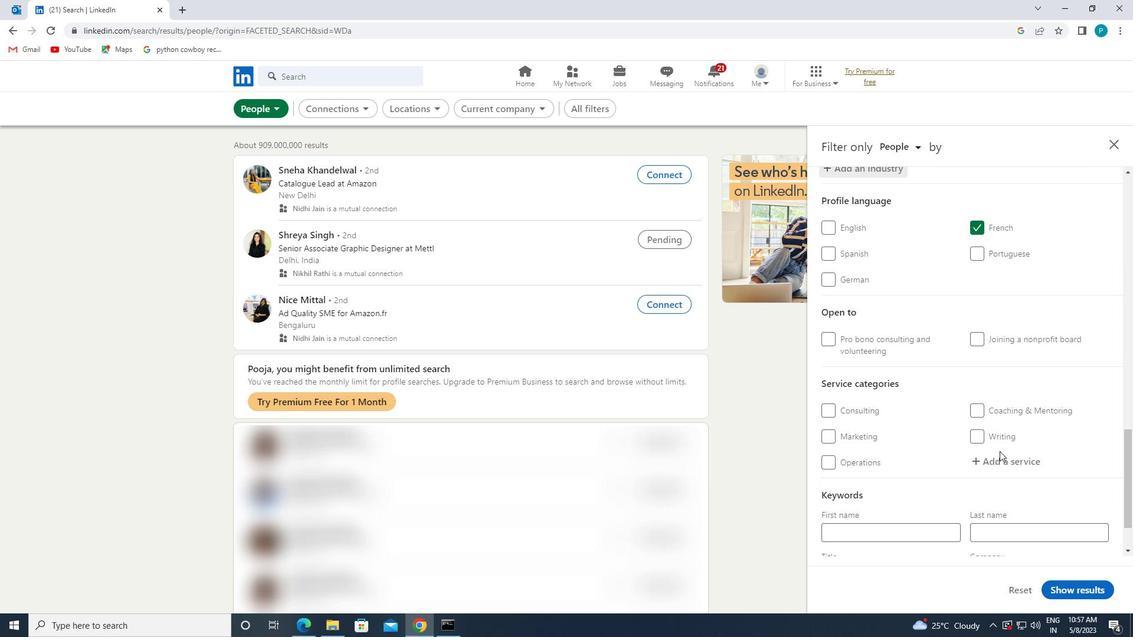 
Action: Key pressed <Key.caps_lock>L<Key.caps_lock>IFE<Key.space>
Screenshot: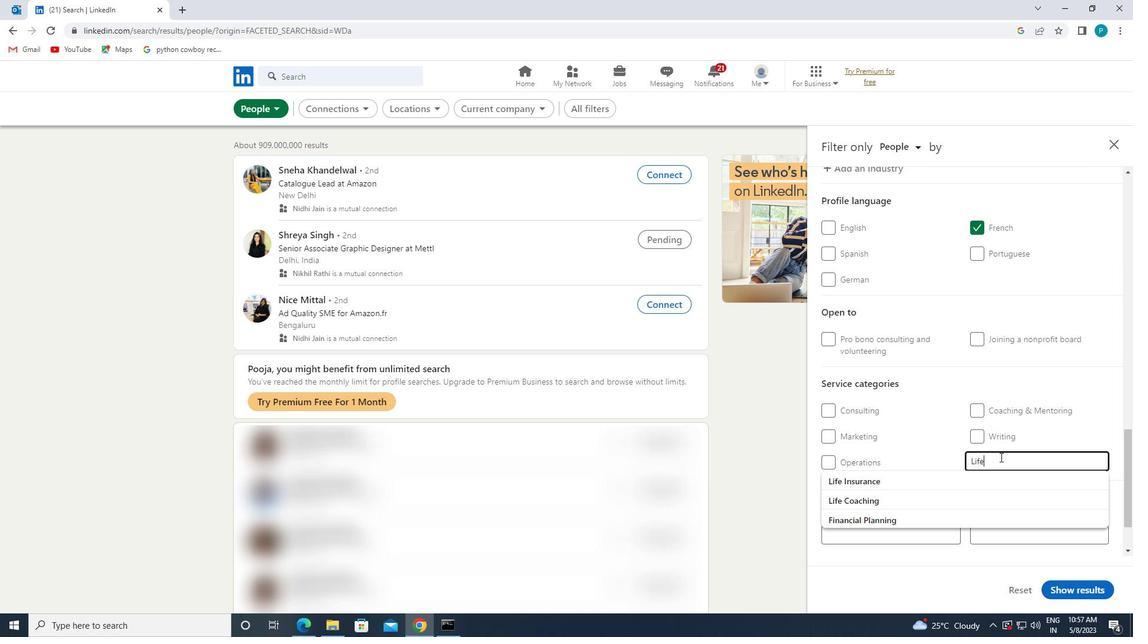 
Action: Mouse moved to (976, 497)
Screenshot: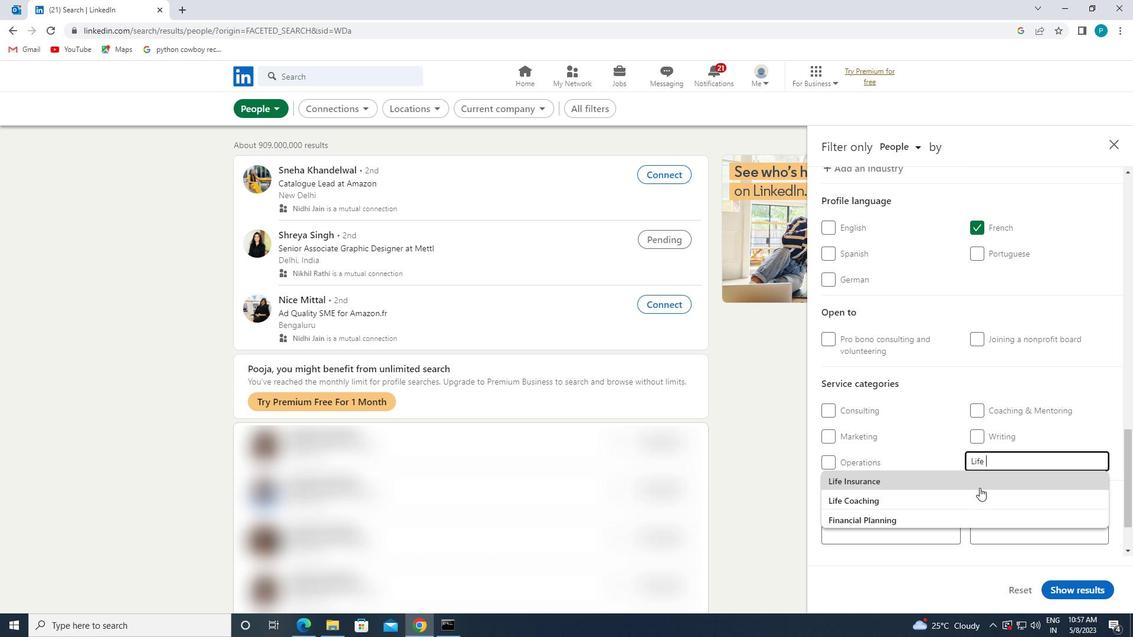 
Action: Mouse pressed left at (976, 497)
Screenshot: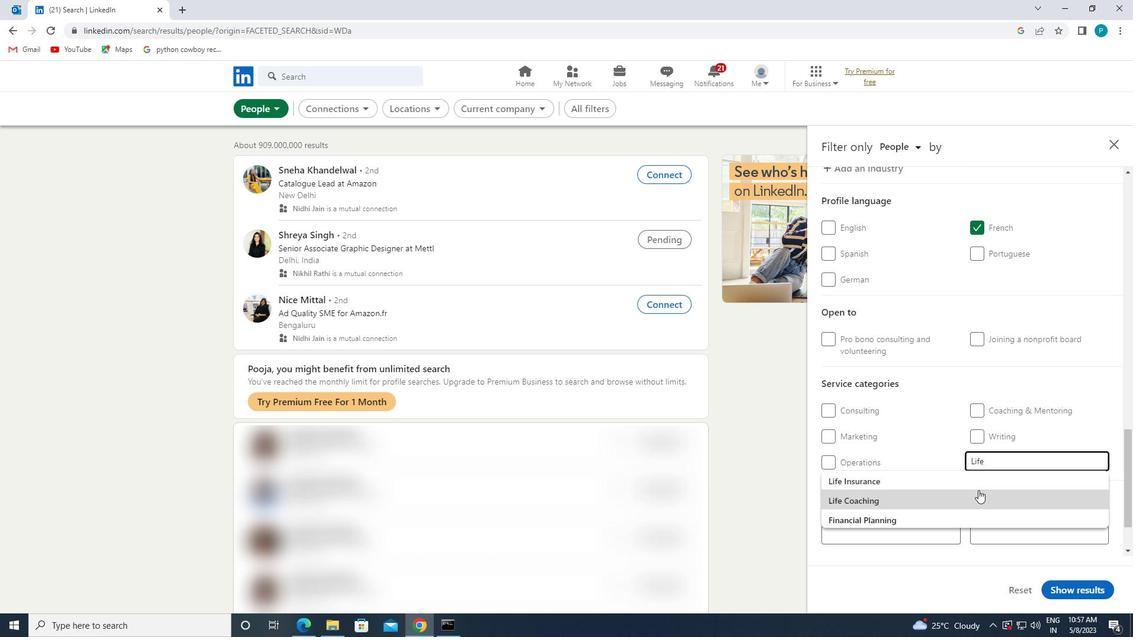 
Action: Mouse moved to (917, 462)
Screenshot: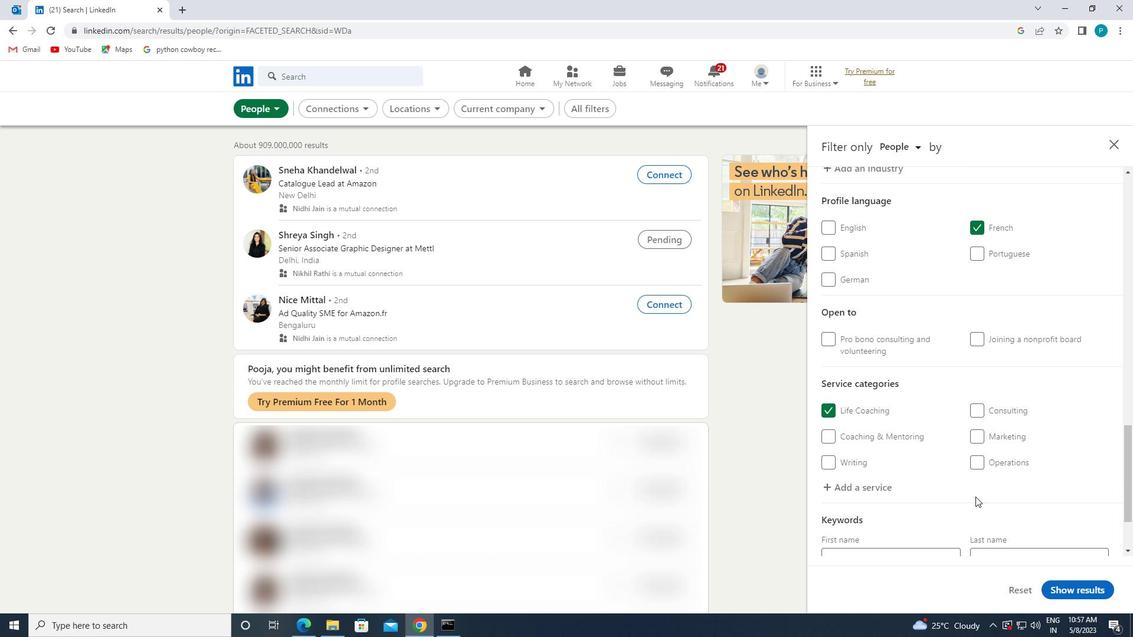 
Action: Mouse scrolled (917, 462) with delta (0, 0)
Screenshot: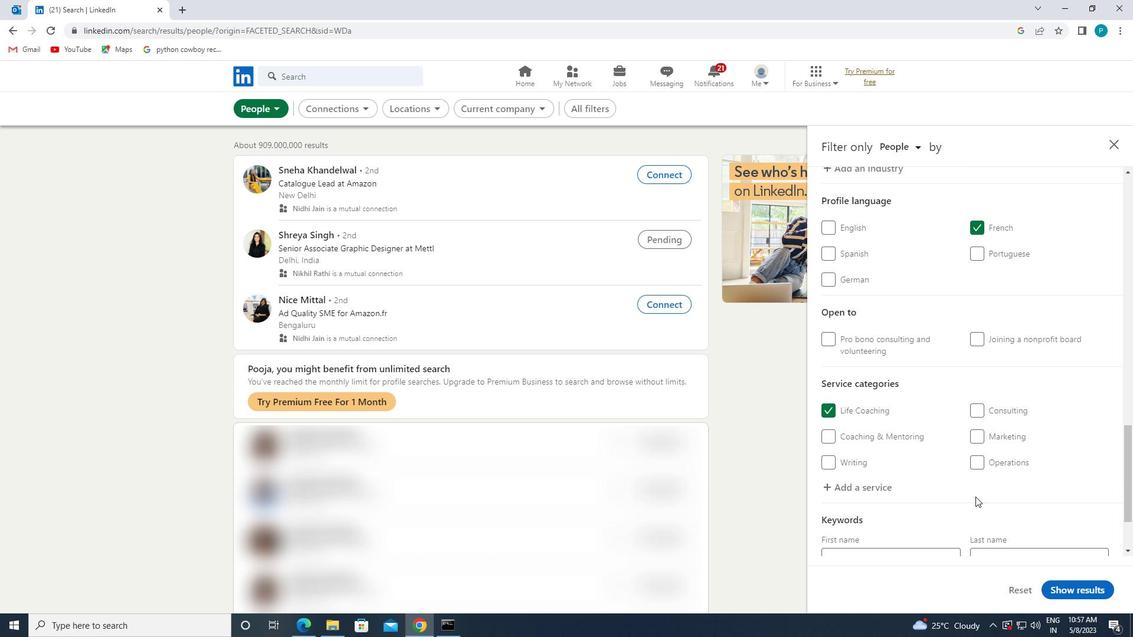 
Action: Mouse moved to (917, 462)
Screenshot: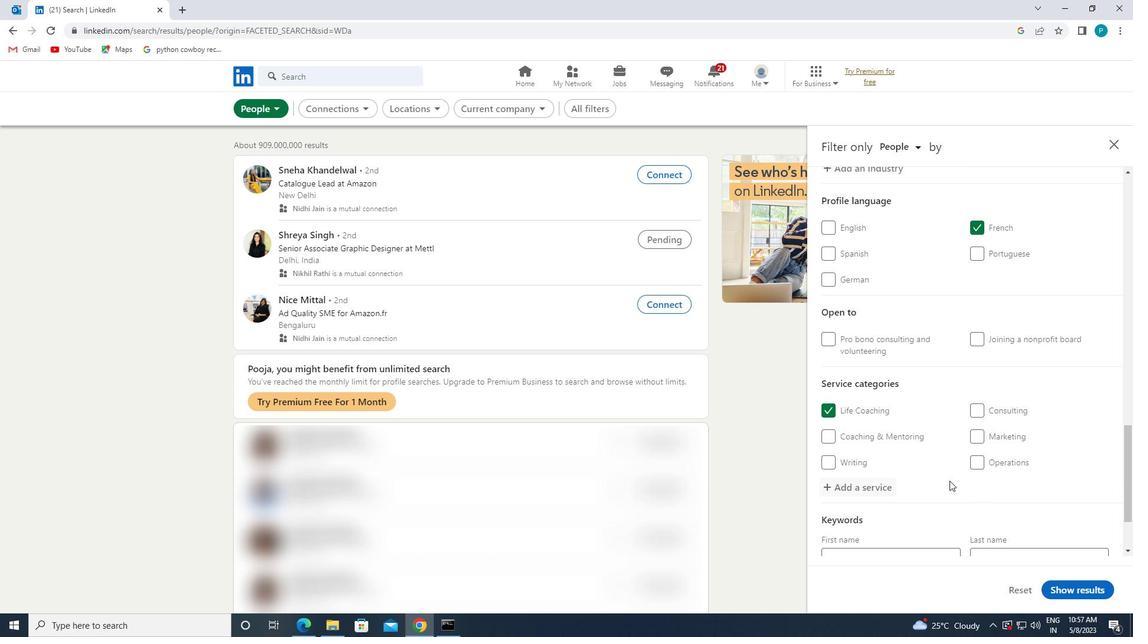 
Action: Mouse scrolled (917, 461) with delta (0, 0)
Screenshot: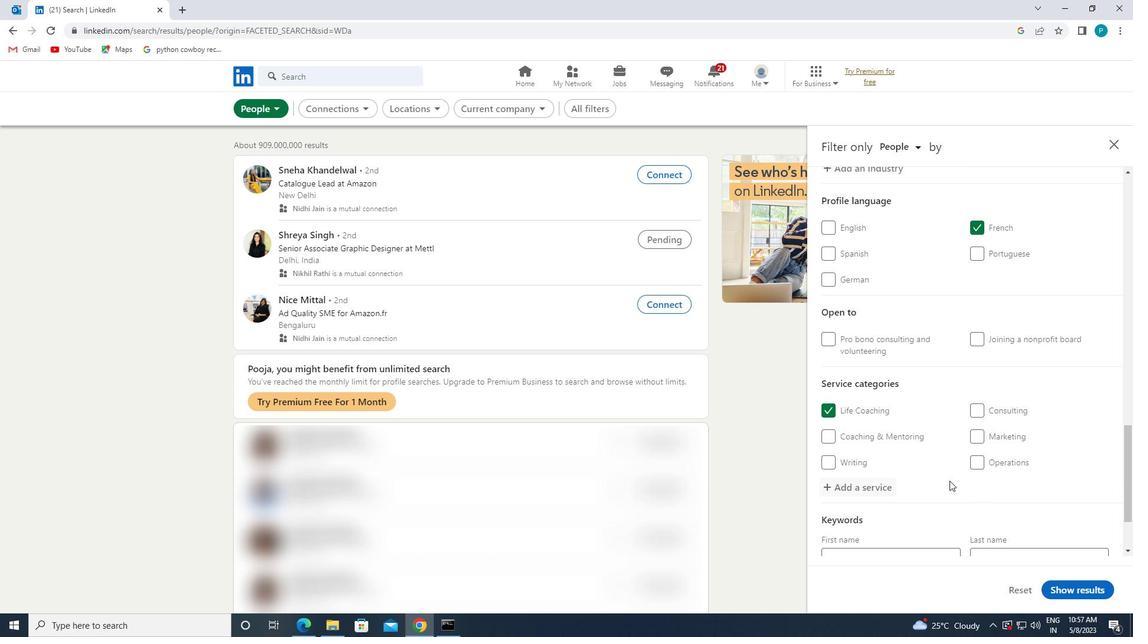 
Action: Mouse moved to (915, 461)
Screenshot: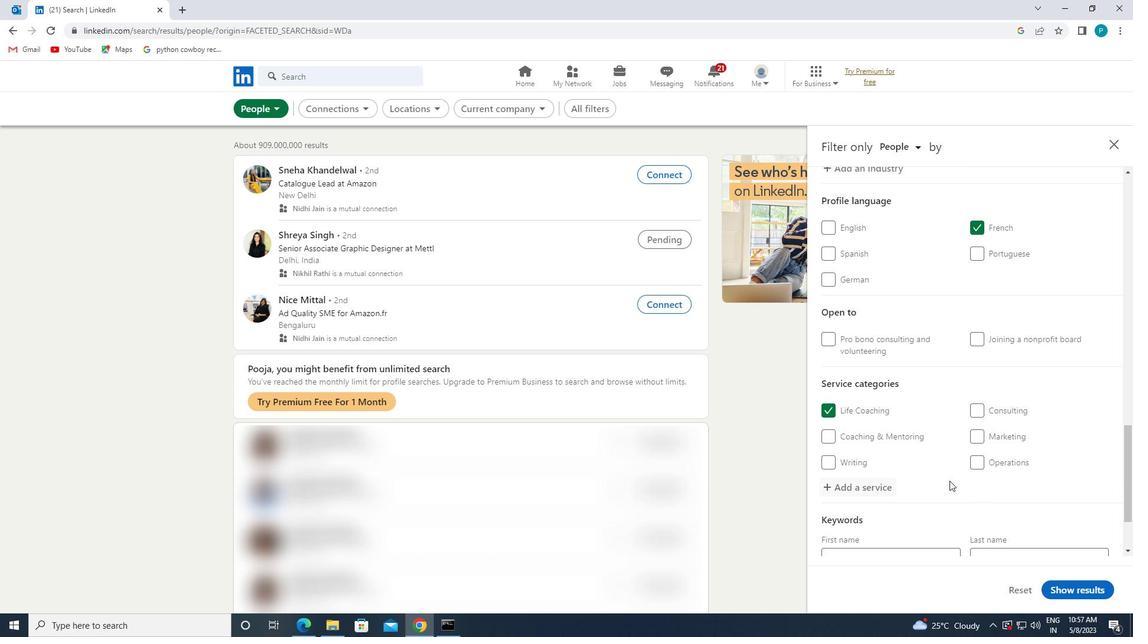 
Action: Mouse scrolled (915, 461) with delta (0, 0)
Screenshot: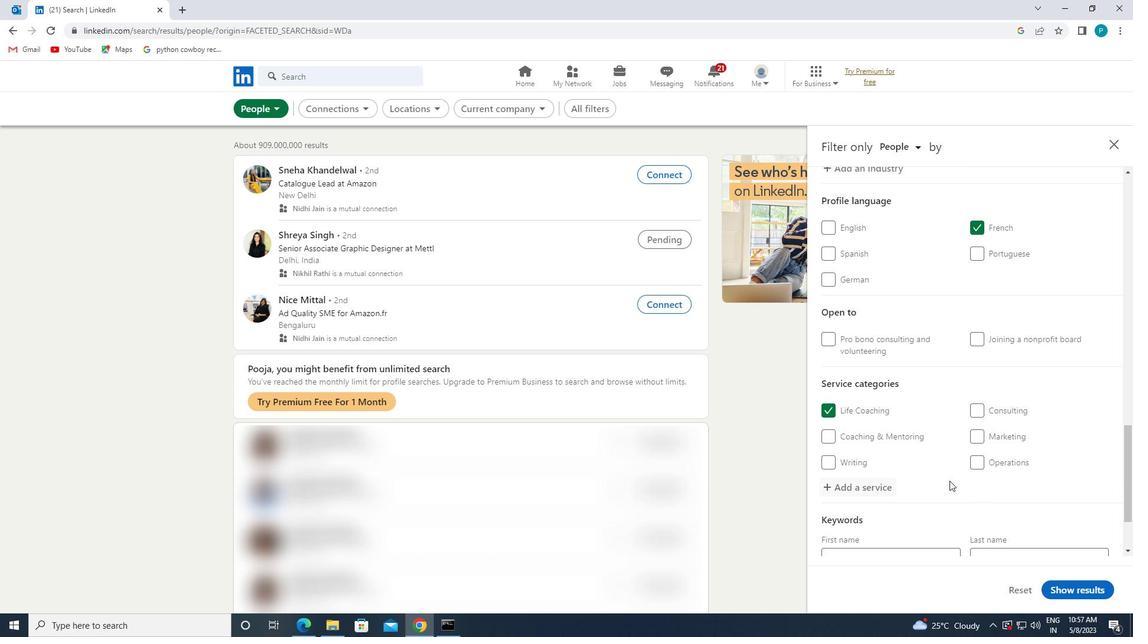 
Action: Mouse moved to (908, 501)
Screenshot: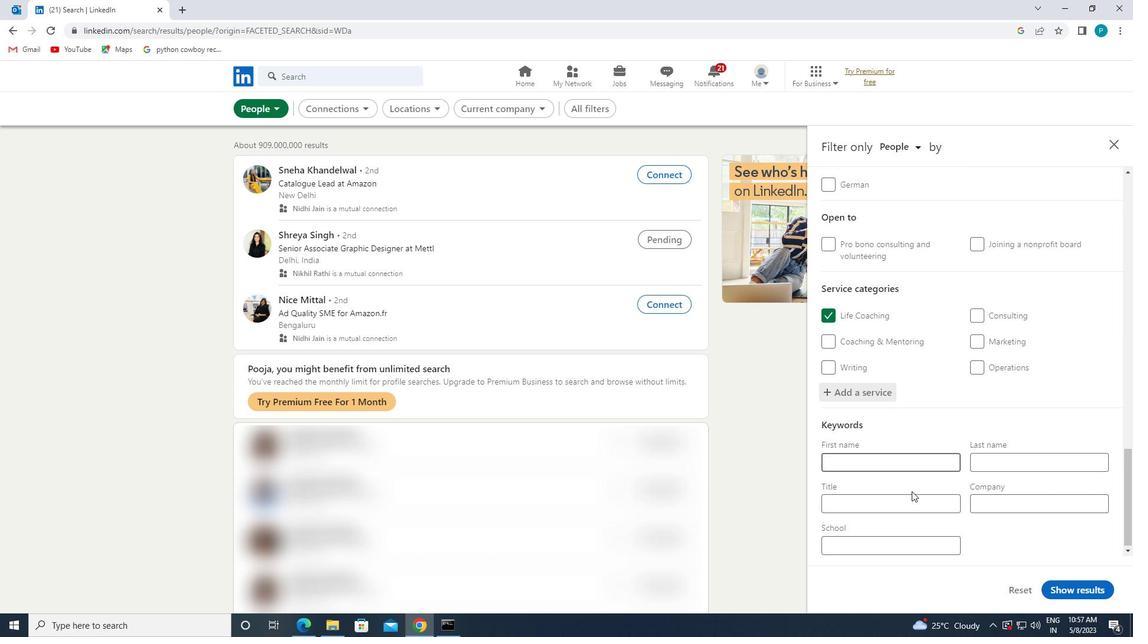 
Action: Mouse pressed left at (908, 501)
Screenshot: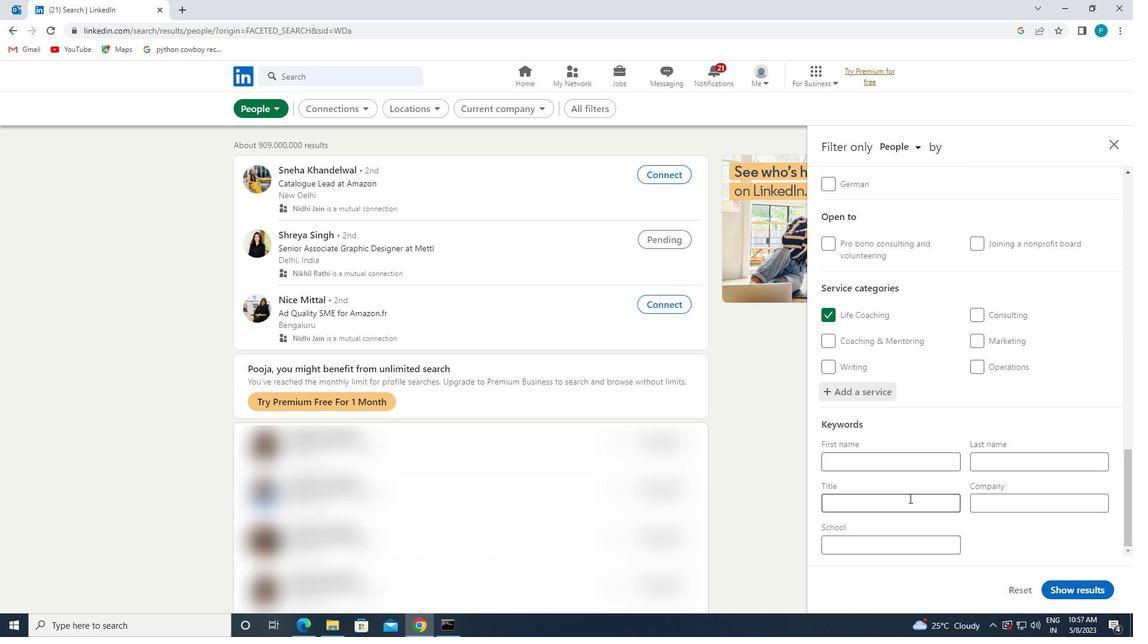 
Action: Mouse moved to (911, 504)
Screenshot: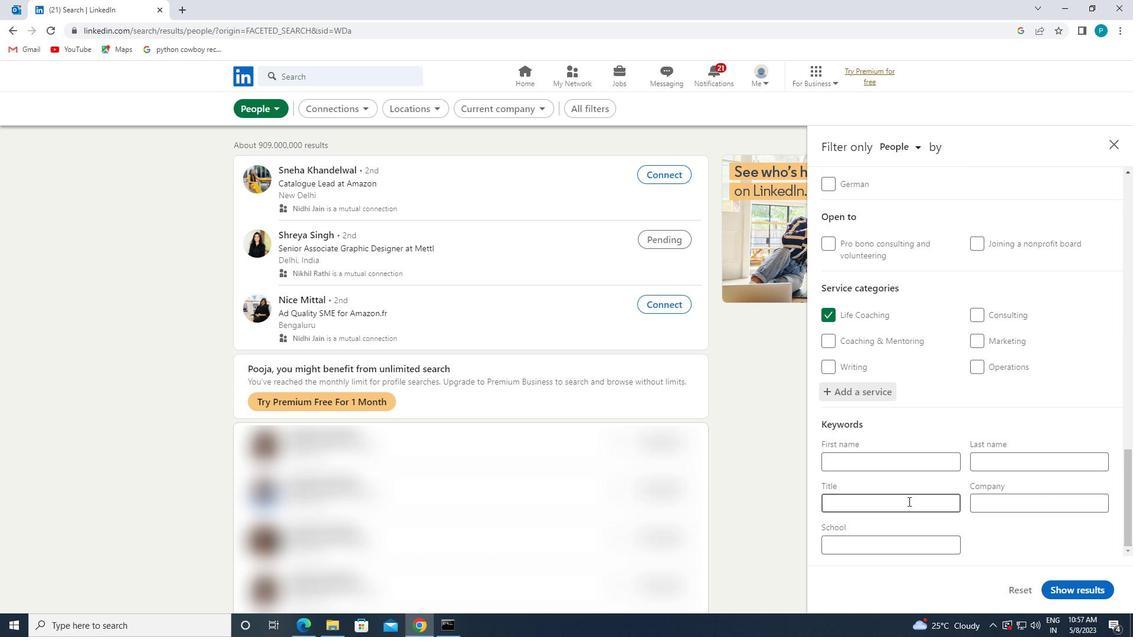 
Action: Key pressed <Key.caps_lock>M<Key.caps_lock>INNING<Key.space><Key.caps_lock>E<Key.caps_lock>NGINEER
Screenshot: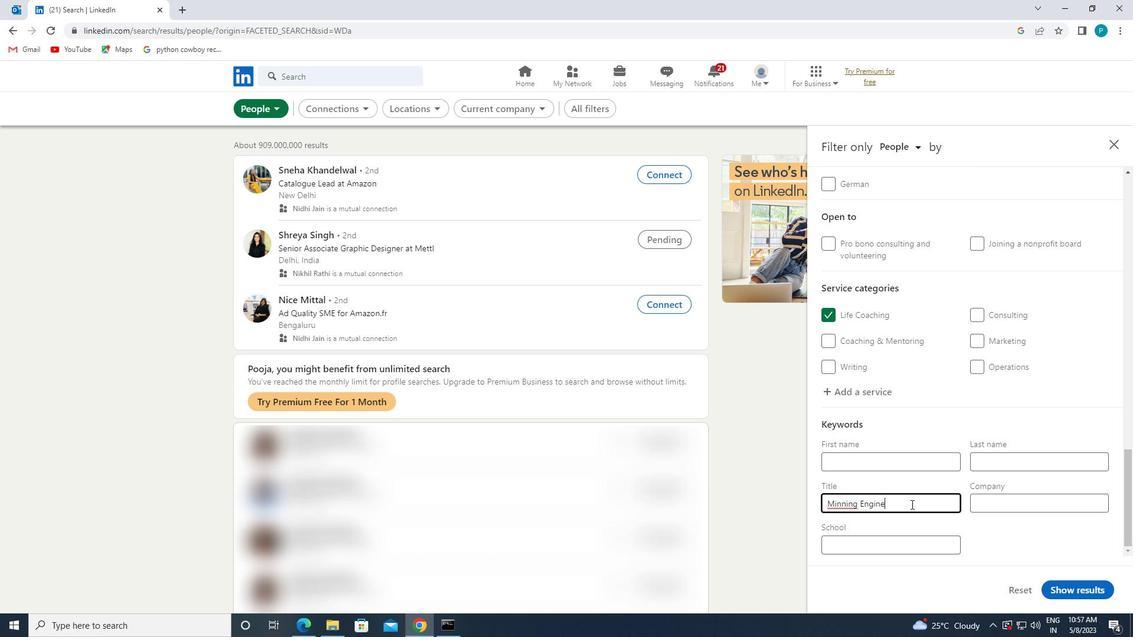 
Action: Mouse moved to (1075, 588)
Screenshot: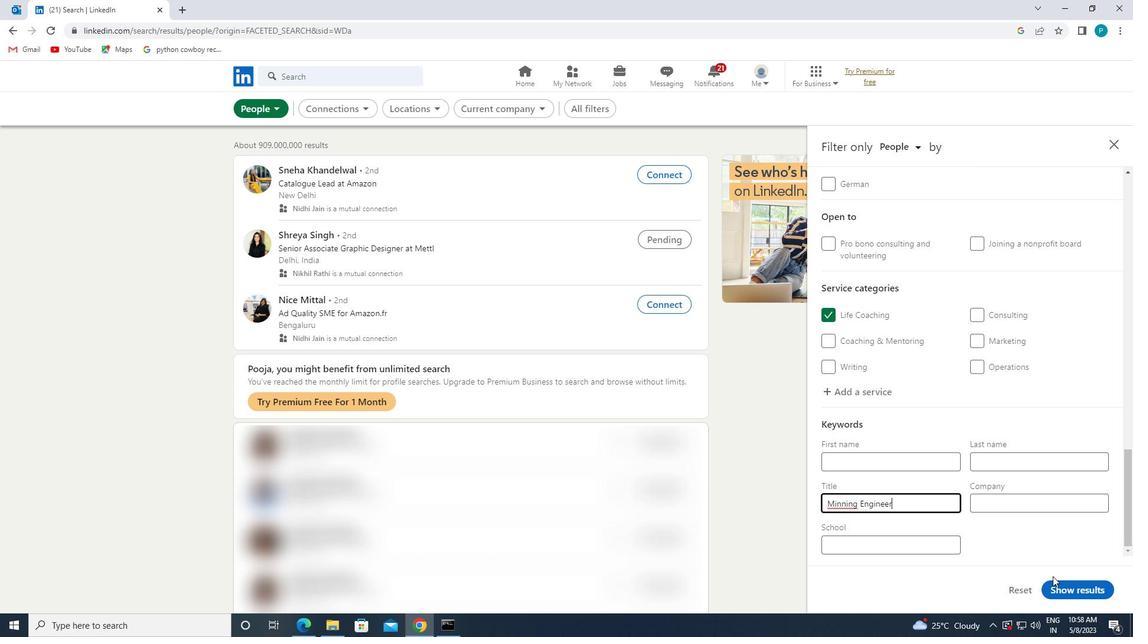 
Action: Mouse pressed left at (1075, 588)
Screenshot: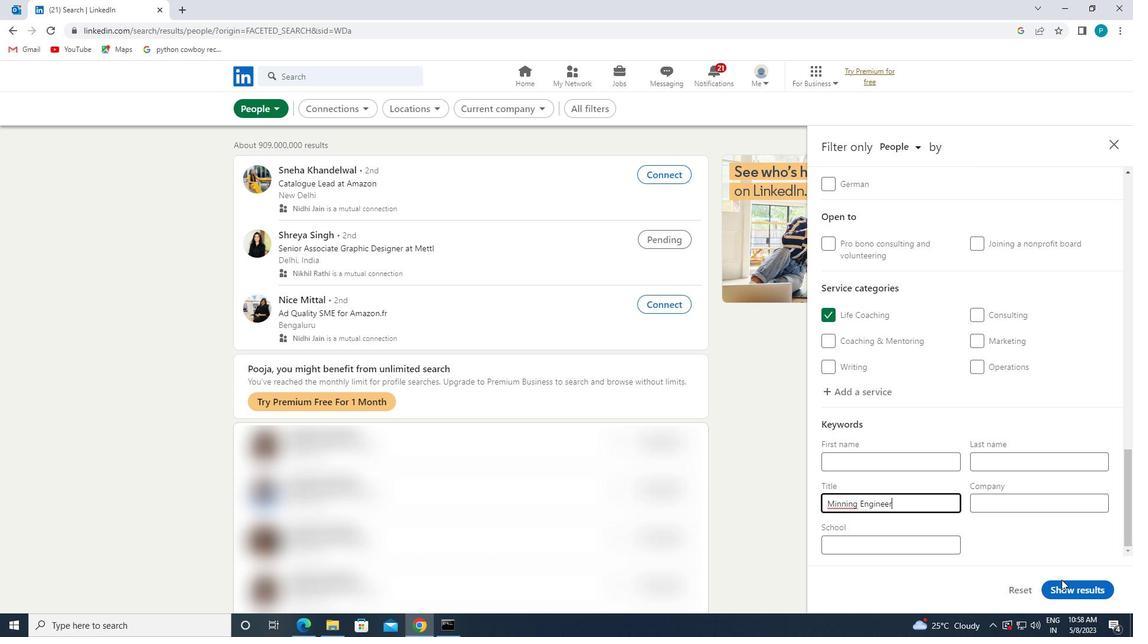 
